 Task: Look for space in Mascouche, Canada from 10th July, 2023 to 15th July, 2023 for 7 adults in price range Rs.10000 to Rs.15000. Place can be entire place or shared room with 4 bedrooms having 7 beds and 4 bathrooms. Property type can be house, flat, guest house. Amenities needed are: wifi, TV, free parkinig on premises, gym, breakfast. Booking option can be shelf check-in. Required host language is .
Action: Mouse moved to (471, 95)
Screenshot: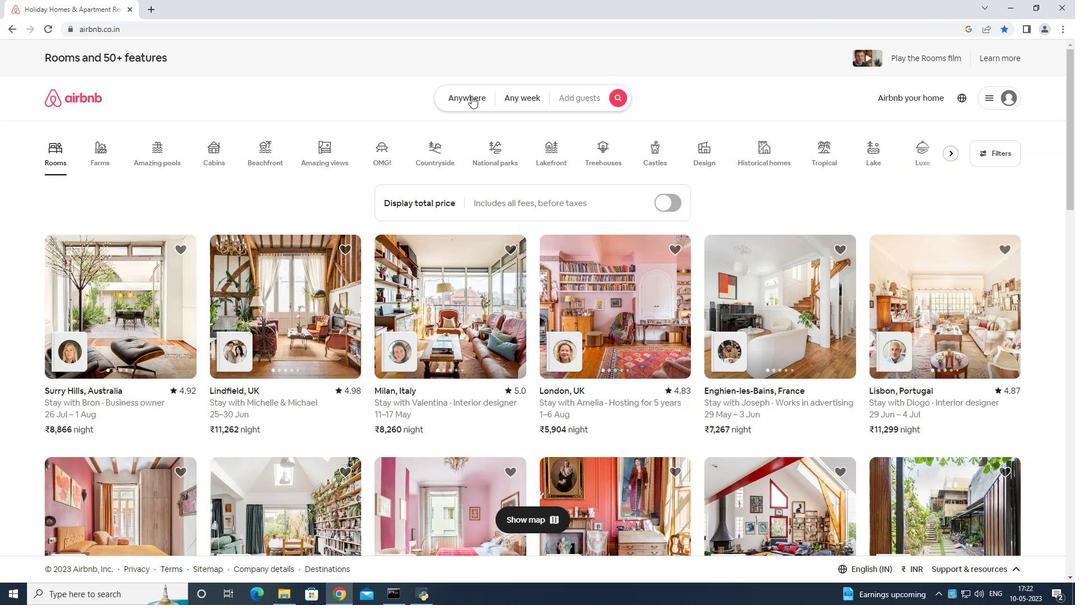 
Action: Mouse pressed left at (471, 95)
Screenshot: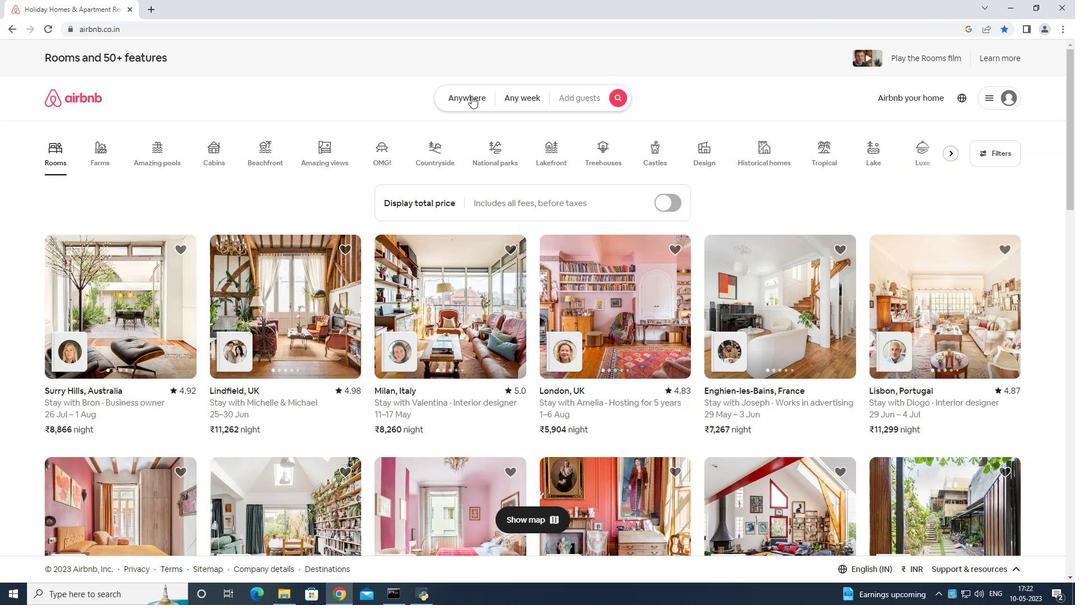
Action: Mouse moved to (425, 137)
Screenshot: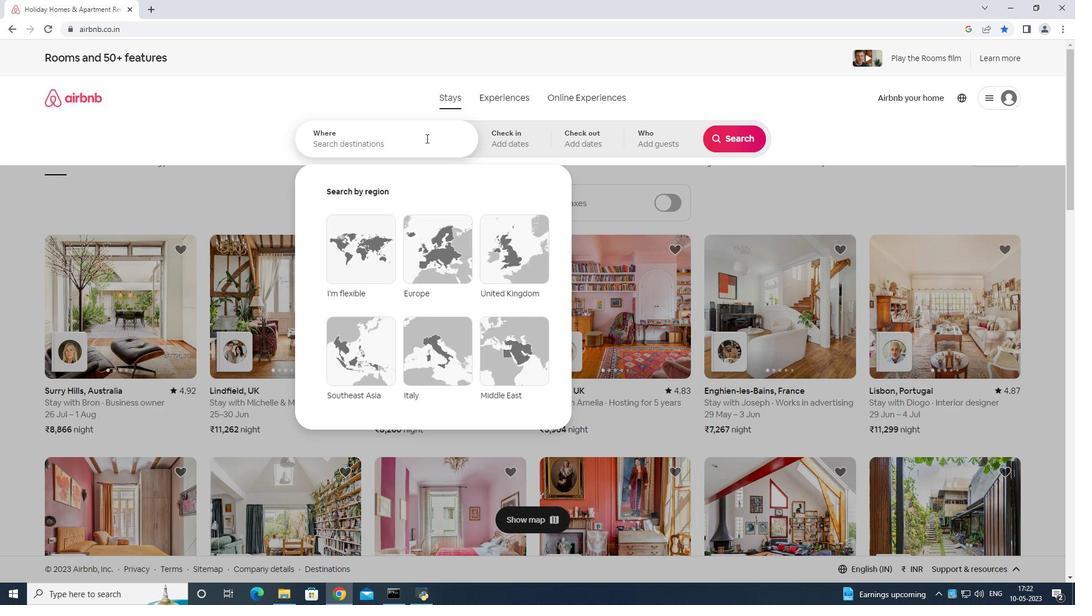 
Action: Mouse pressed left at (425, 137)
Screenshot: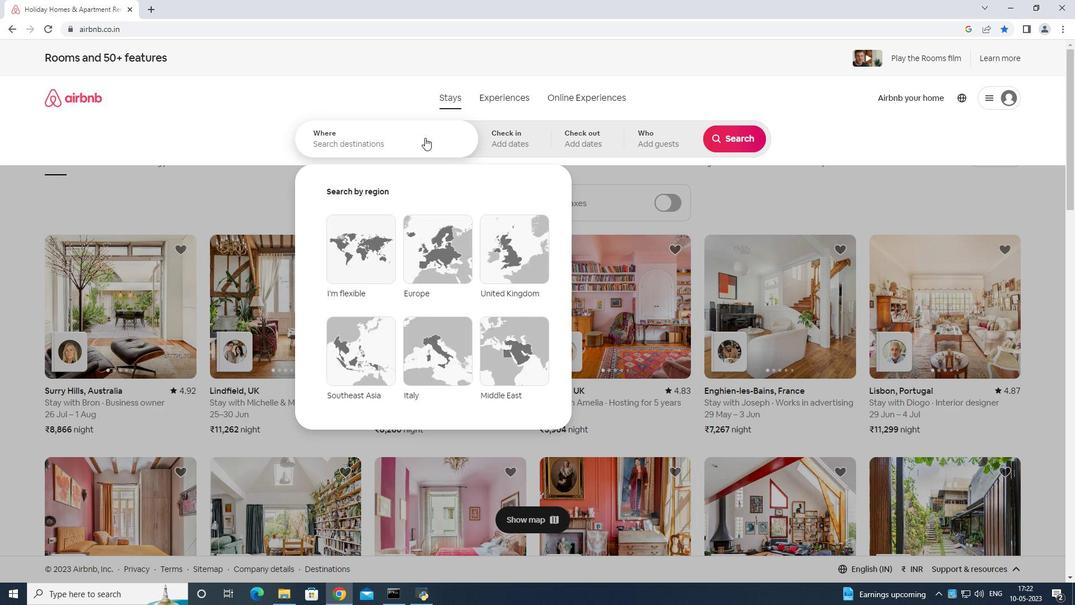 
Action: Mouse moved to (415, 136)
Screenshot: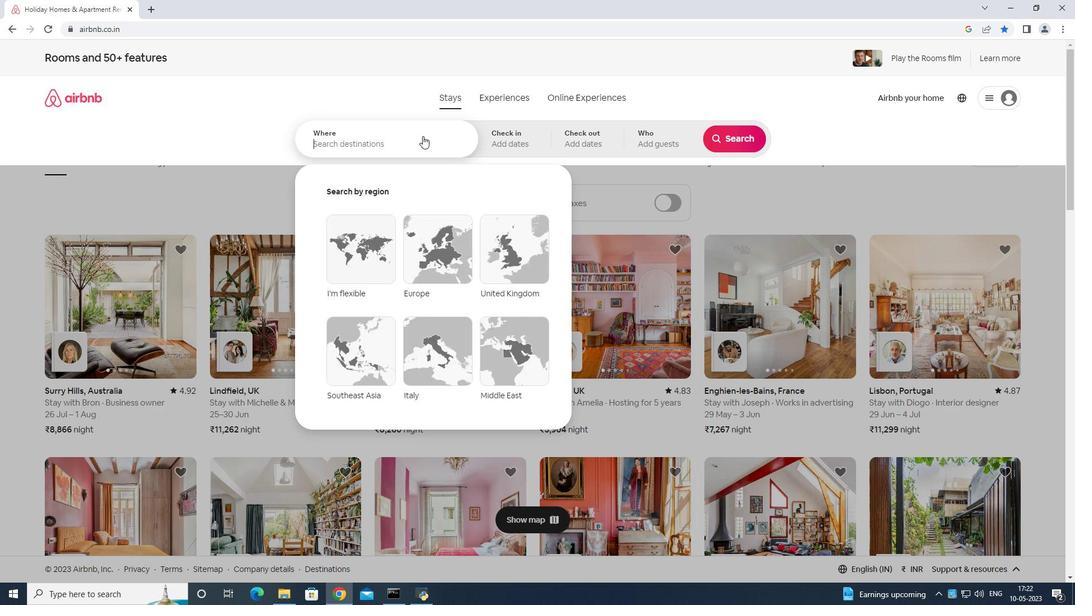
Action: Key pressed <Key.shift>k<Key.backspace><Key.shift>Mascouche<Key.space>canada<Key.enter>
Screenshot: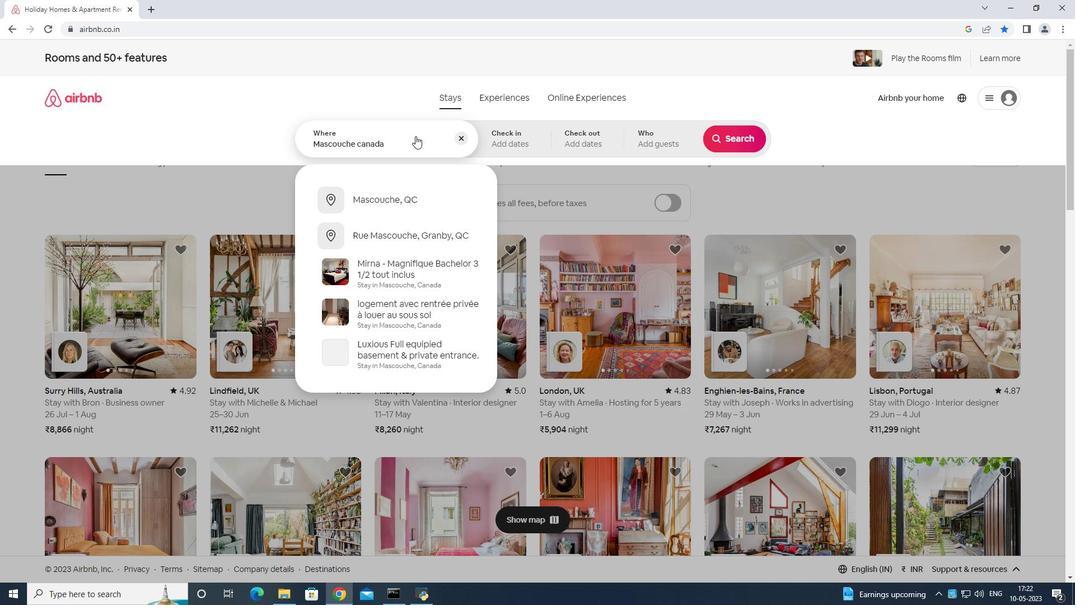 
Action: Mouse moved to (730, 229)
Screenshot: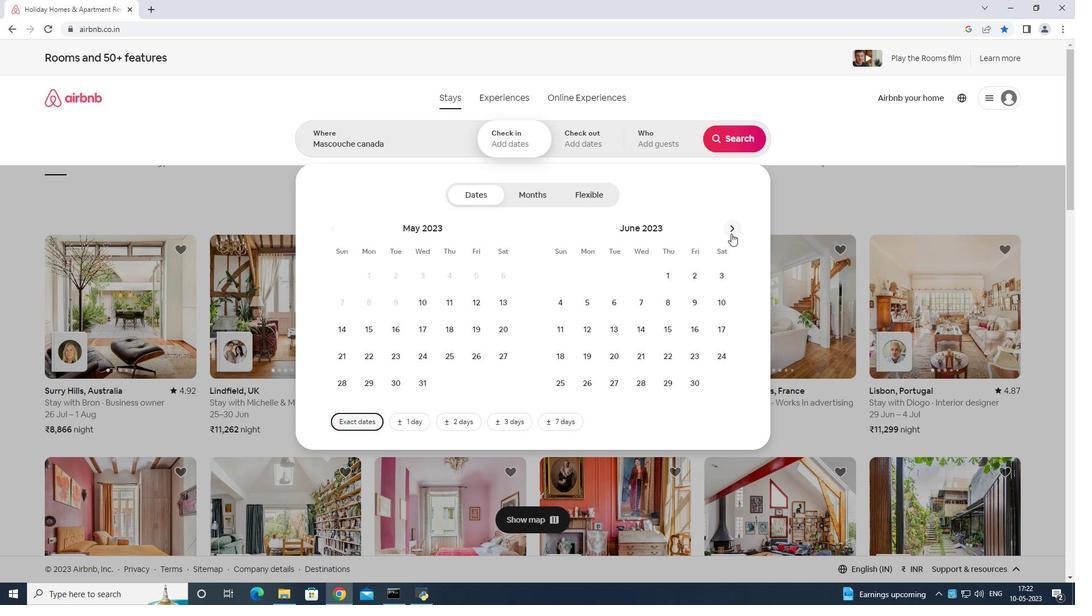 
Action: Mouse pressed left at (730, 229)
Screenshot: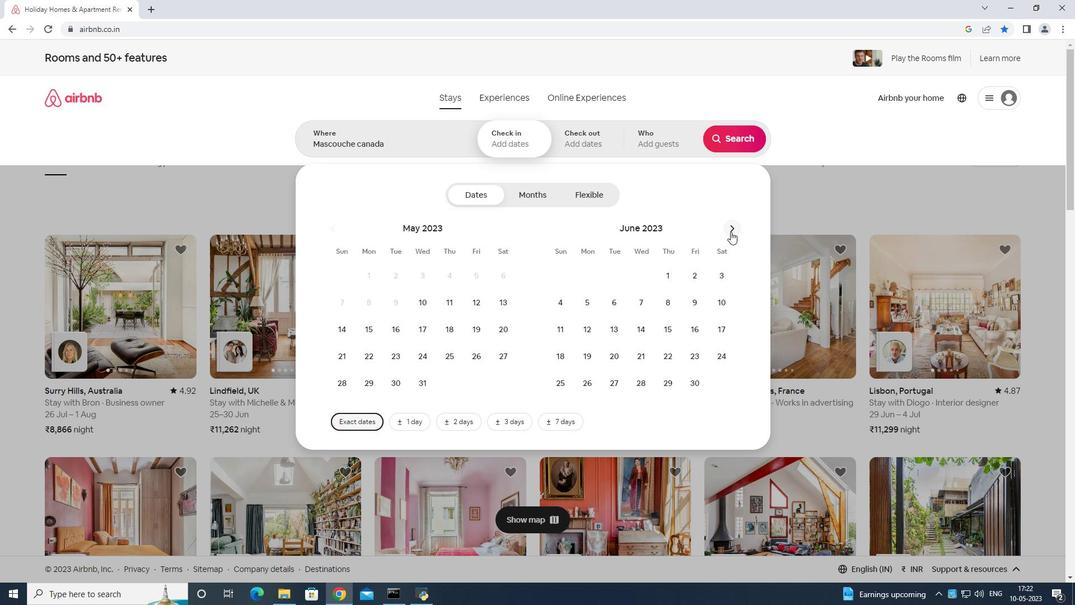 
Action: Mouse moved to (595, 326)
Screenshot: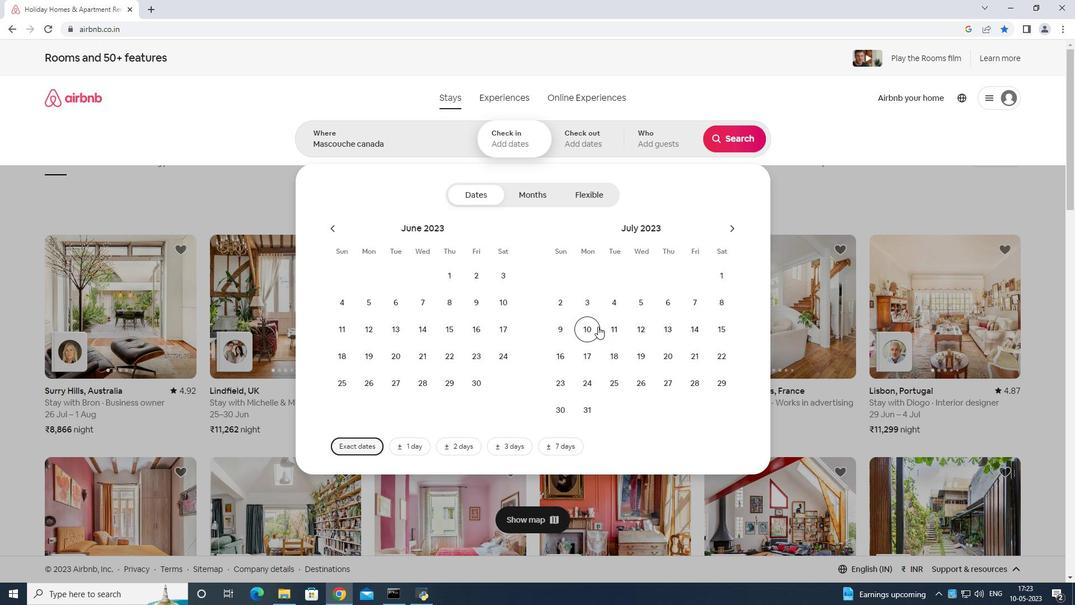 
Action: Mouse pressed left at (595, 326)
Screenshot: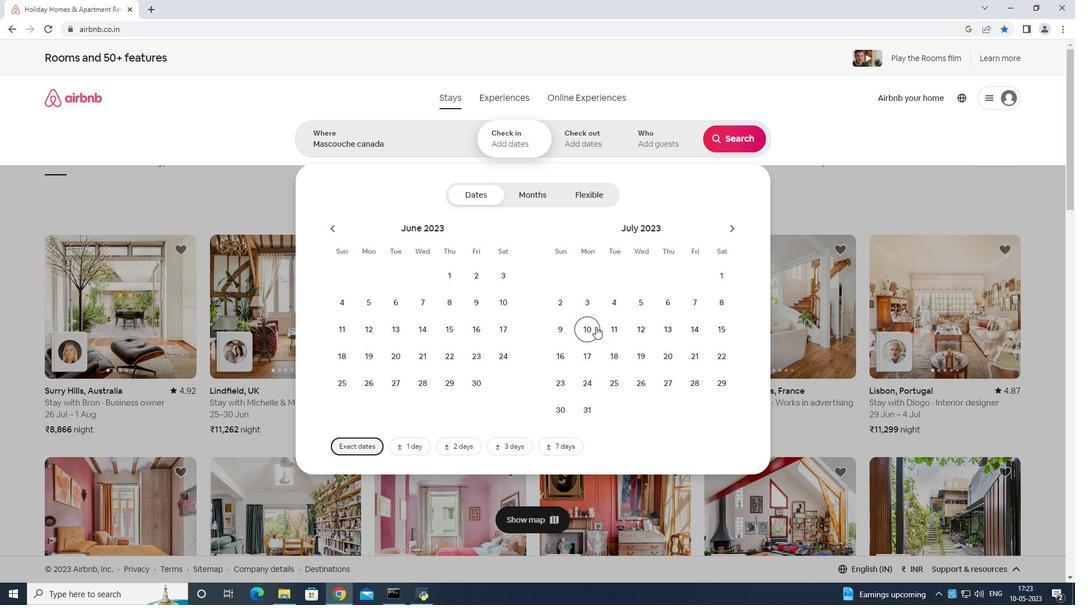 
Action: Mouse moved to (727, 331)
Screenshot: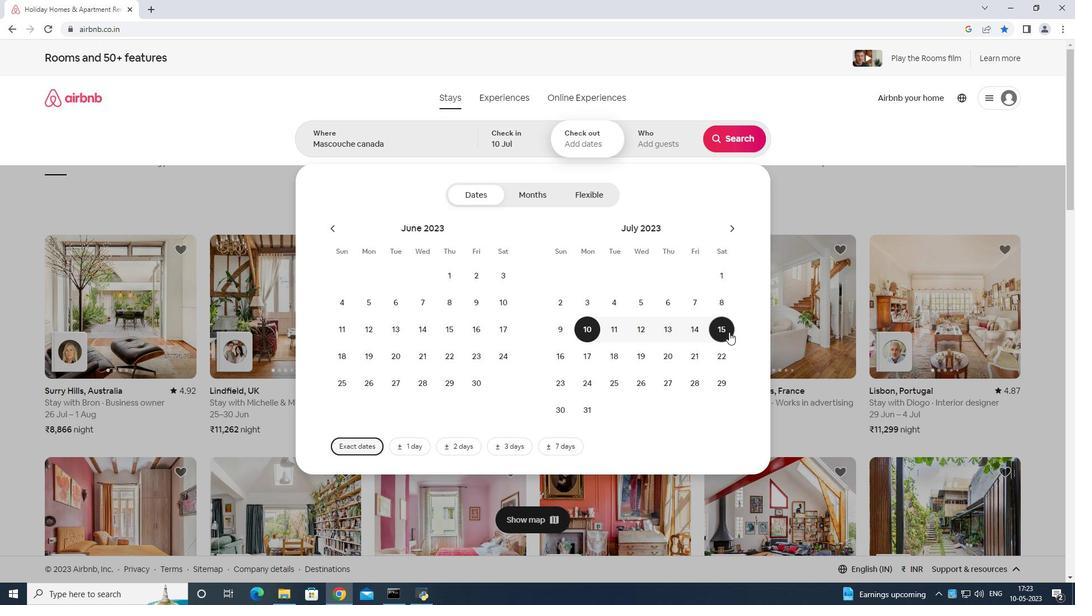 
Action: Mouse pressed left at (727, 331)
Screenshot: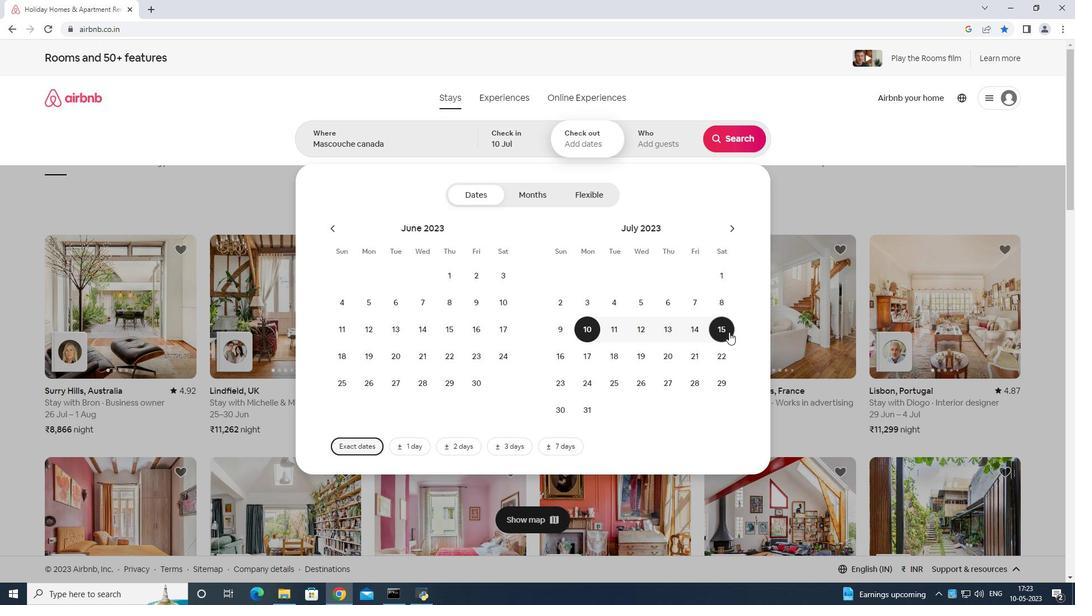 
Action: Mouse moved to (658, 132)
Screenshot: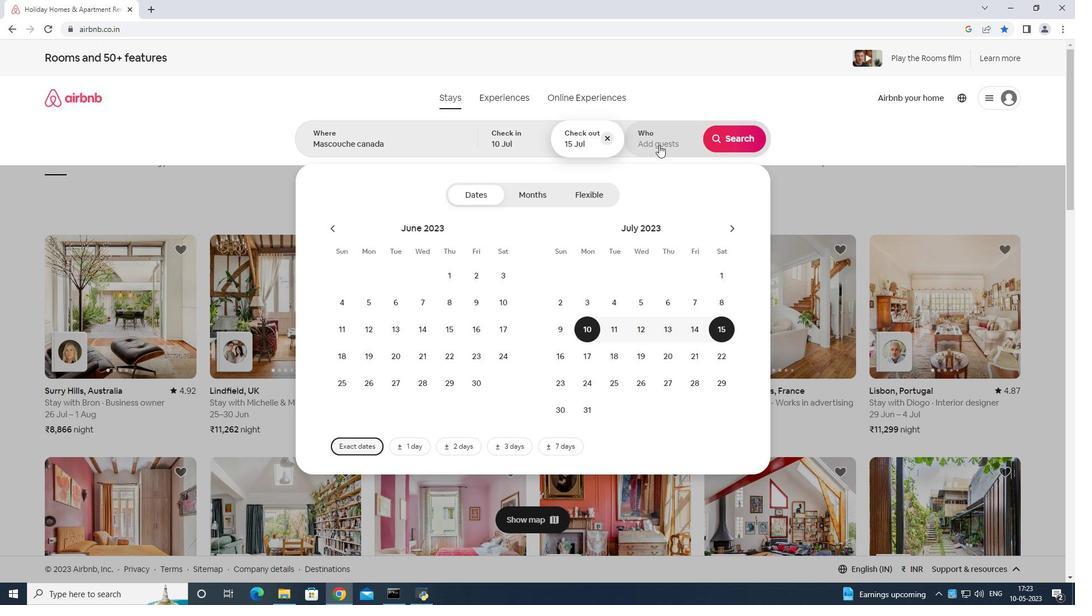 
Action: Mouse pressed left at (658, 132)
Screenshot: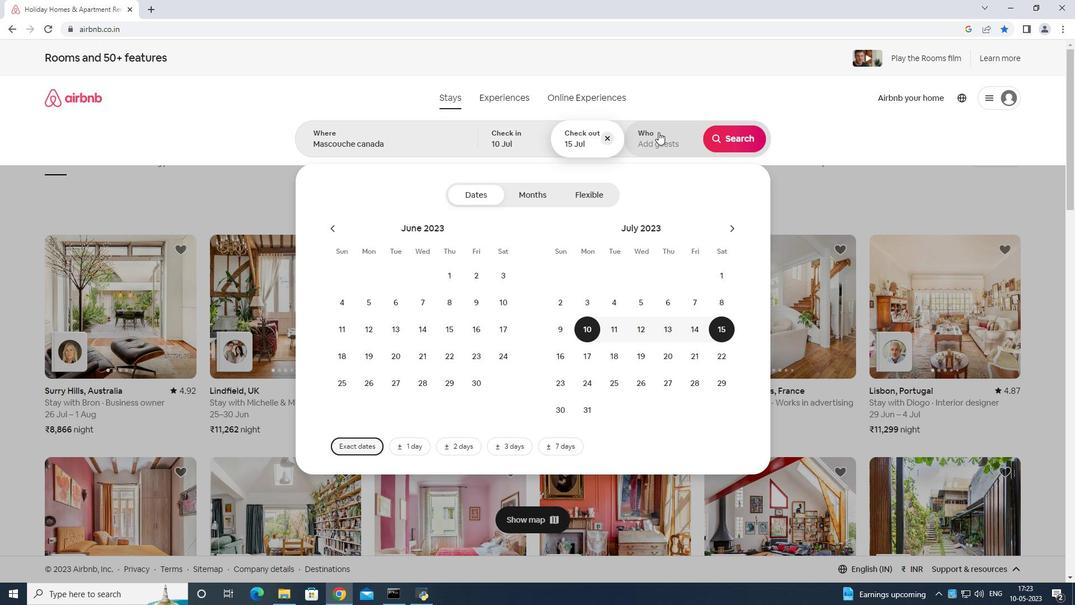 
Action: Mouse moved to (738, 196)
Screenshot: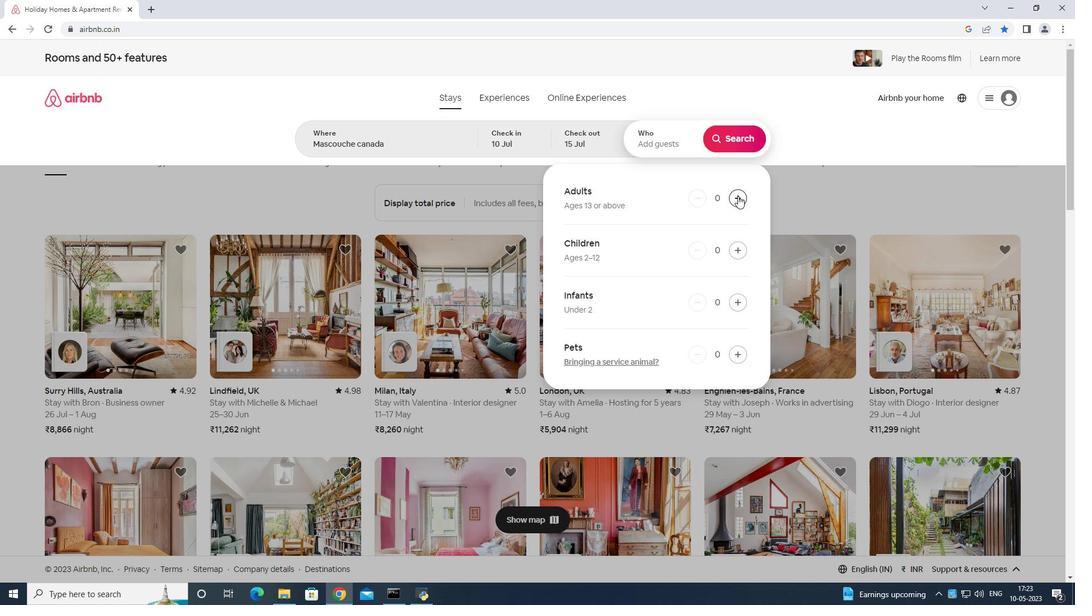 
Action: Mouse pressed left at (738, 196)
Screenshot: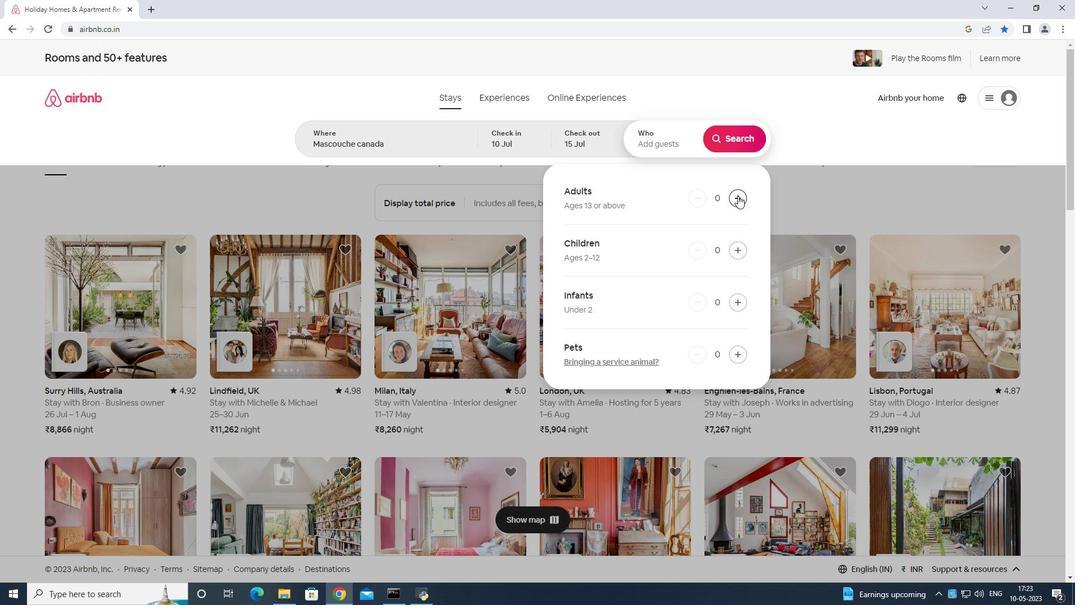 
Action: Mouse moved to (740, 196)
Screenshot: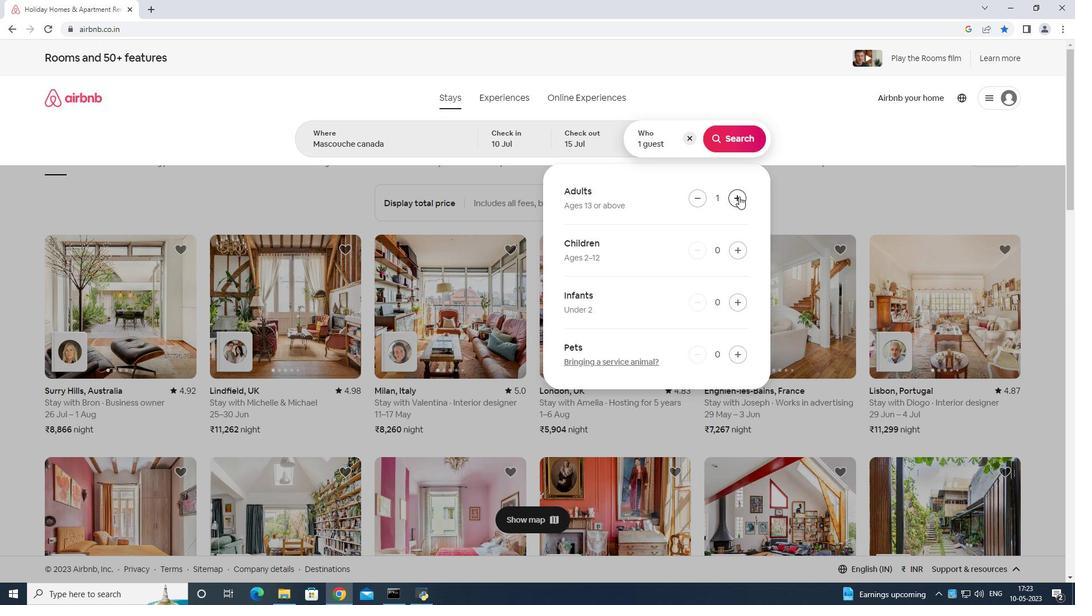 
Action: Mouse pressed left at (739, 196)
Screenshot: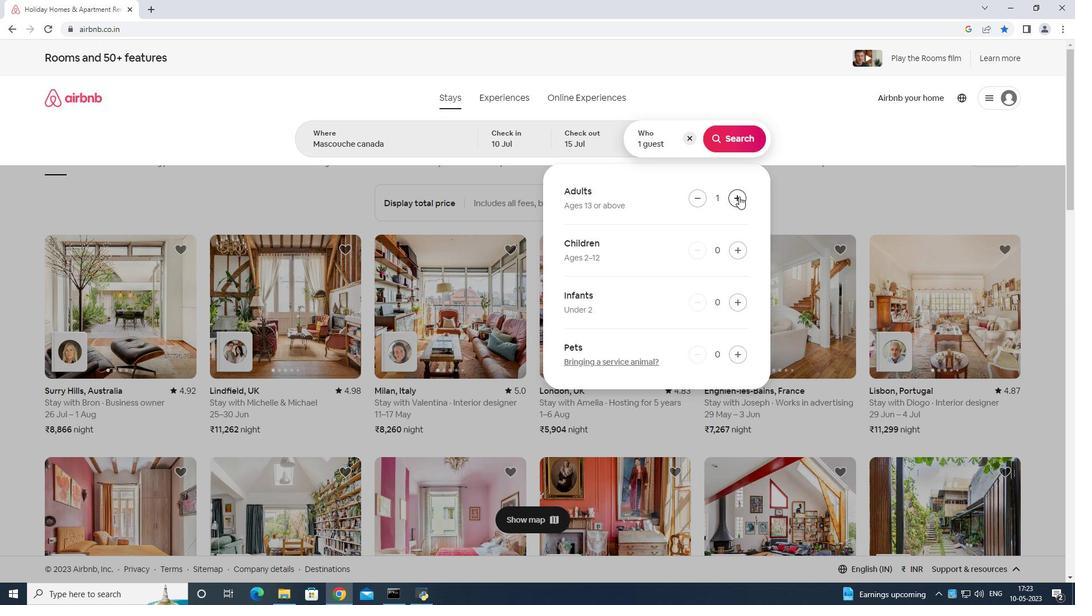 
Action: Mouse pressed left at (740, 196)
Screenshot: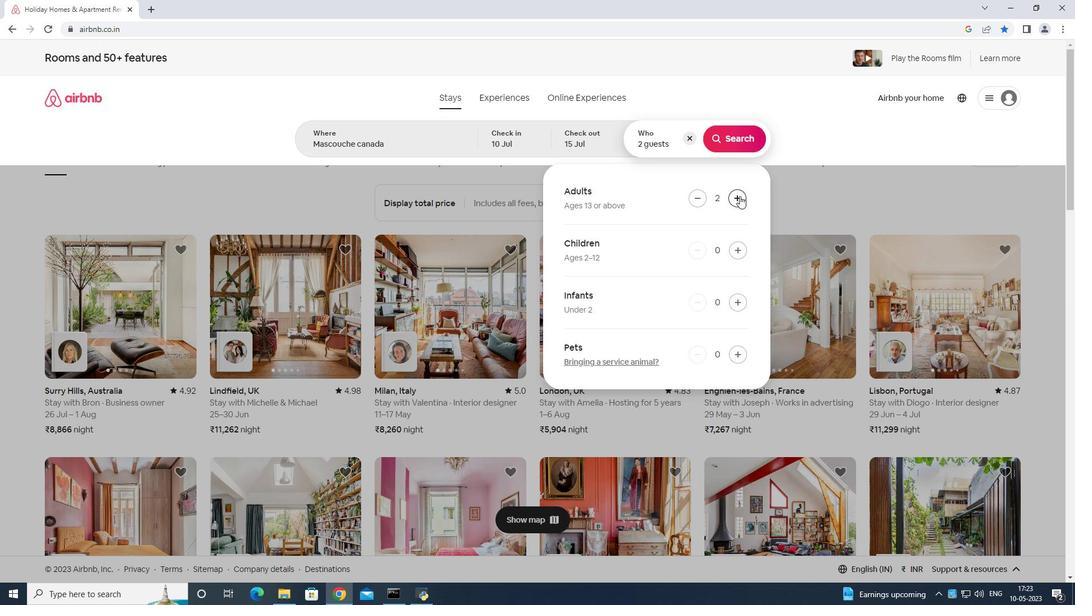 
Action: Mouse moved to (741, 195)
Screenshot: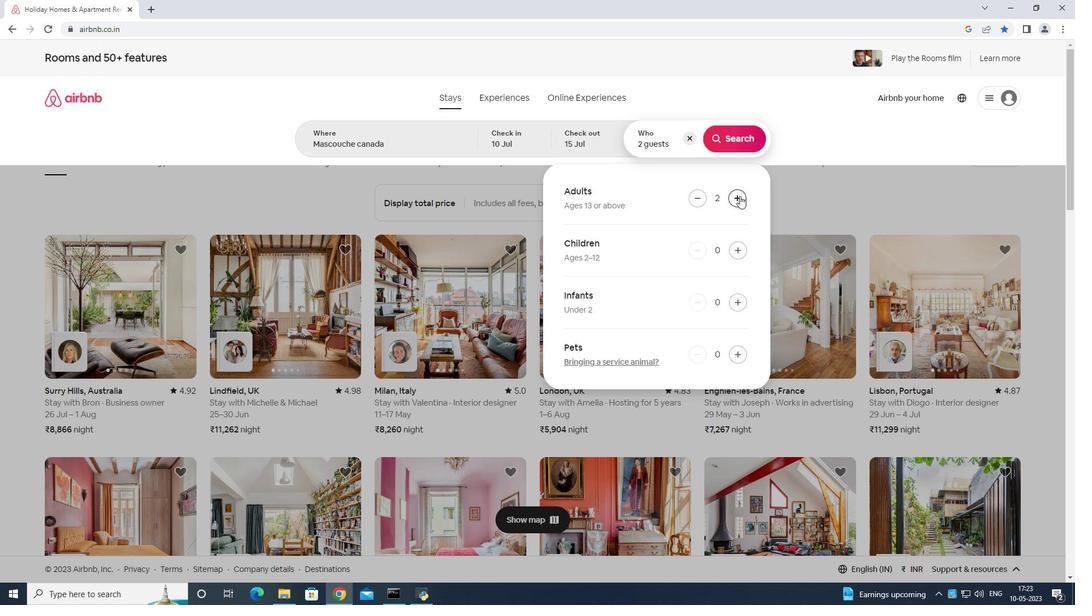 
Action: Mouse pressed left at (741, 195)
Screenshot: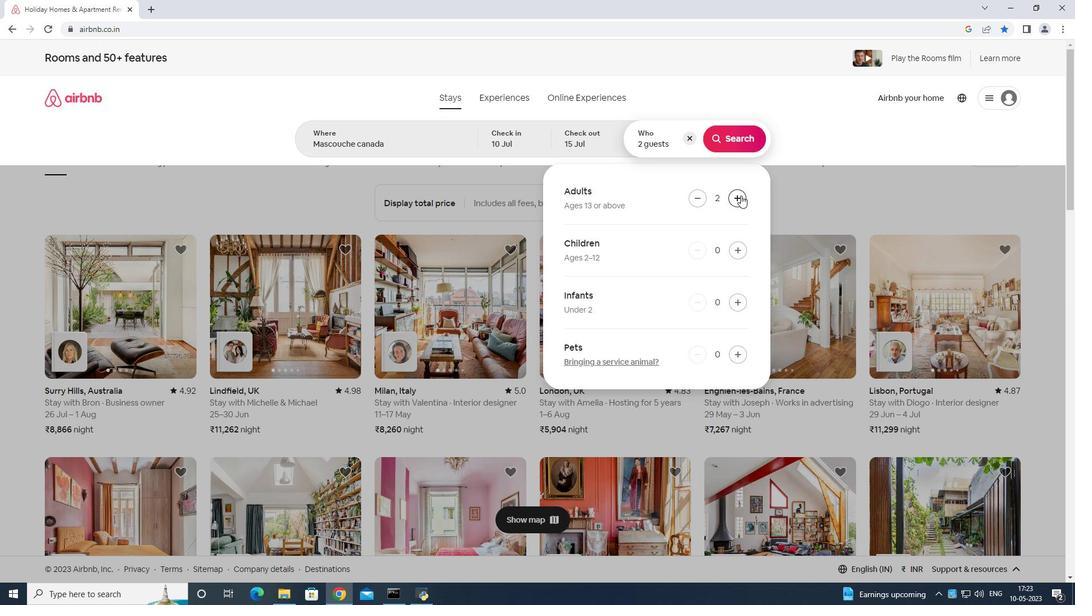 
Action: Mouse moved to (741, 194)
Screenshot: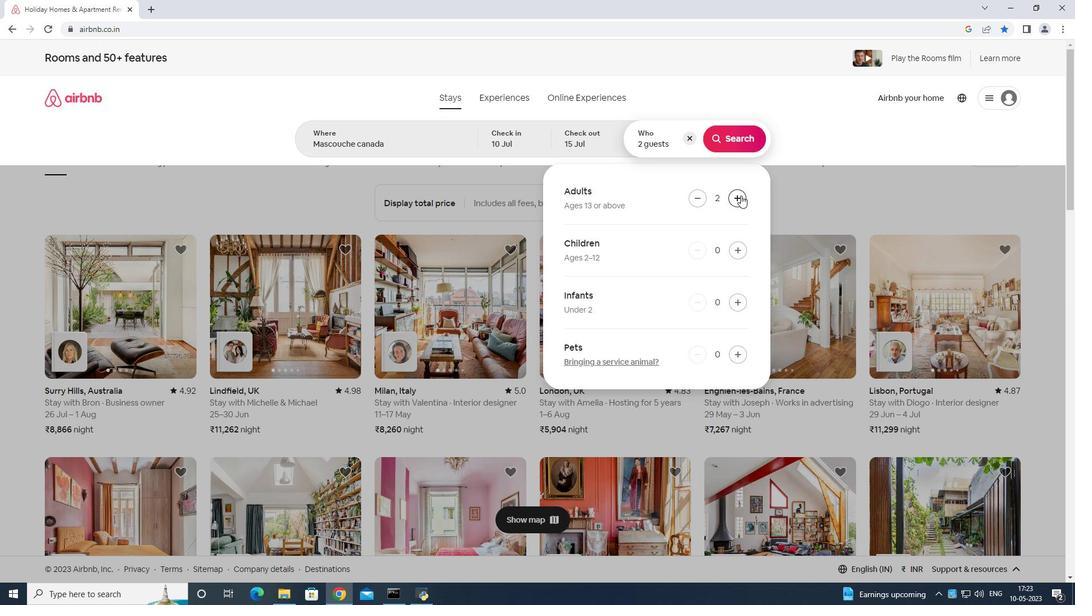 
Action: Mouse pressed left at (741, 194)
Screenshot: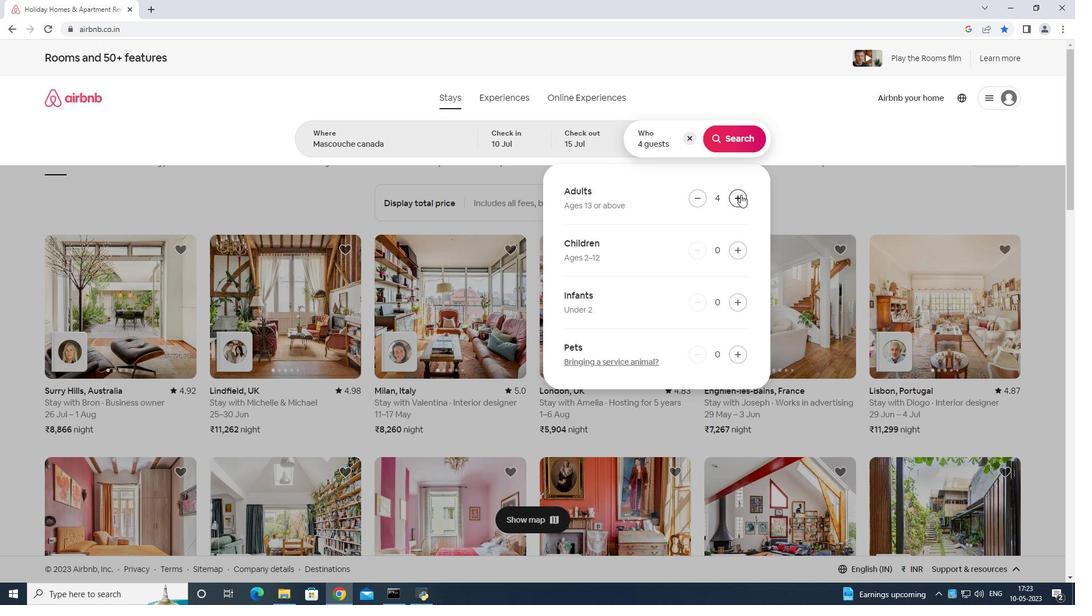 
Action: Mouse moved to (741, 194)
Screenshot: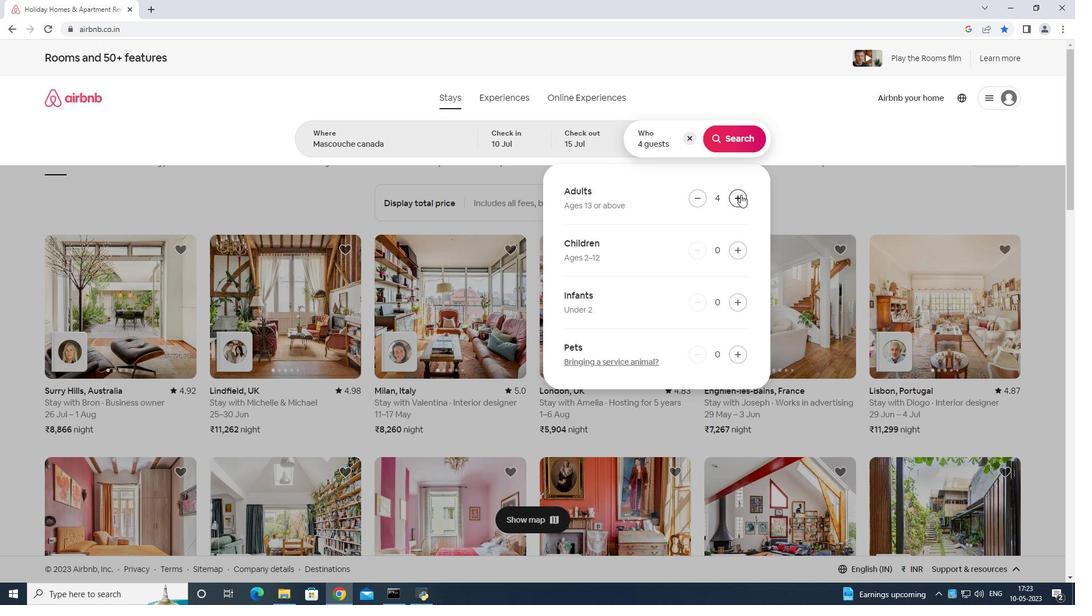 
Action: Mouse pressed left at (741, 194)
Screenshot: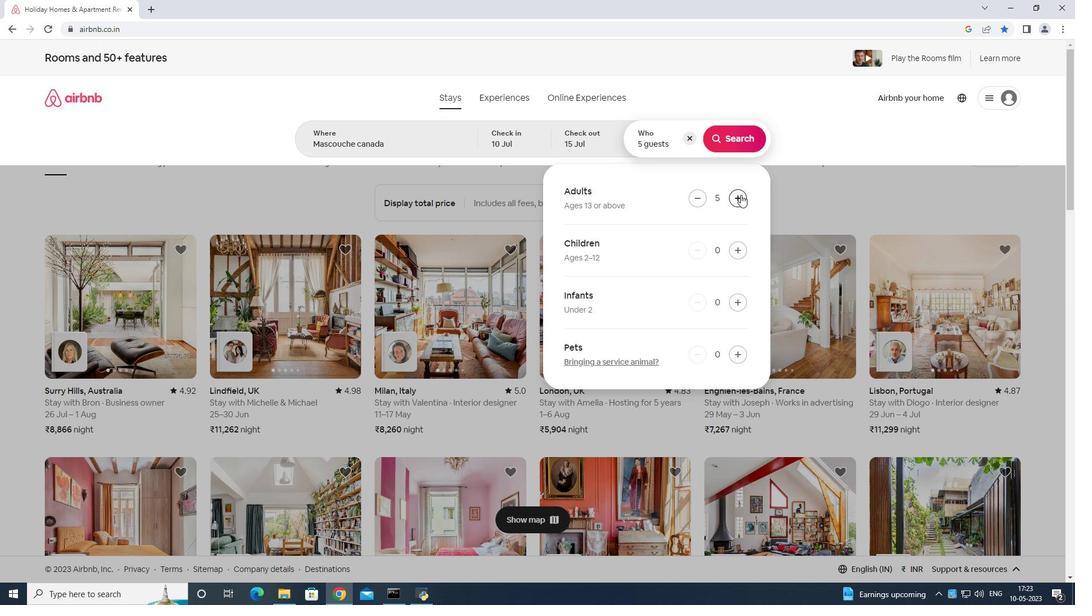 
Action: Mouse moved to (741, 194)
Screenshot: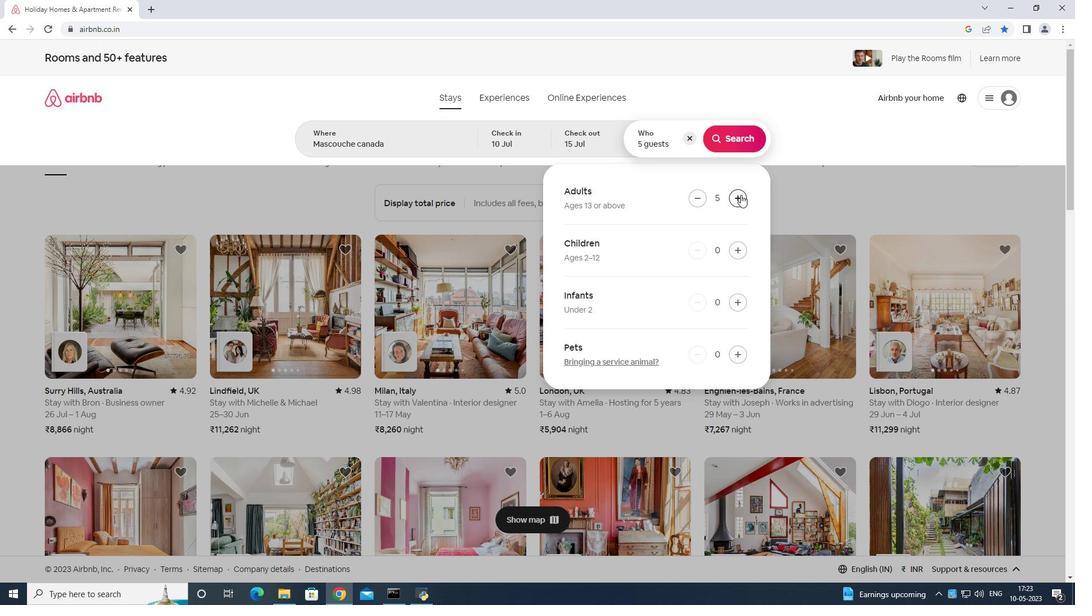 
Action: Mouse pressed left at (741, 194)
Screenshot: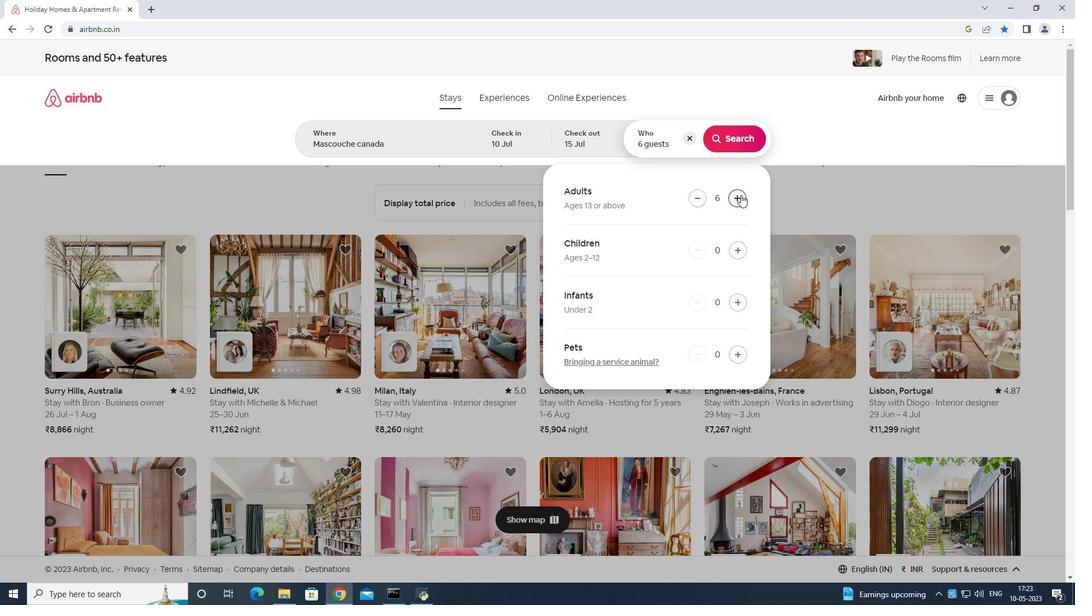 
Action: Mouse moved to (747, 127)
Screenshot: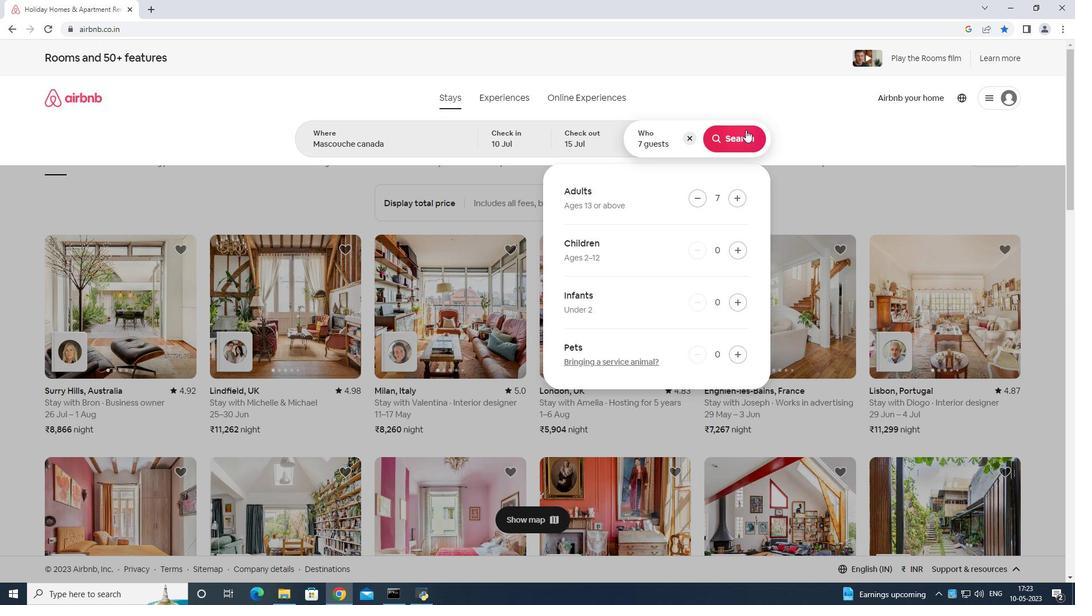 
Action: Mouse pressed left at (747, 127)
Screenshot: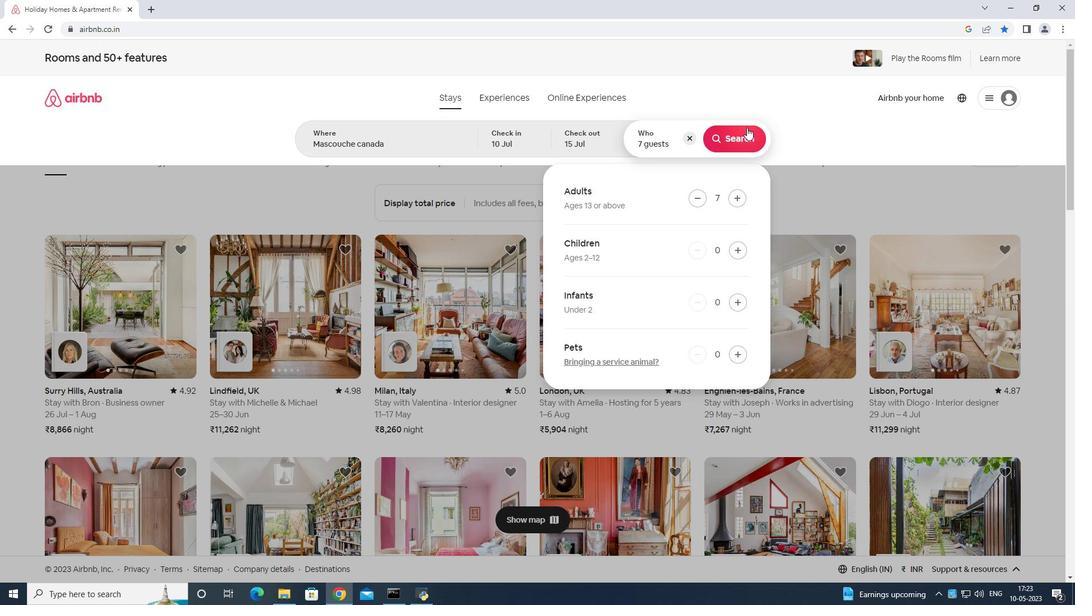
Action: Mouse moved to (1034, 95)
Screenshot: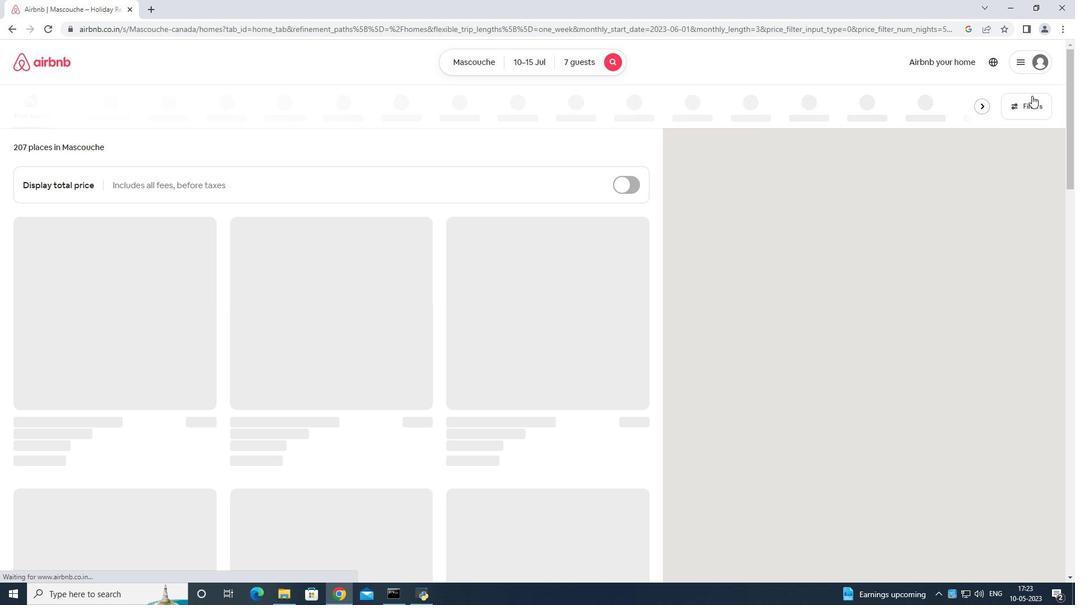 
Action: Mouse pressed left at (1034, 95)
Screenshot: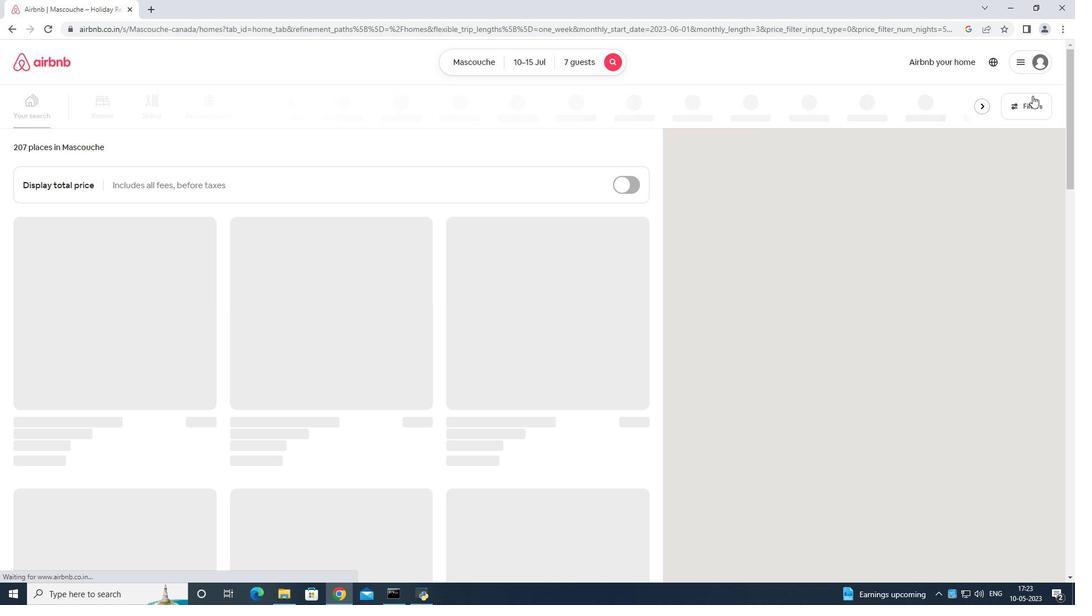
Action: Mouse moved to (470, 369)
Screenshot: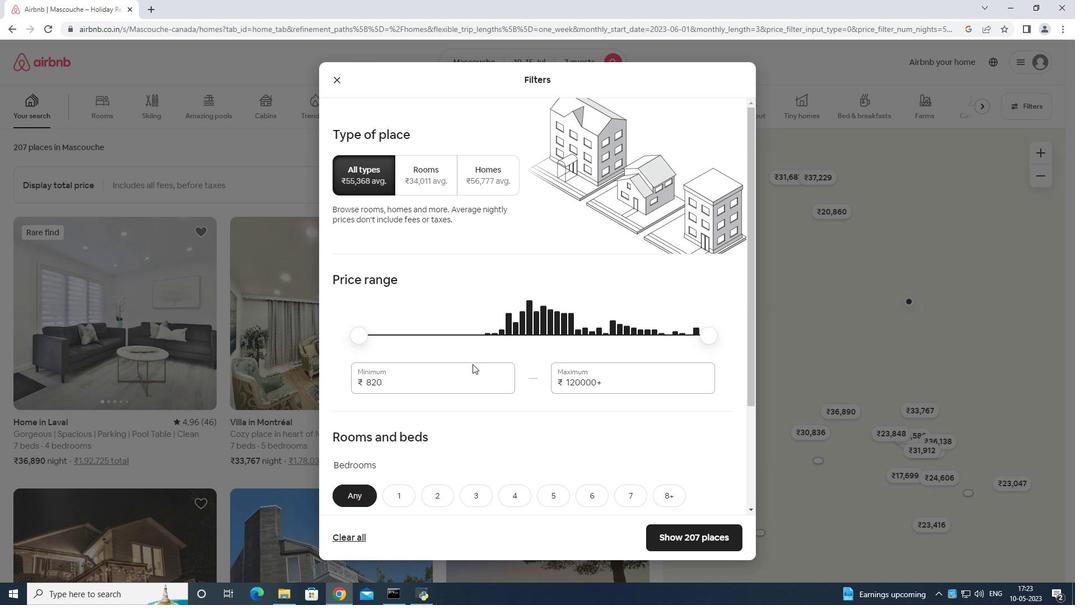 
Action: Mouse pressed left at (470, 369)
Screenshot: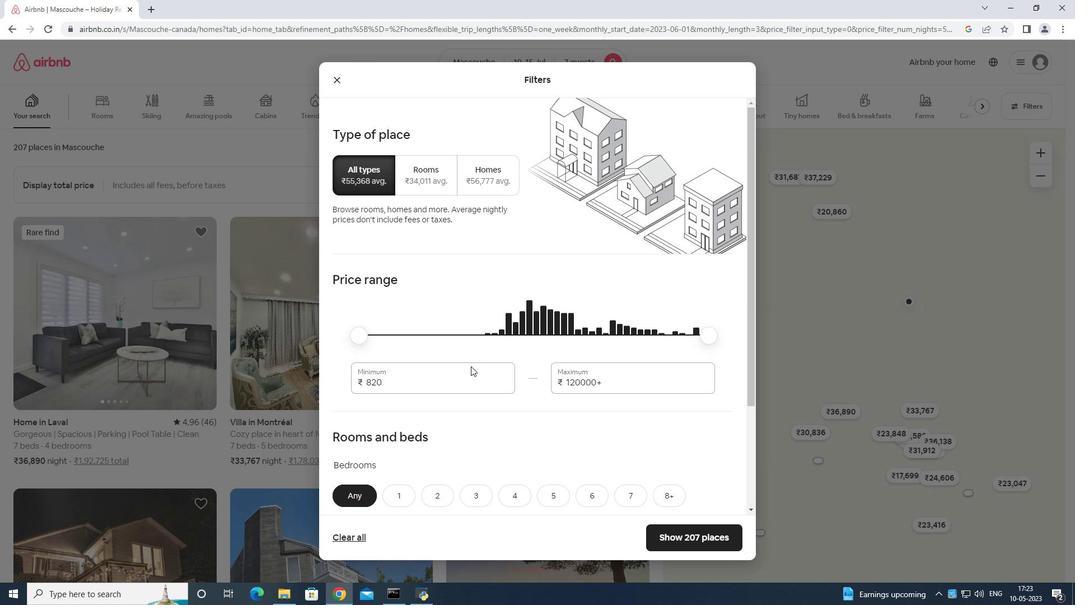 
Action: Mouse moved to (472, 352)
Screenshot: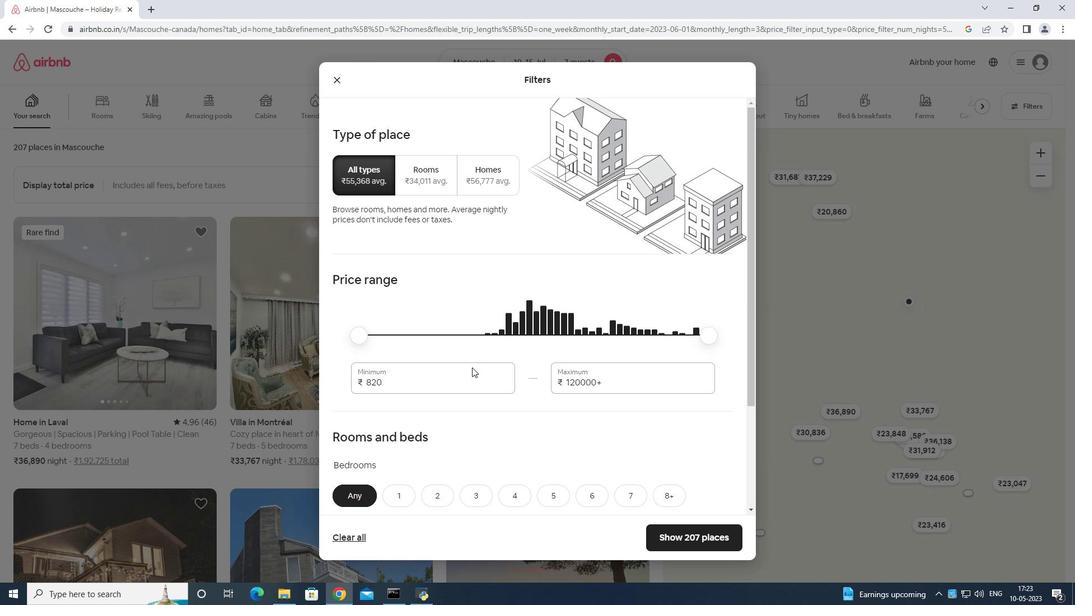 
Action: Key pressed <Key.backspace><Key.backspace><Key.backspace><Key.backspace><Key.backspace>10000
Screenshot: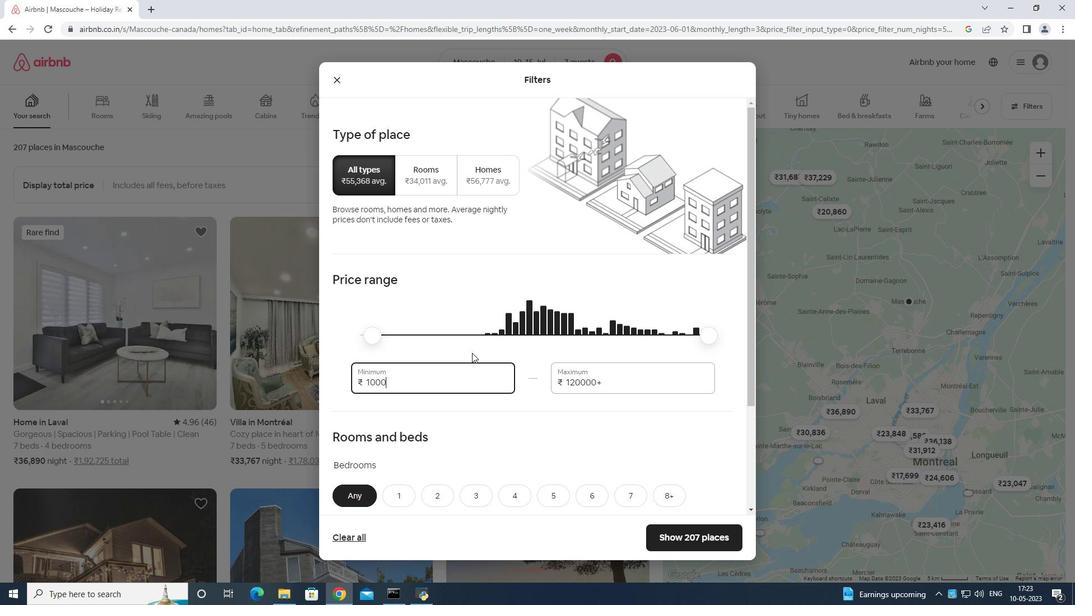 
Action: Mouse moved to (654, 378)
Screenshot: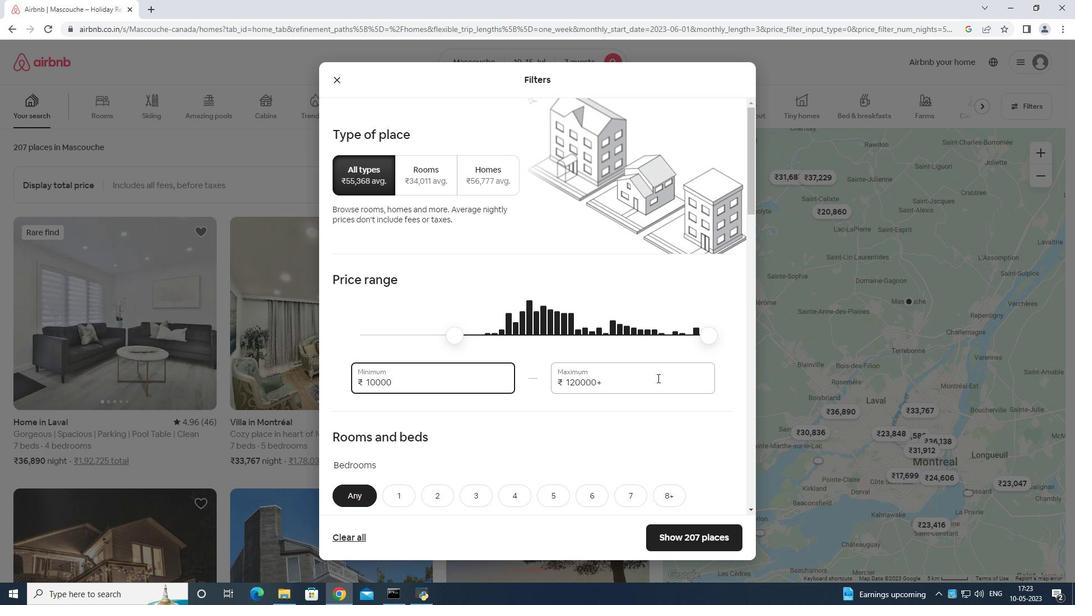 
Action: Mouse pressed left at (654, 378)
Screenshot: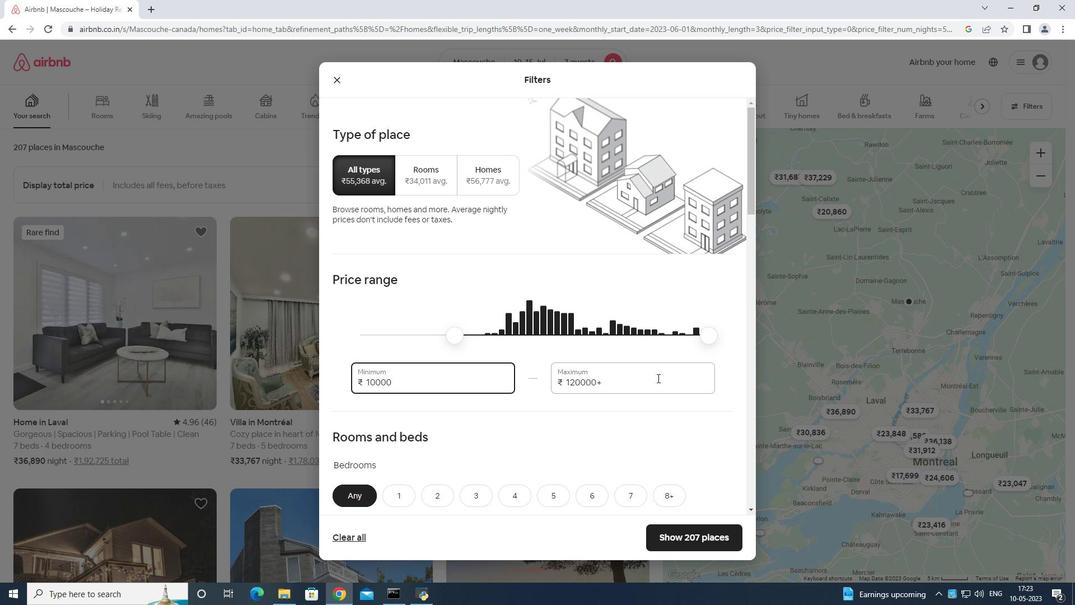 
Action: Mouse moved to (647, 380)
Screenshot: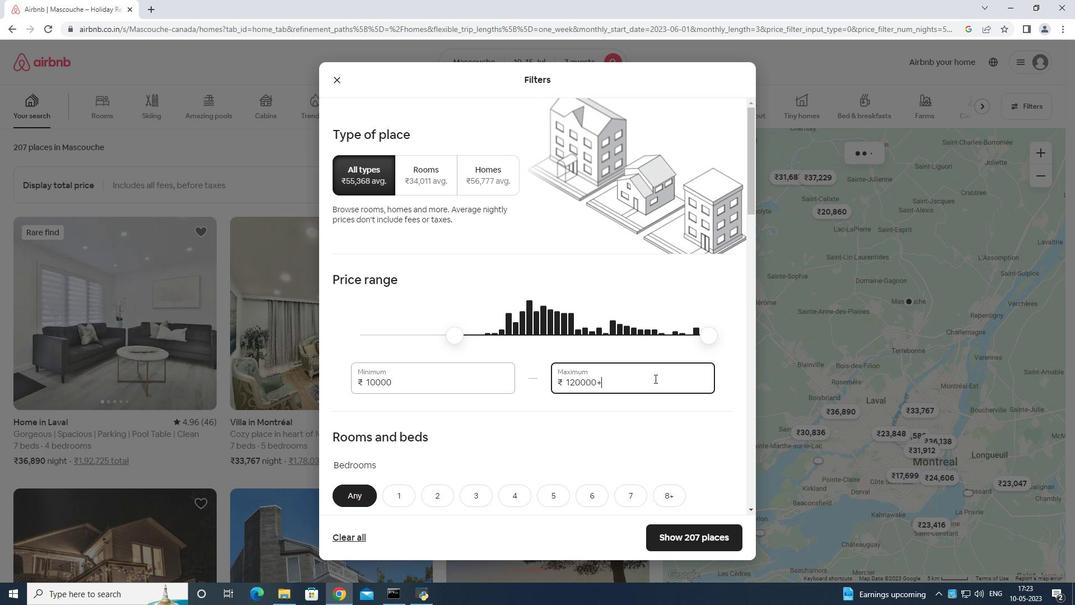 
Action: Key pressed <Key.backspace><Key.backspace><Key.backspace><Key.backspace><Key.backspace><Key.backspace><Key.backspace><Key.backspace><Key.backspace><Key.backspace><Key.backspace>15000
Screenshot: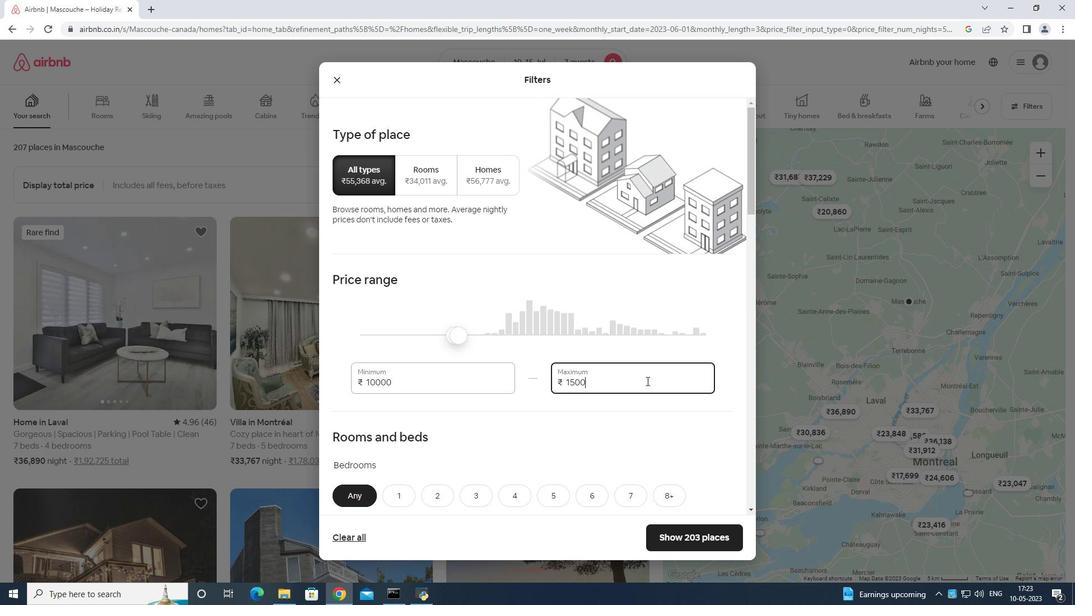
Action: Mouse moved to (645, 380)
Screenshot: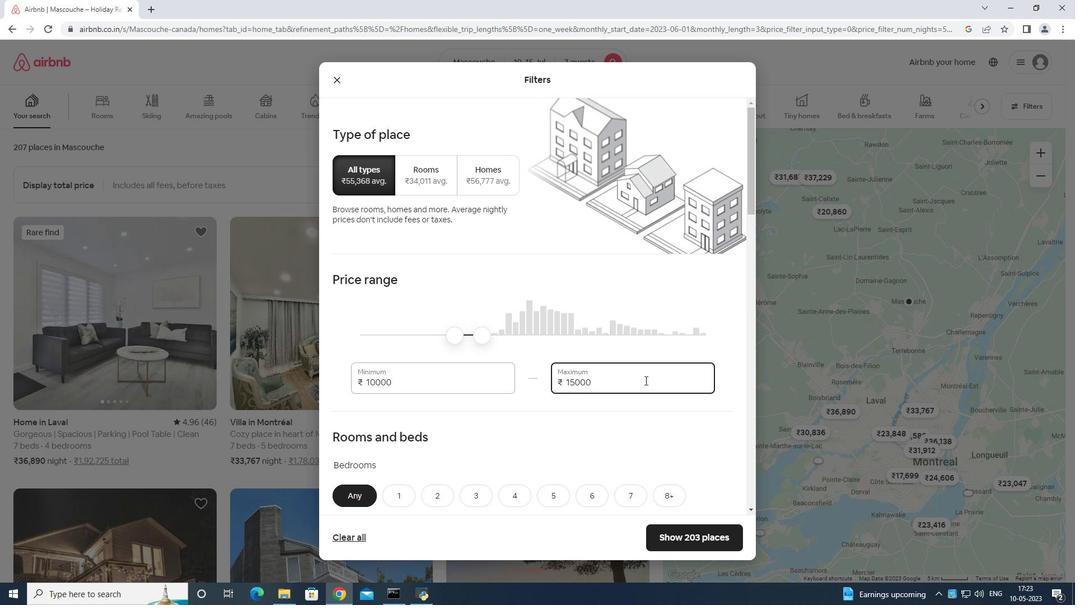 
Action: Mouse scrolled (645, 380) with delta (0, 0)
Screenshot: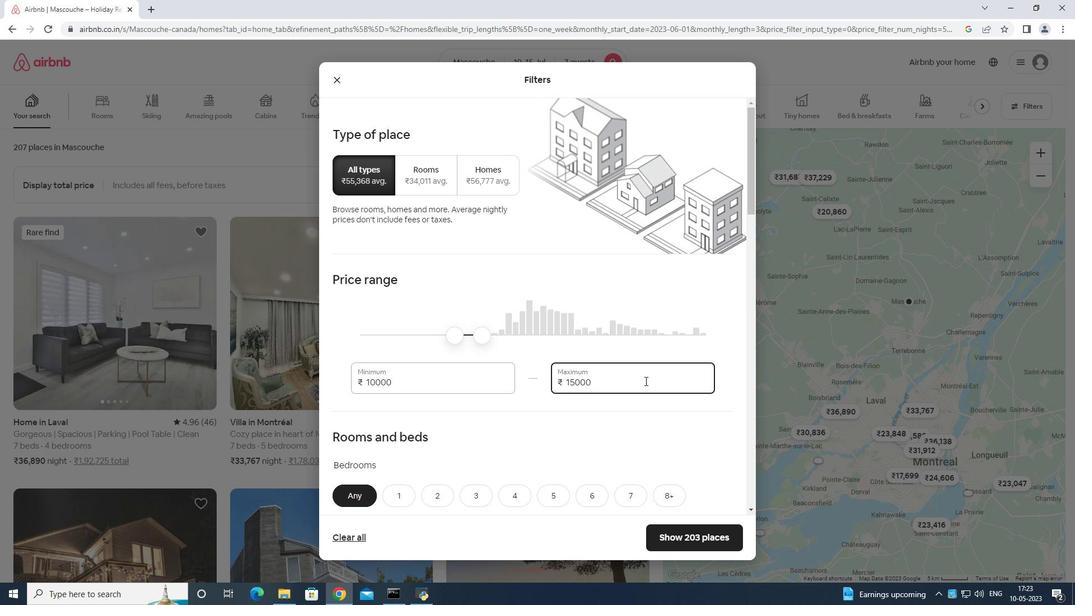 
Action: Mouse scrolled (645, 380) with delta (0, 0)
Screenshot: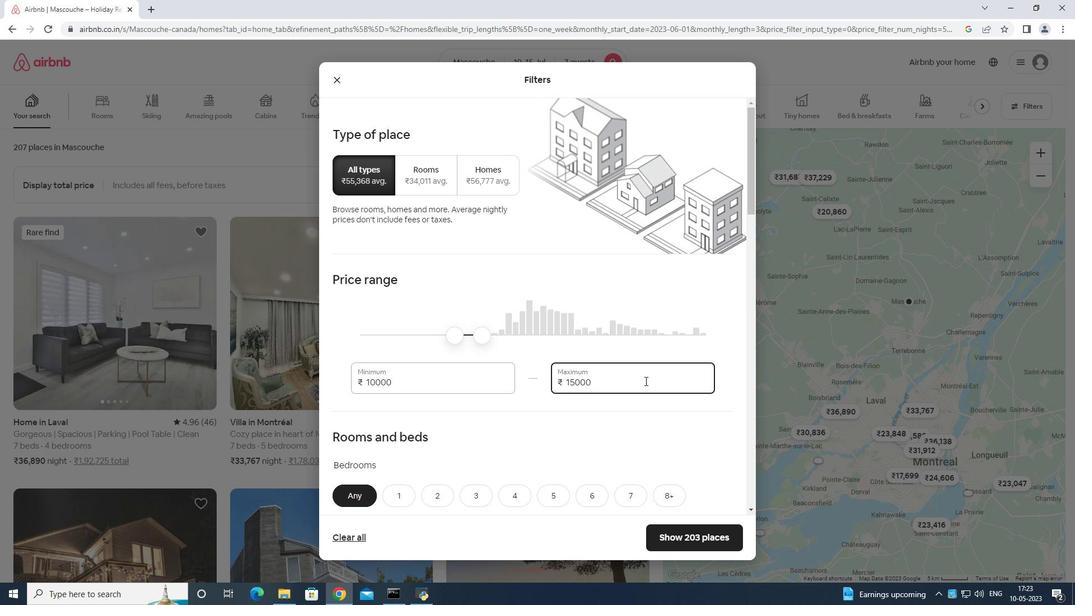 
Action: Mouse scrolled (645, 380) with delta (0, 0)
Screenshot: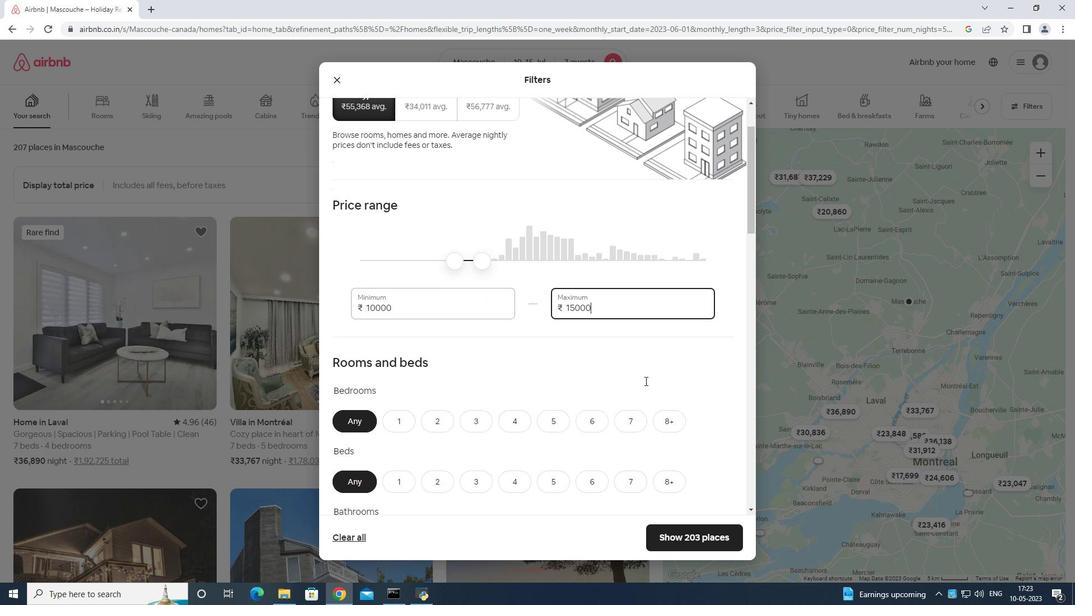 
Action: Mouse moved to (512, 326)
Screenshot: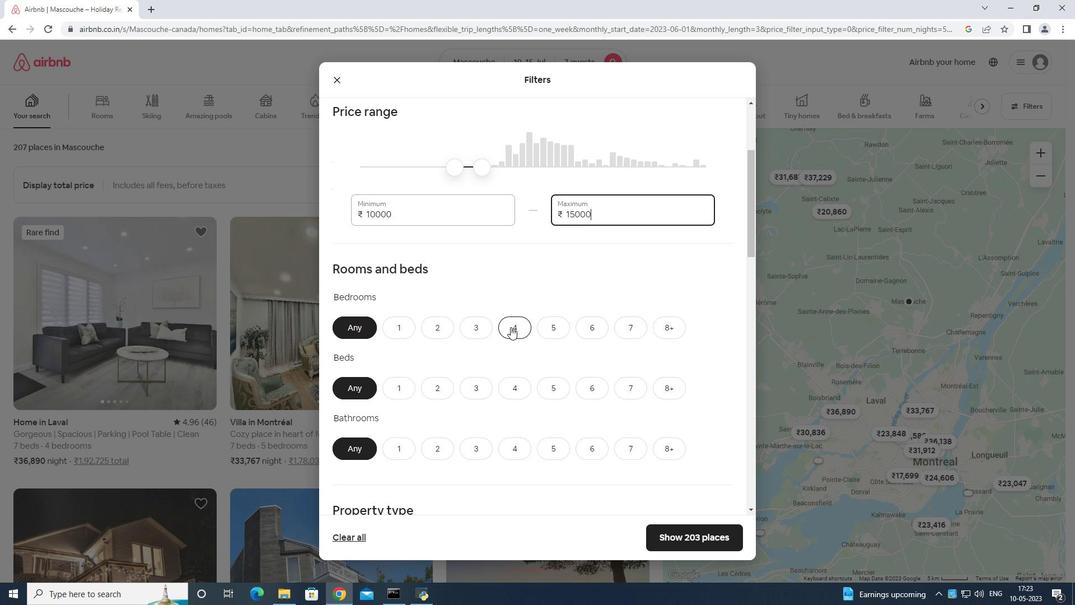 
Action: Mouse pressed left at (512, 326)
Screenshot: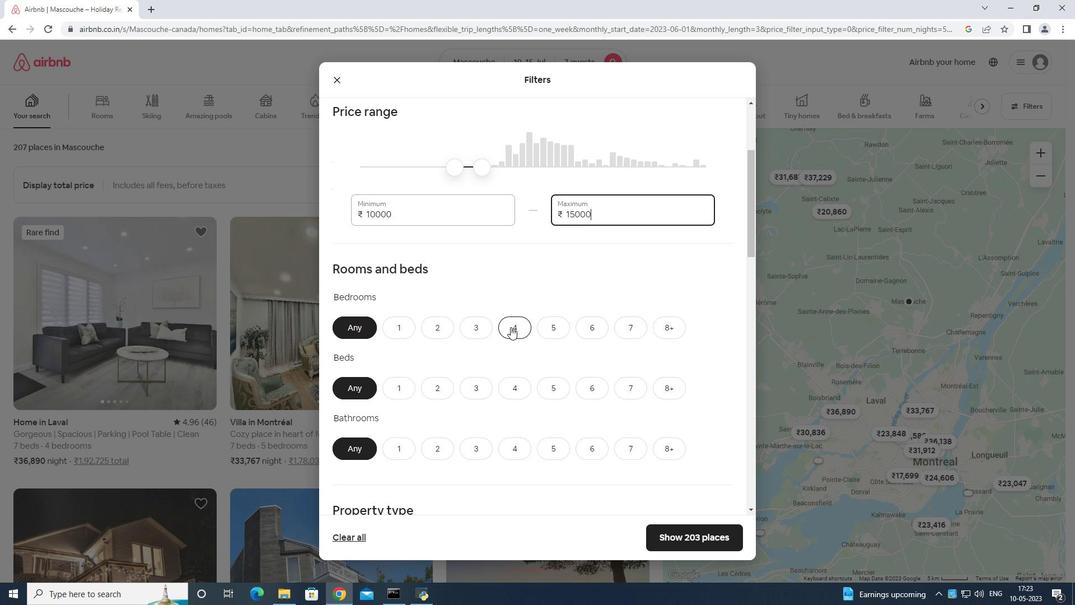 
Action: Mouse moved to (633, 387)
Screenshot: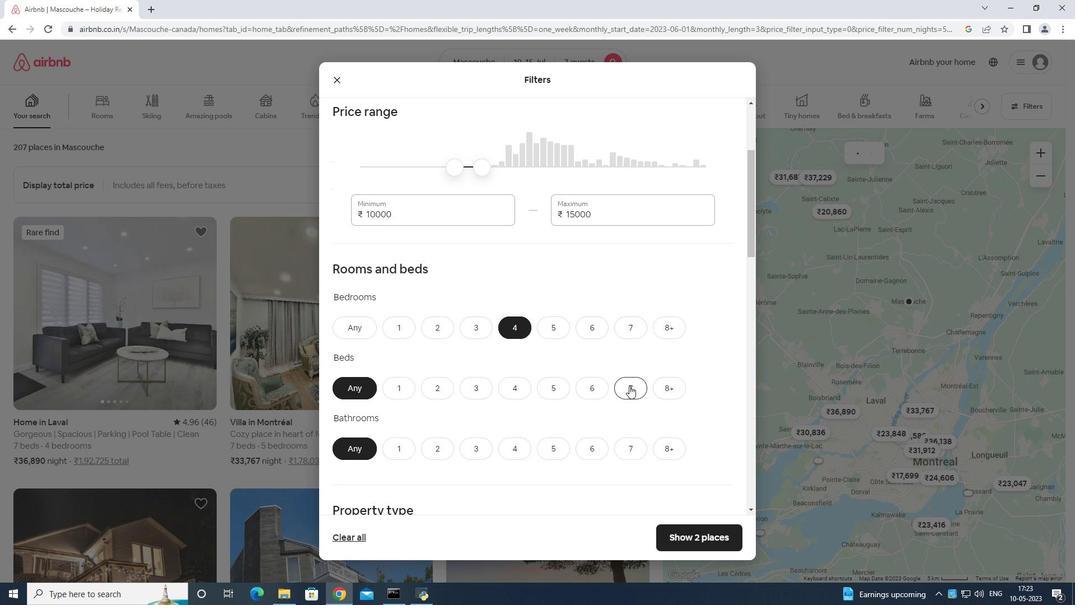 
Action: Mouse pressed left at (633, 387)
Screenshot: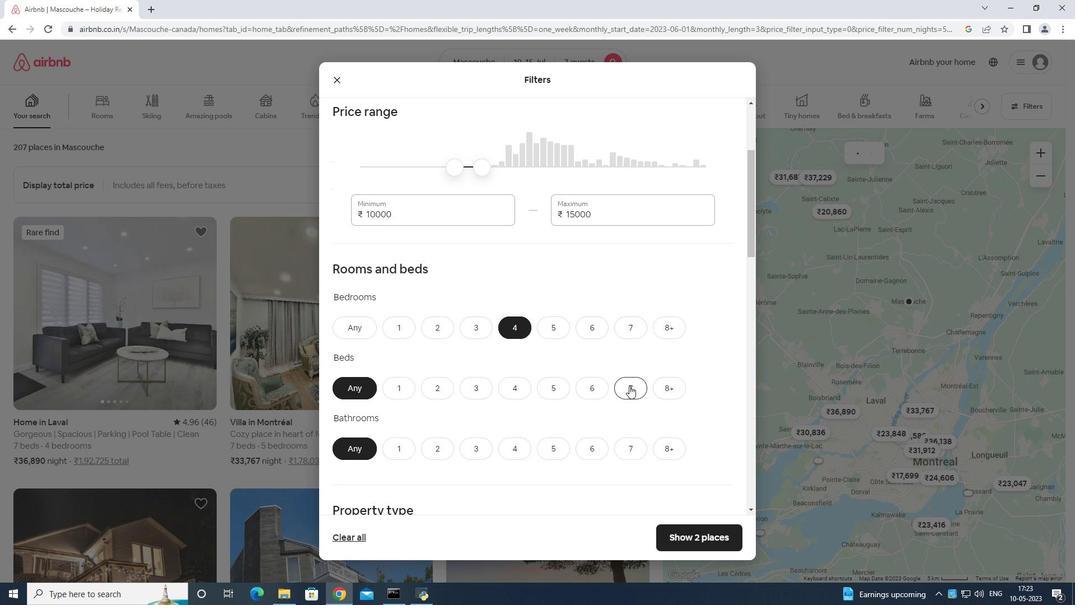 
Action: Mouse moved to (517, 451)
Screenshot: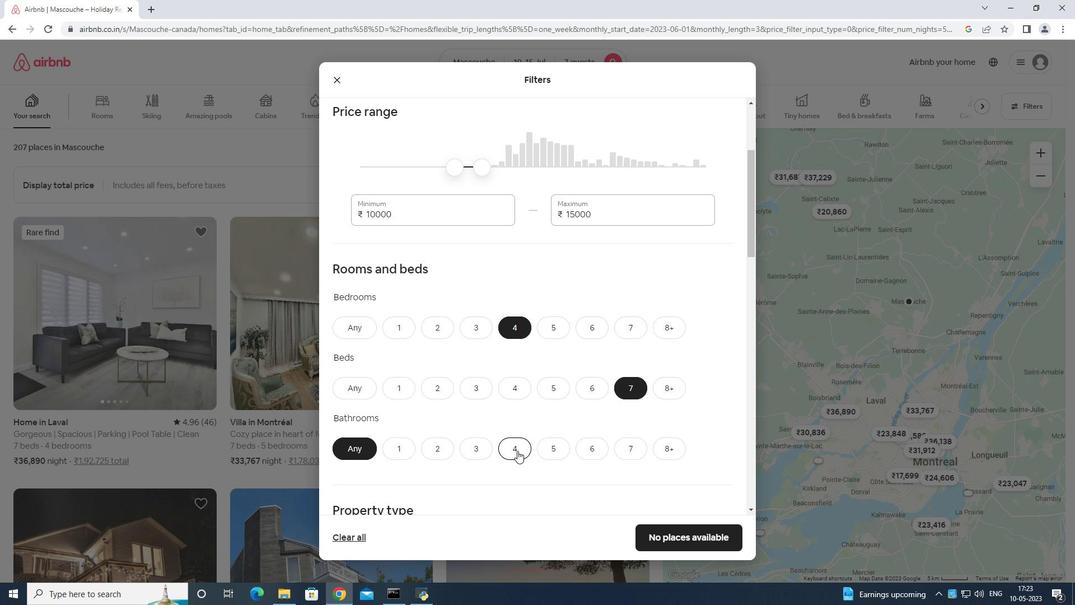 
Action: Mouse pressed left at (517, 451)
Screenshot: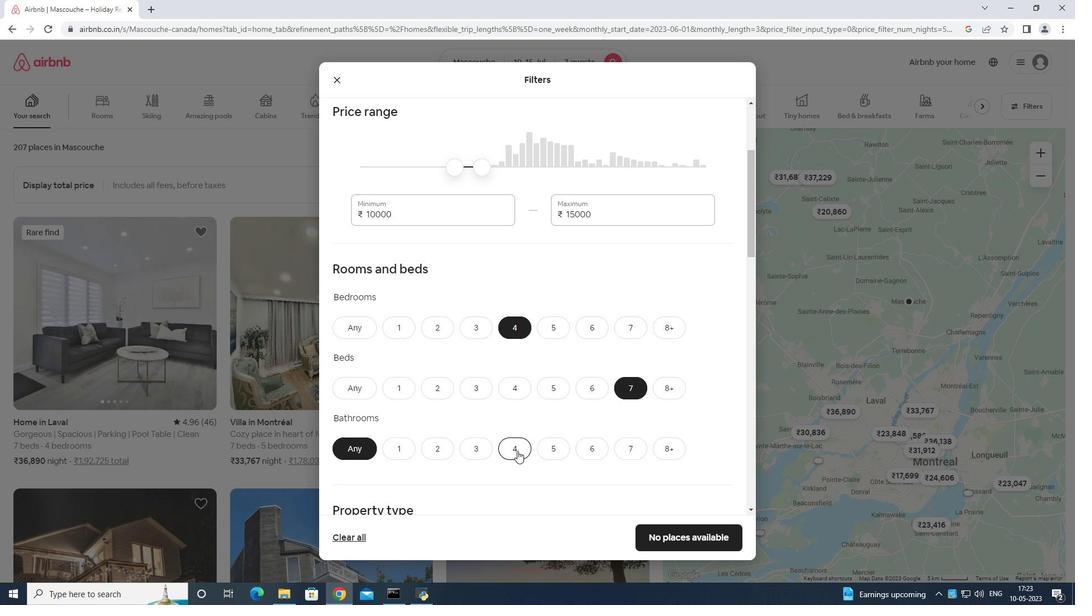 
Action: Mouse moved to (530, 417)
Screenshot: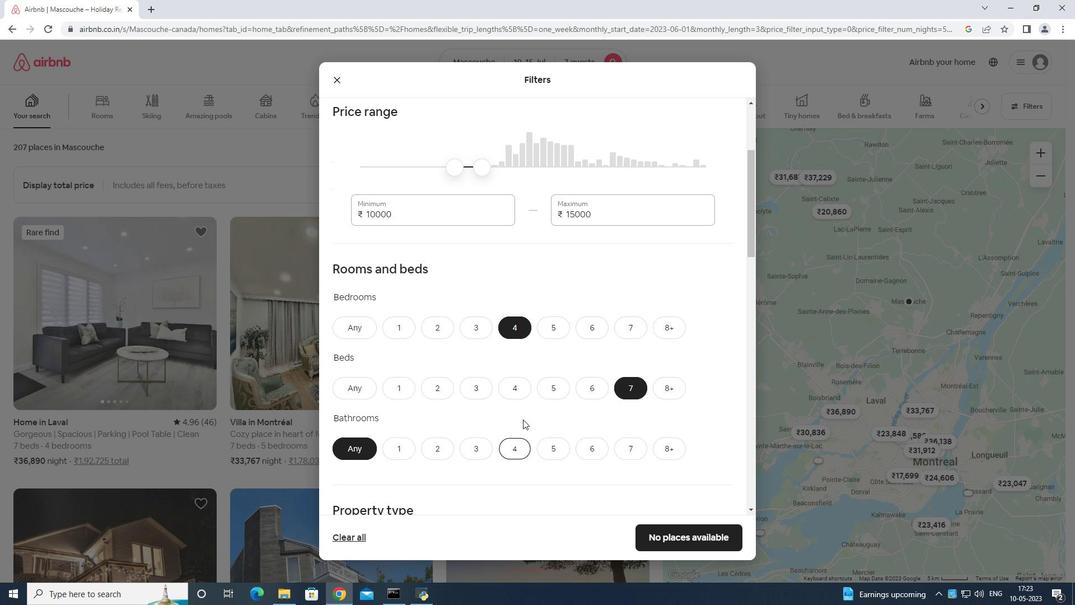 
Action: Mouse scrolled (530, 417) with delta (0, 0)
Screenshot: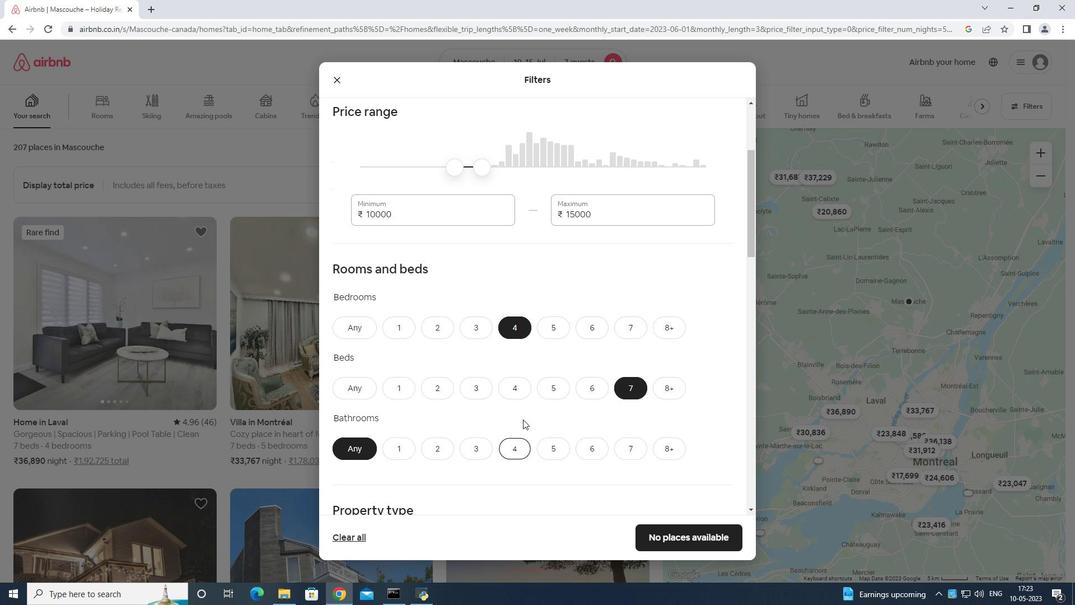 
Action: Mouse moved to (531, 419)
Screenshot: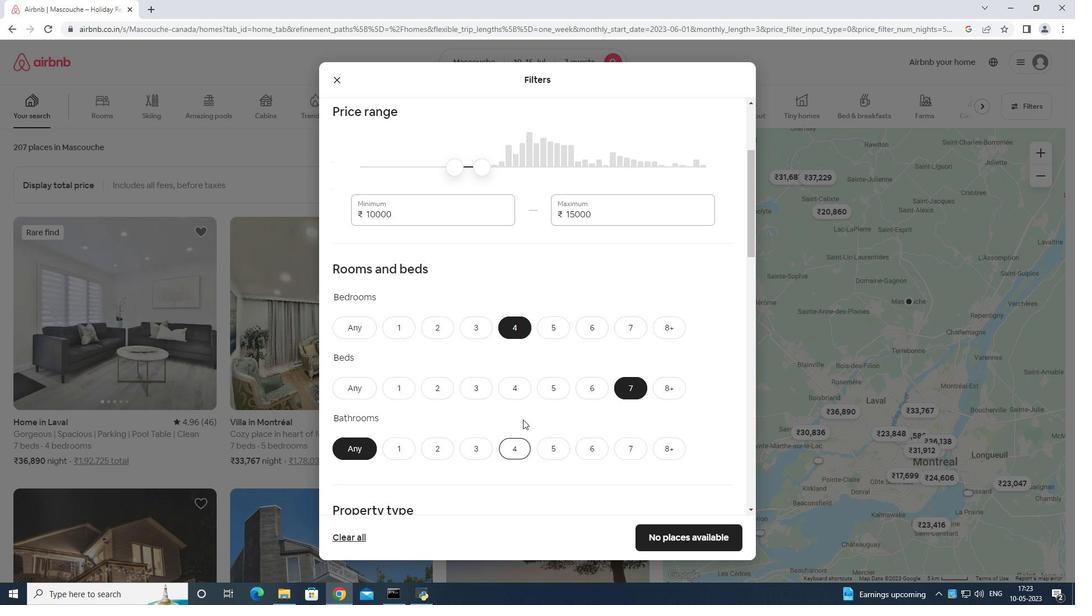 
Action: Mouse scrolled (531, 418) with delta (0, 0)
Screenshot: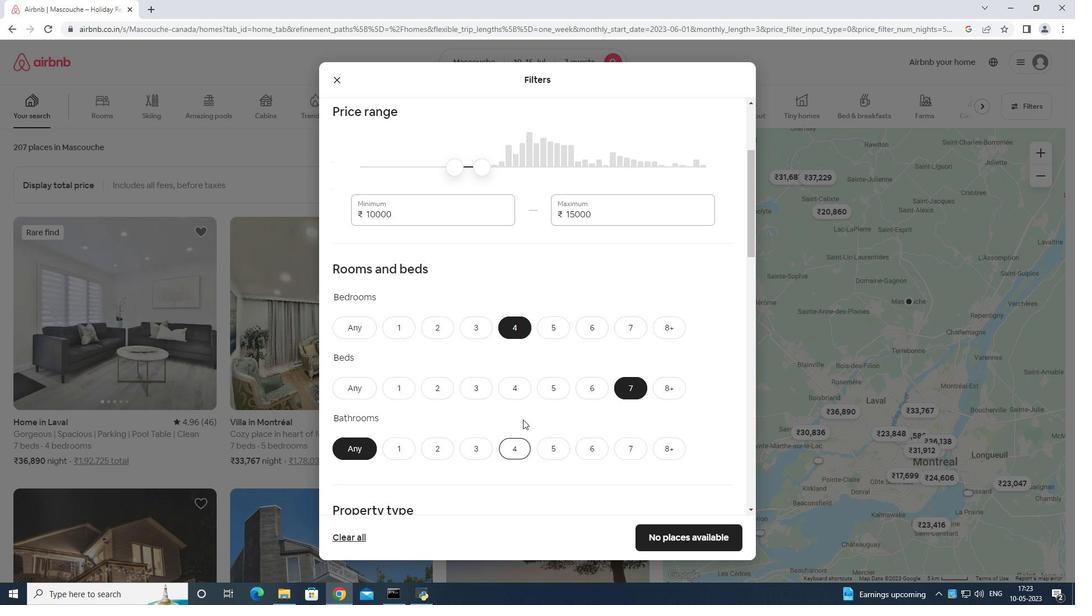 
Action: Mouse moved to (532, 419)
Screenshot: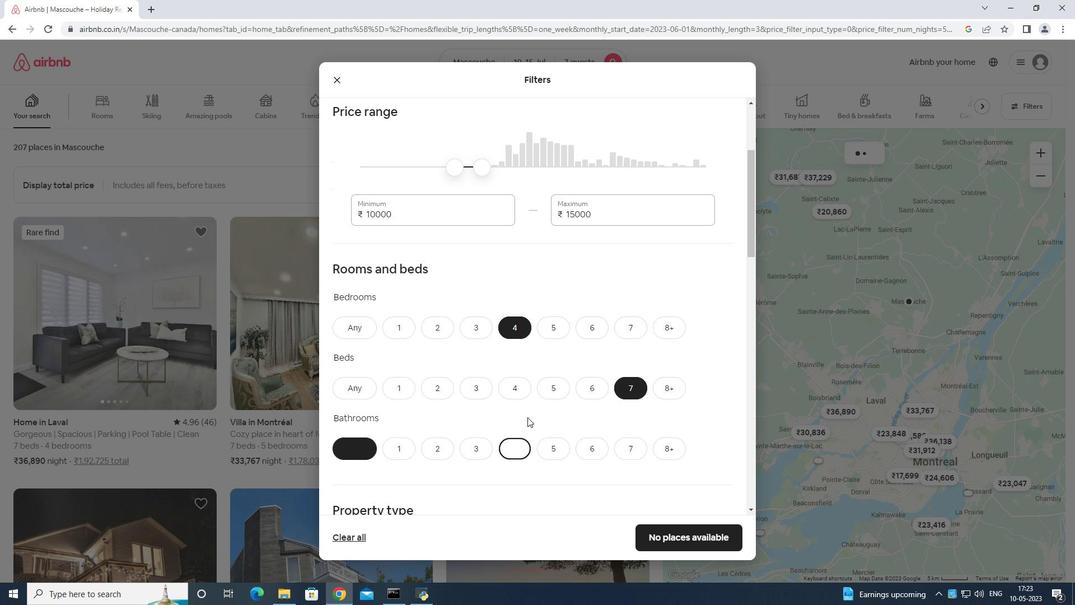 
Action: Mouse scrolled (532, 419) with delta (0, 0)
Screenshot: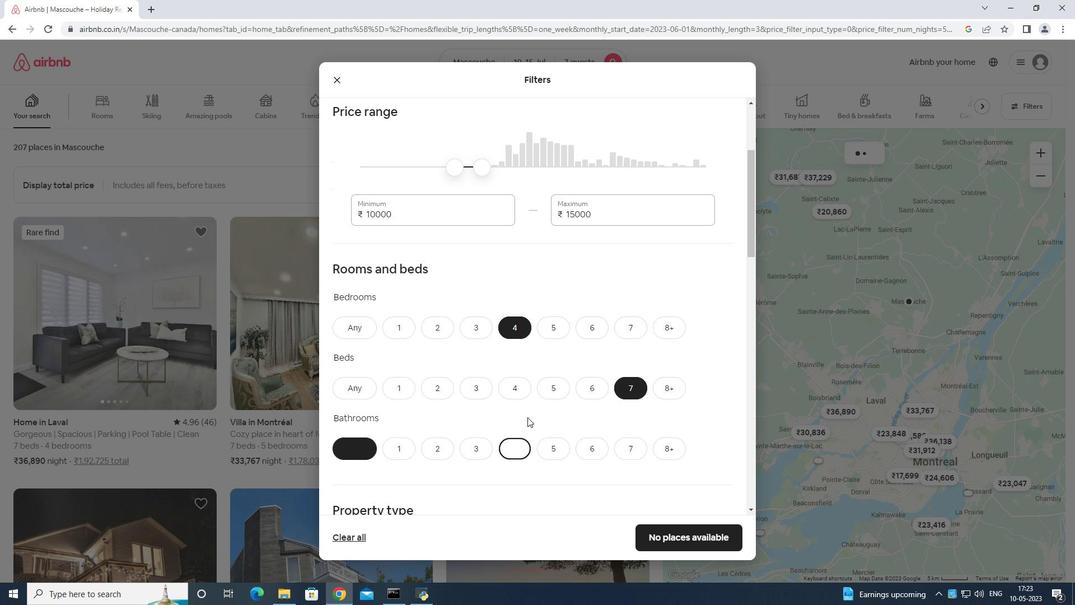 
Action: Mouse moved to (533, 419)
Screenshot: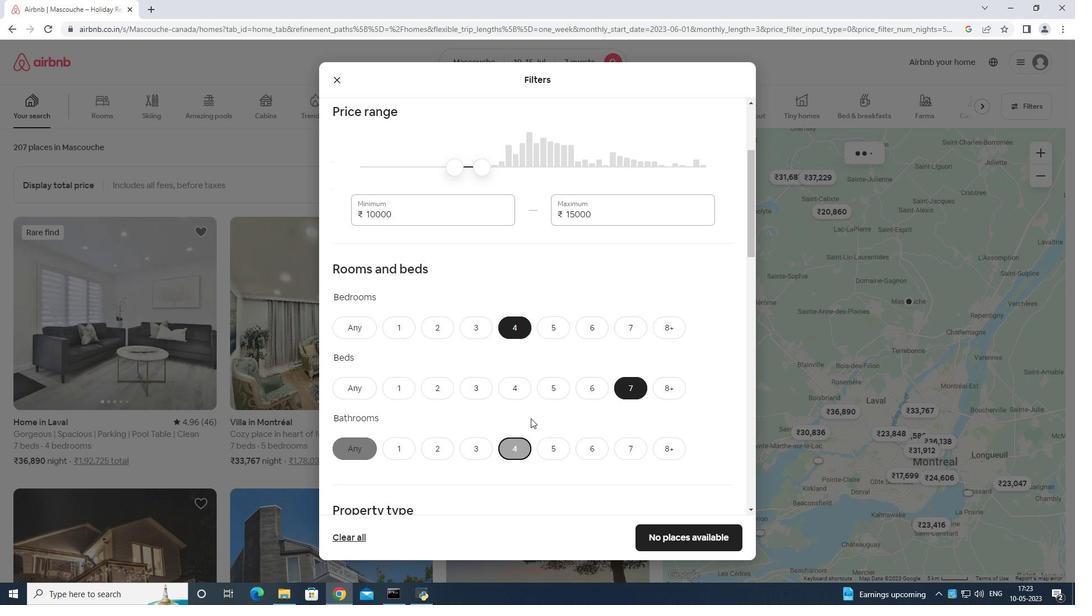 
Action: Mouse scrolled (533, 419) with delta (0, 0)
Screenshot: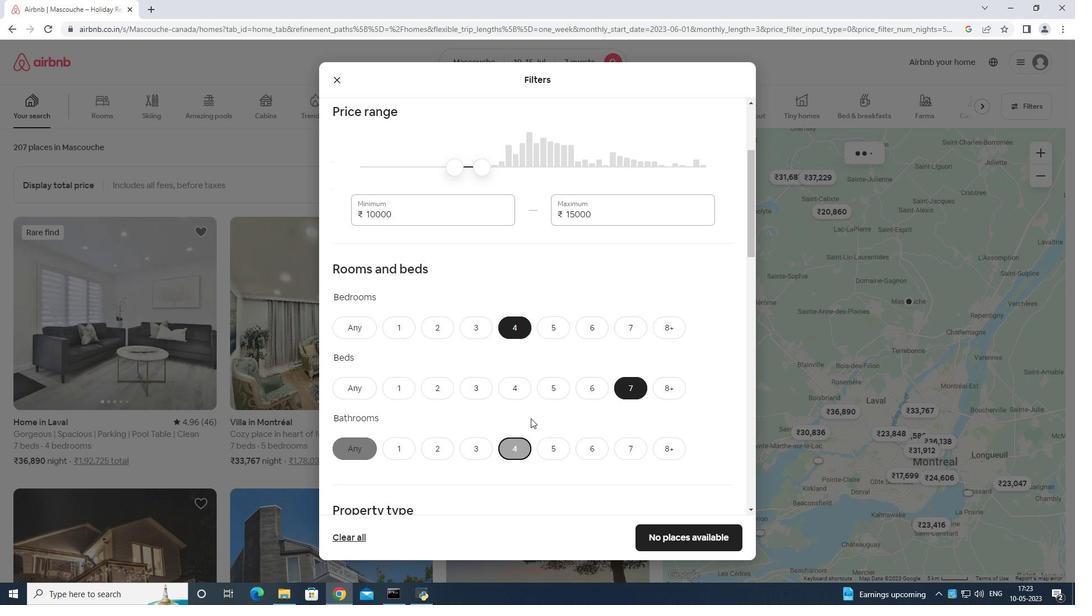 
Action: Mouse moved to (404, 341)
Screenshot: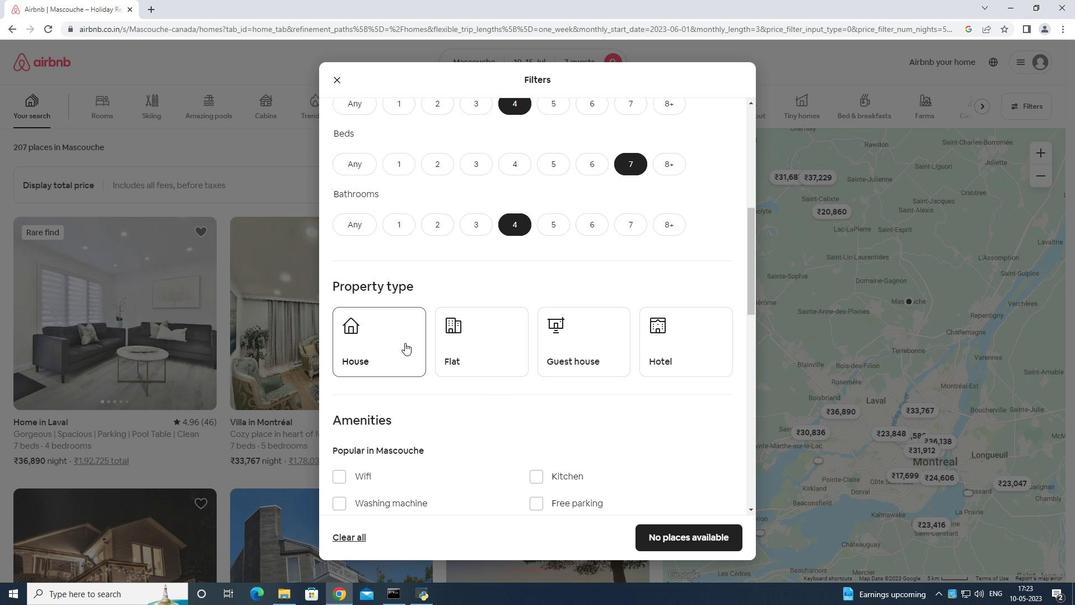 
Action: Mouse pressed left at (404, 342)
Screenshot: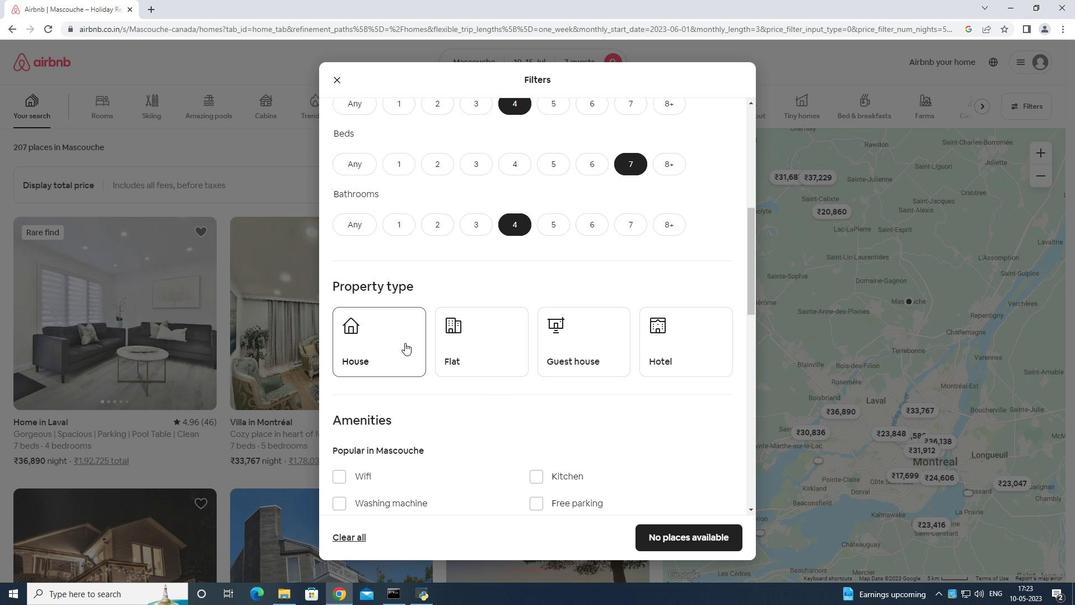 
Action: Mouse moved to (479, 342)
Screenshot: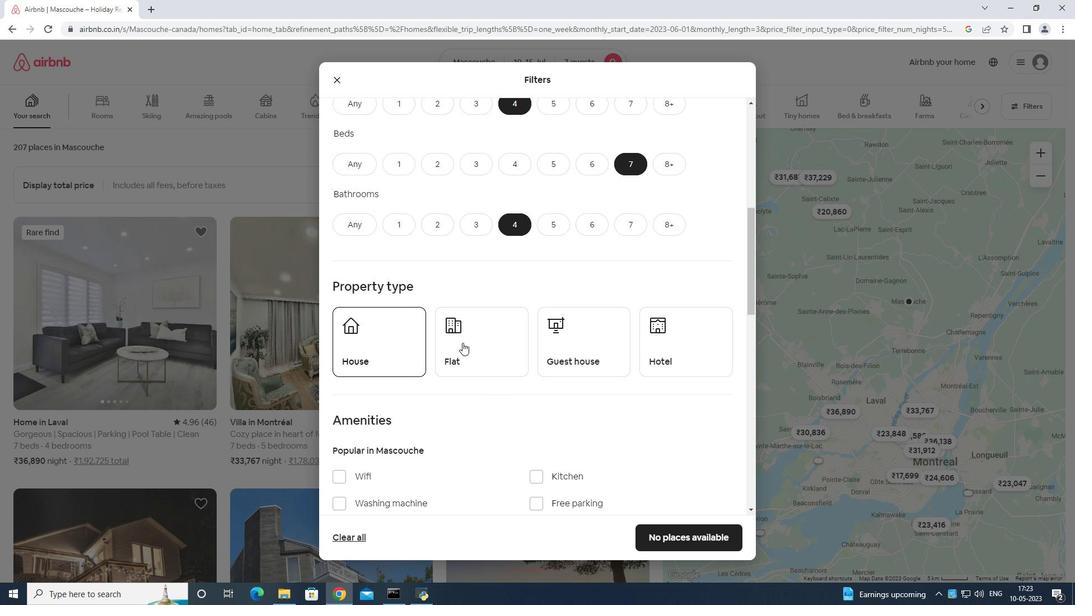 
Action: Mouse pressed left at (479, 342)
Screenshot: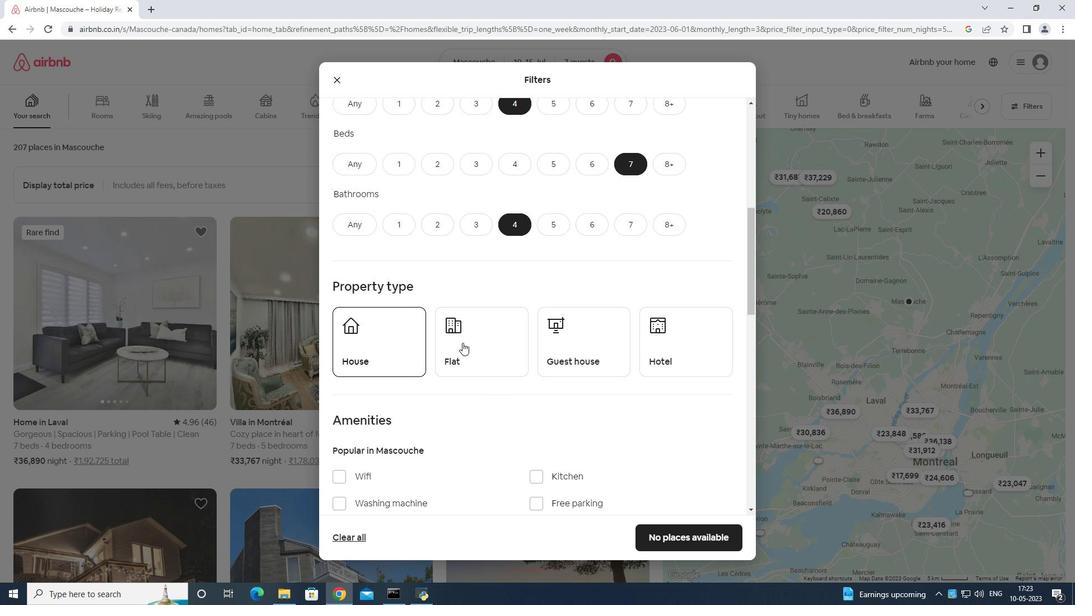 
Action: Mouse moved to (567, 341)
Screenshot: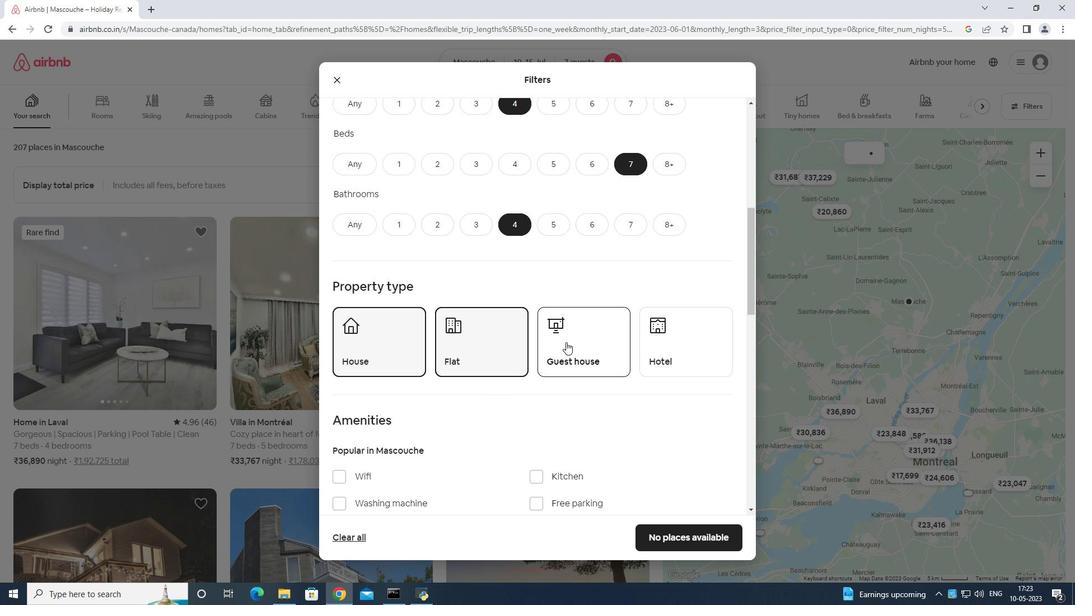 
Action: Mouse pressed left at (567, 341)
Screenshot: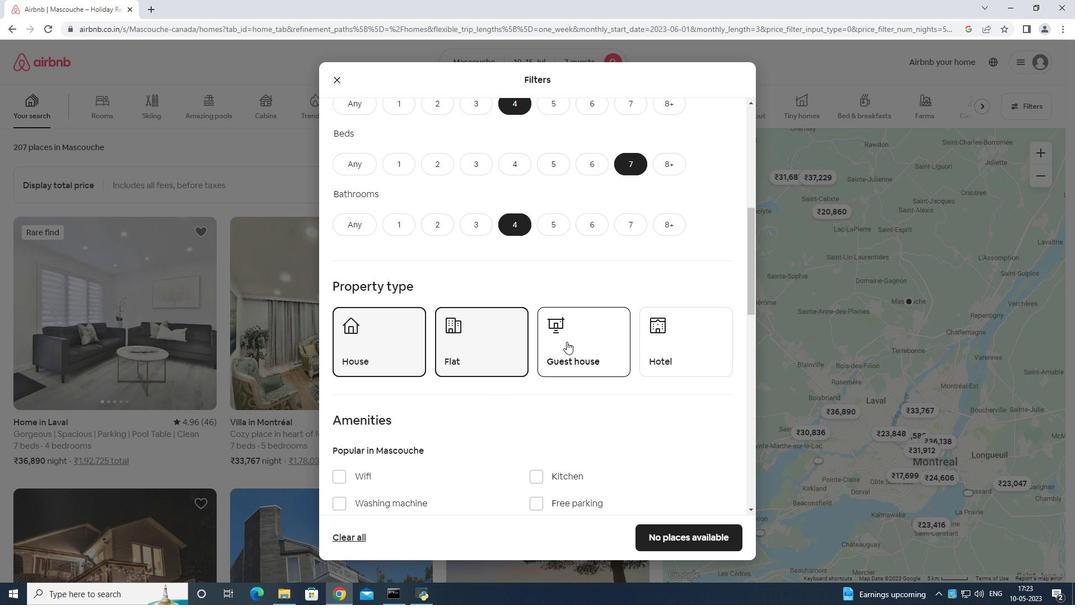 
Action: Mouse moved to (565, 337)
Screenshot: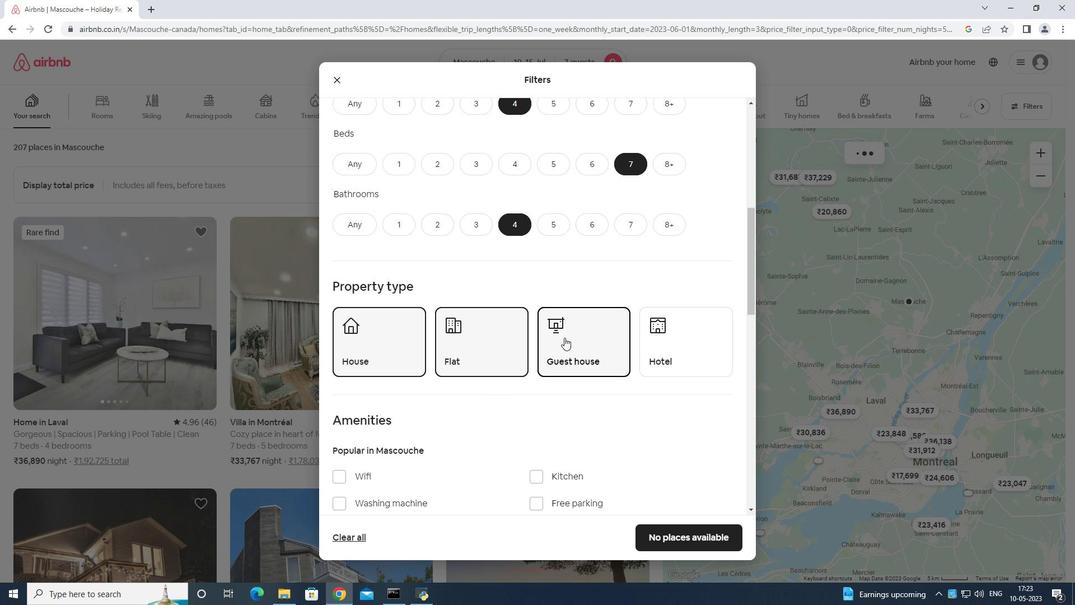
Action: Mouse scrolled (565, 337) with delta (0, 0)
Screenshot: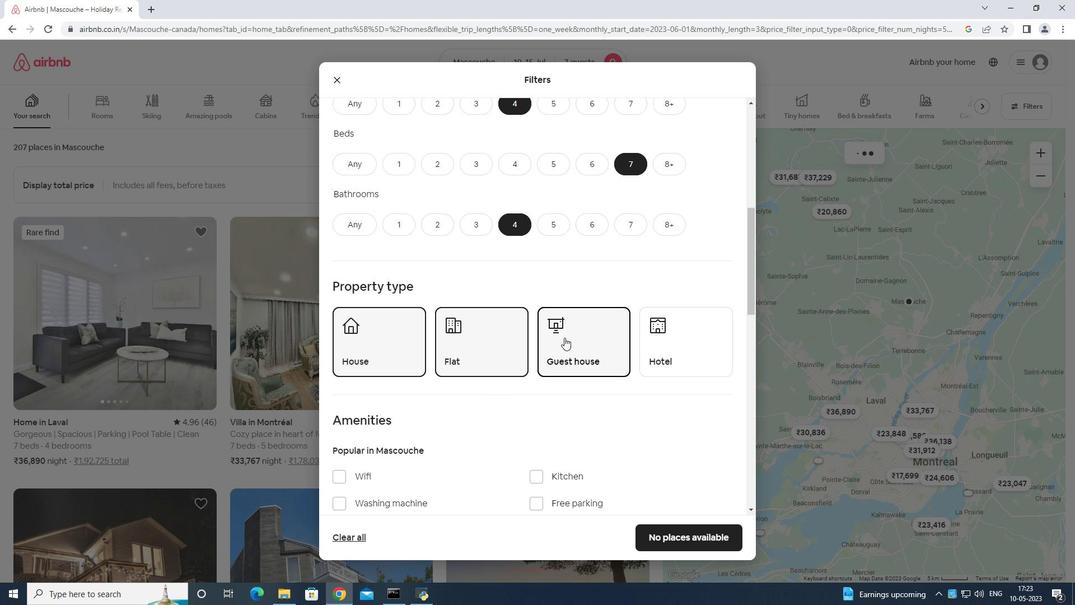 
Action: Mouse moved to (569, 341)
Screenshot: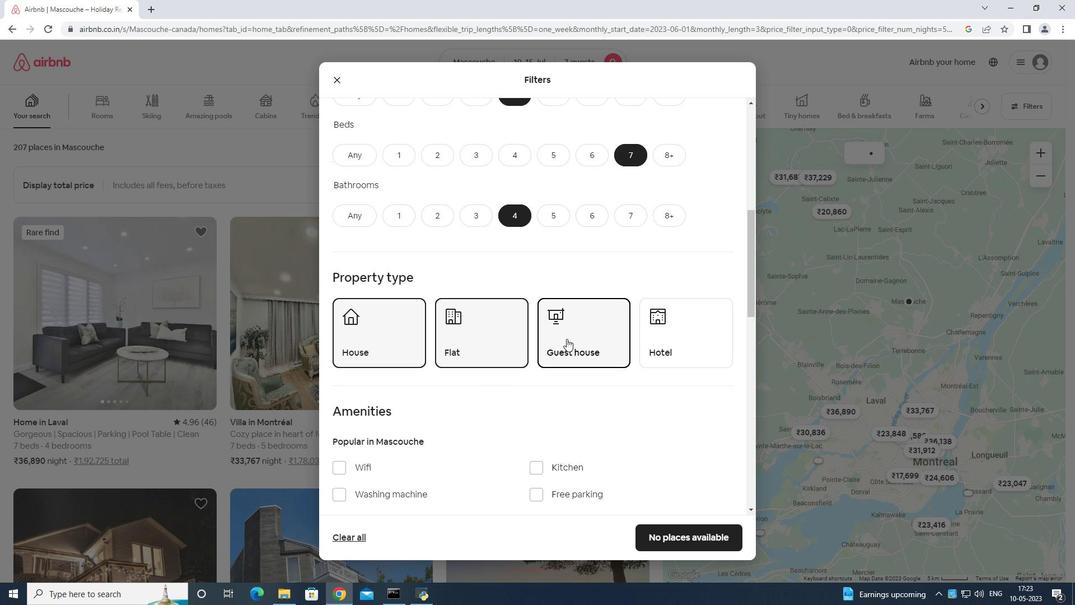 
Action: Mouse scrolled (569, 340) with delta (0, 0)
Screenshot: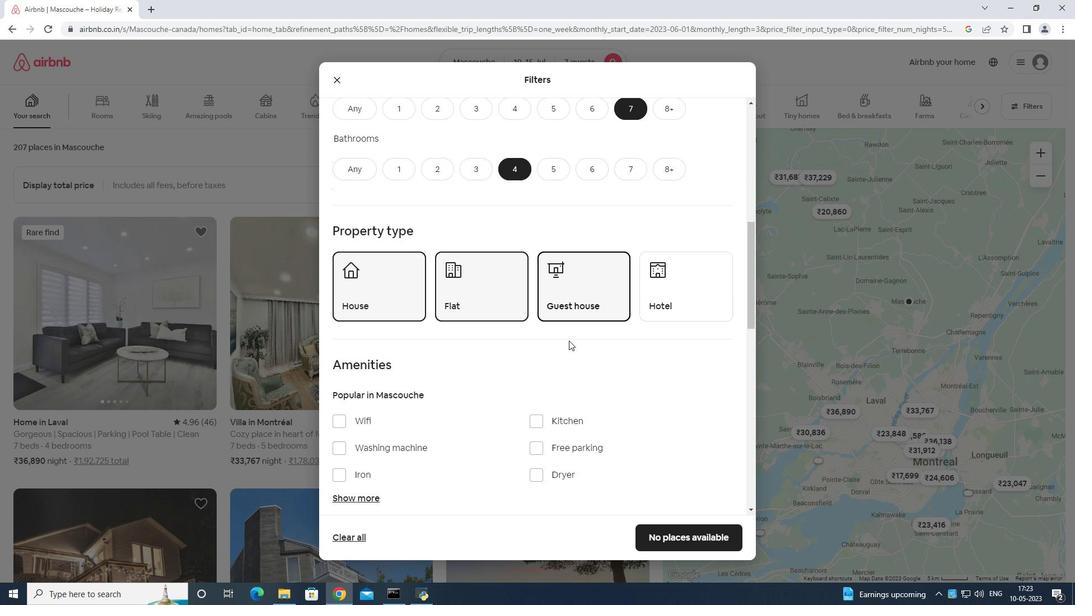 
Action: Mouse moved to (540, 392)
Screenshot: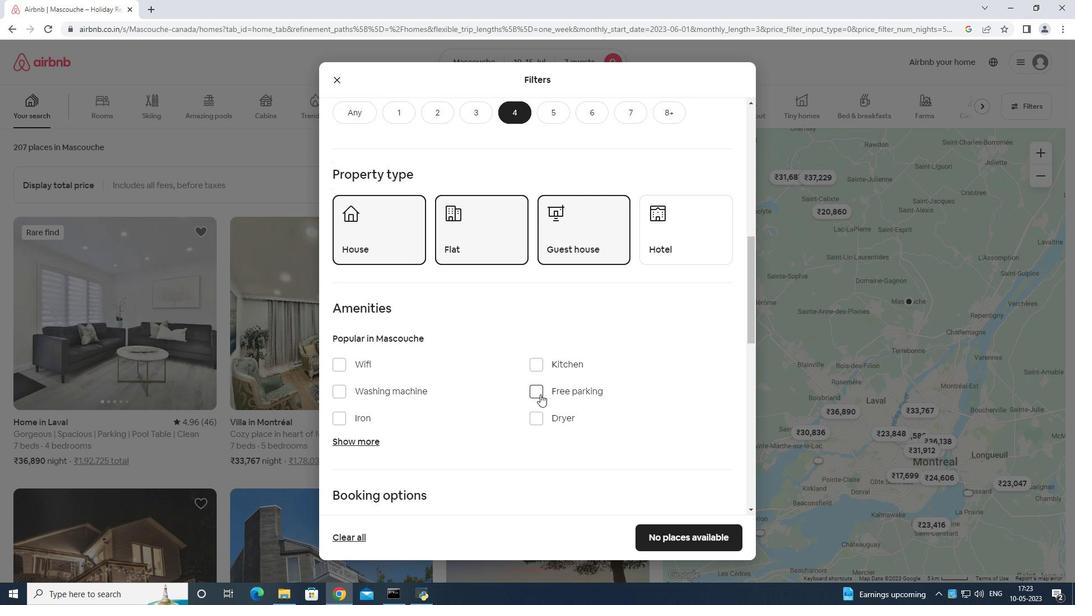 
Action: Mouse pressed left at (540, 392)
Screenshot: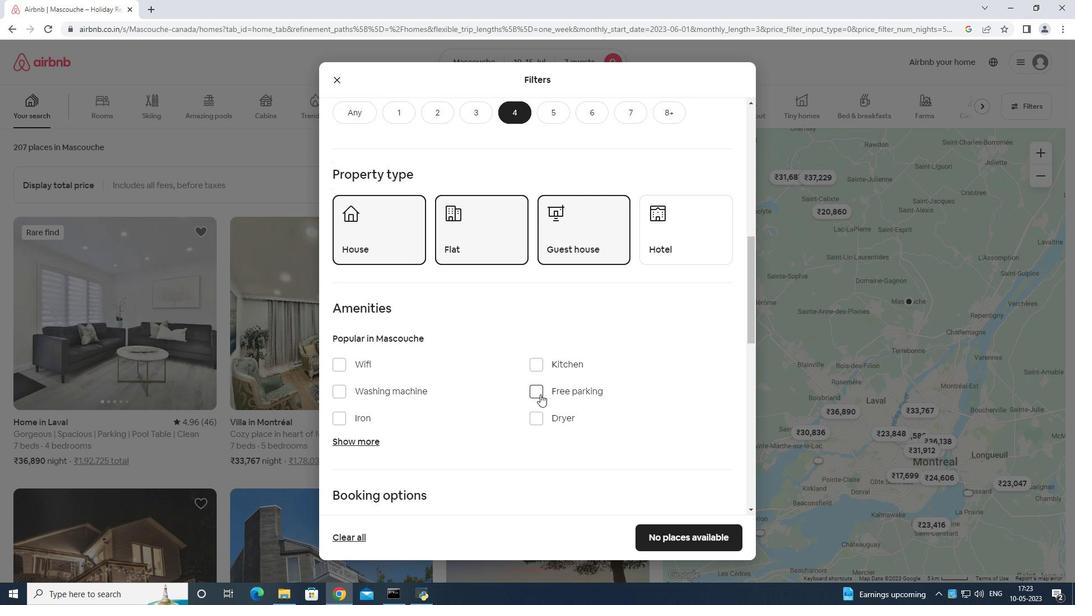 
Action: Mouse moved to (342, 363)
Screenshot: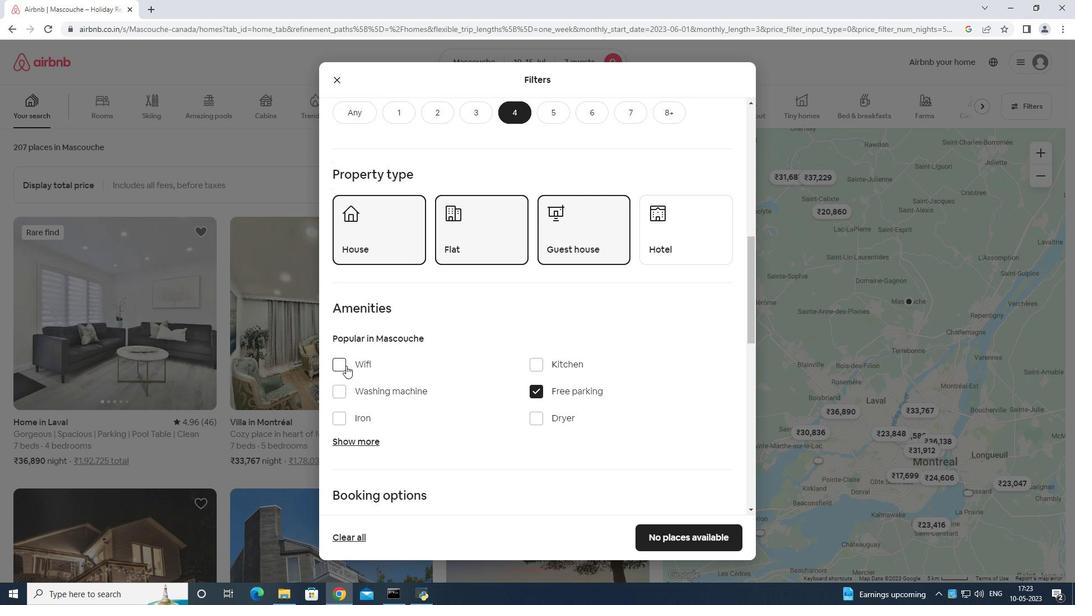 
Action: Mouse pressed left at (342, 363)
Screenshot: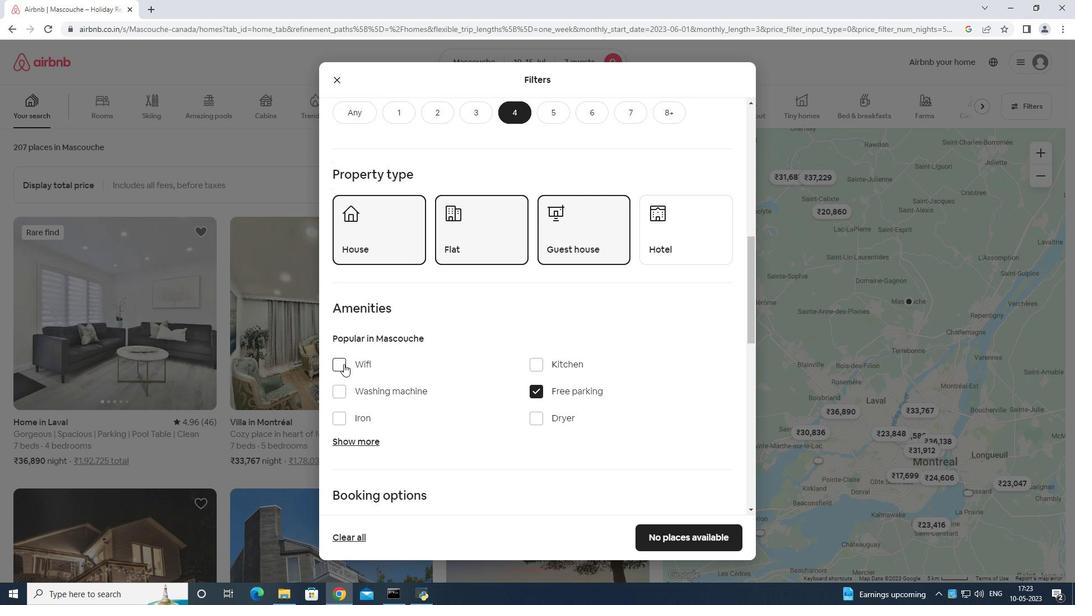 
Action: Mouse moved to (334, 435)
Screenshot: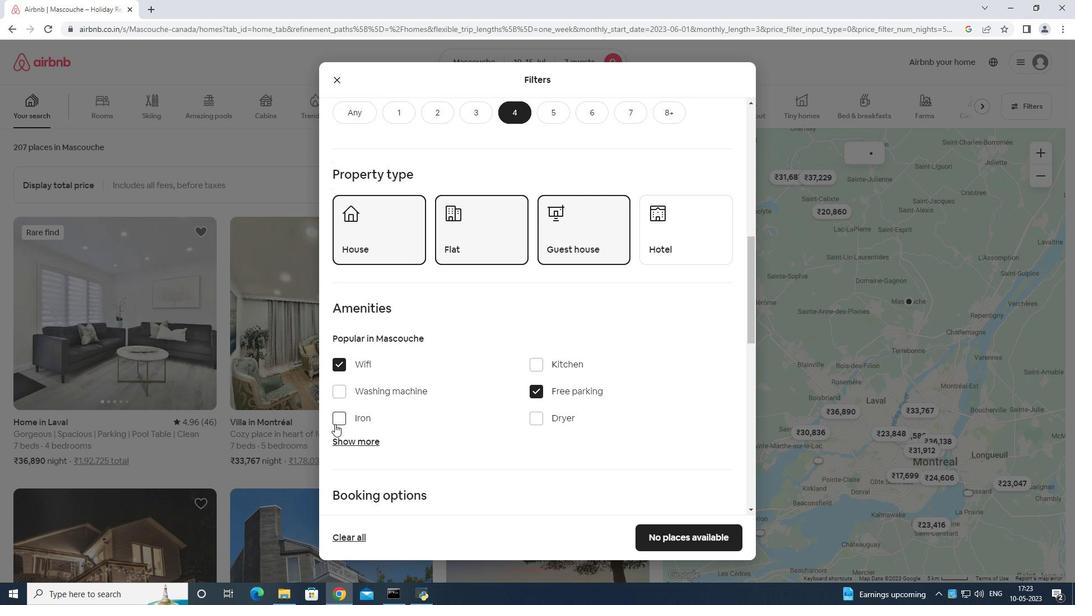 
Action: Mouse pressed left at (334, 435)
Screenshot: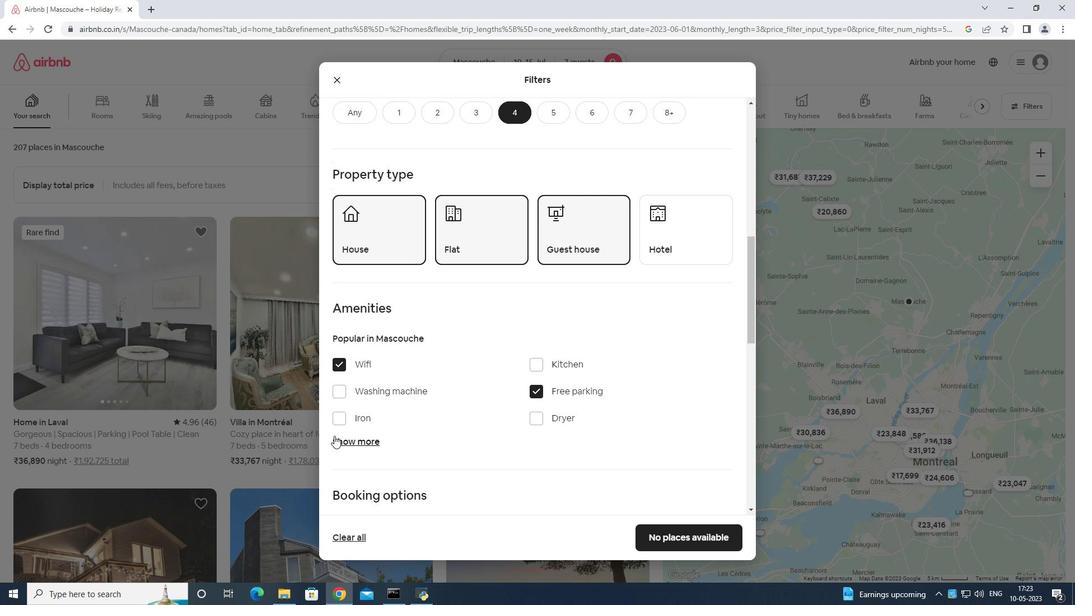 
Action: Mouse moved to (536, 502)
Screenshot: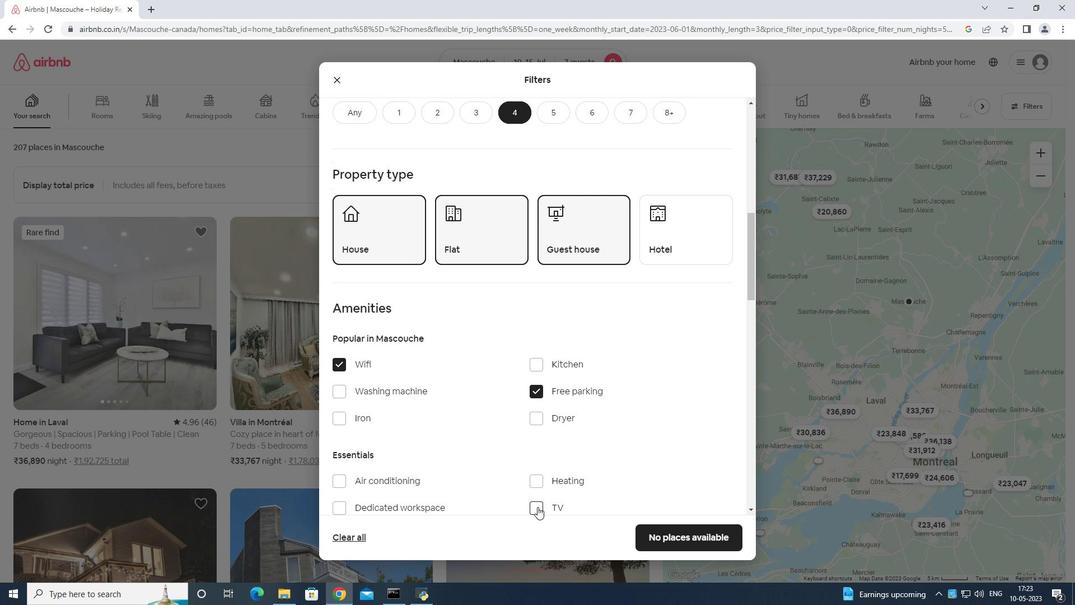 
Action: Mouse pressed left at (536, 502)
Screenshot: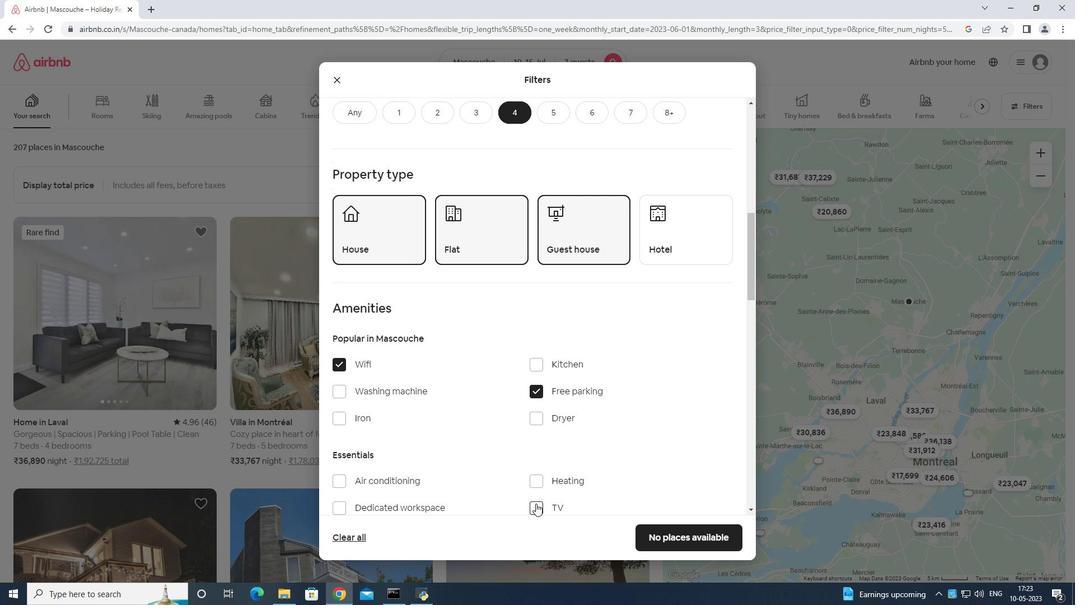 
Action: Mouse moved to (544, 495)
Screenshot: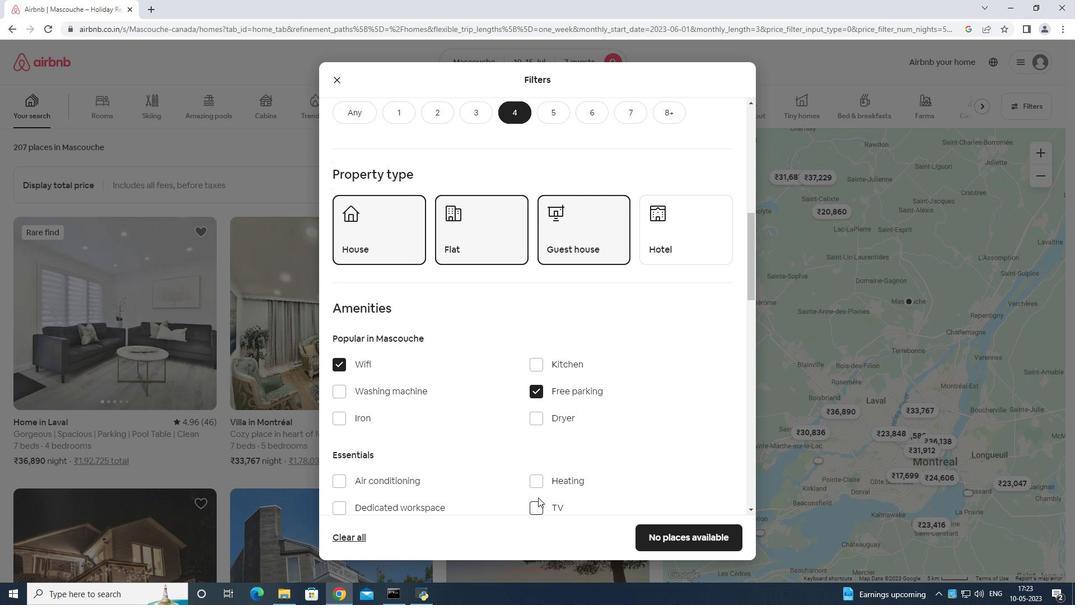 
Action: Mouse scrolled (544, 494) with delta (0, 0)
Screenshot: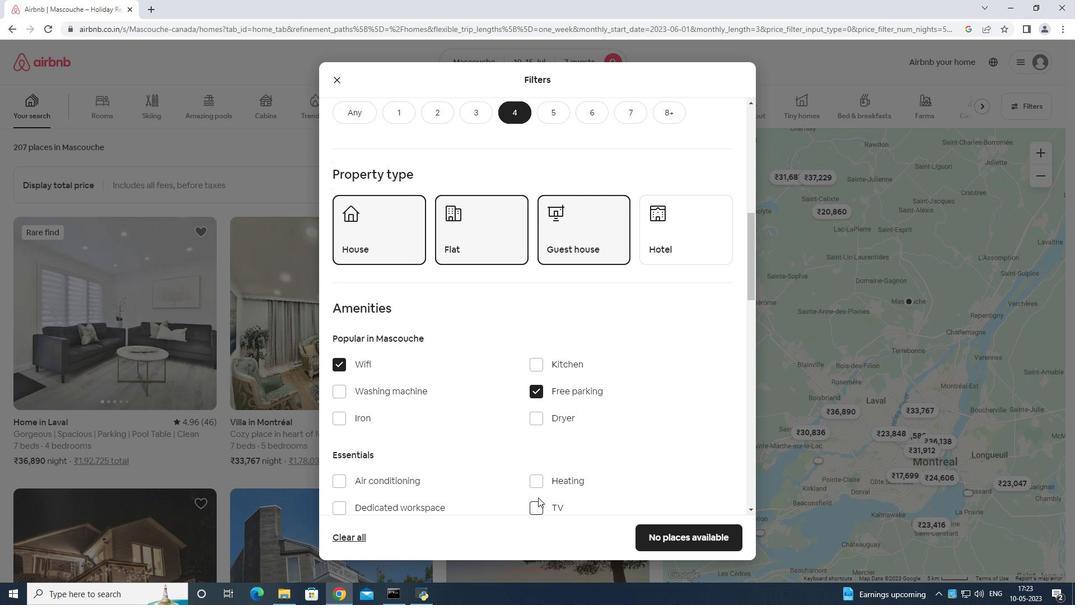 
Action: Mouse moved to (547, 501)
Screenshot: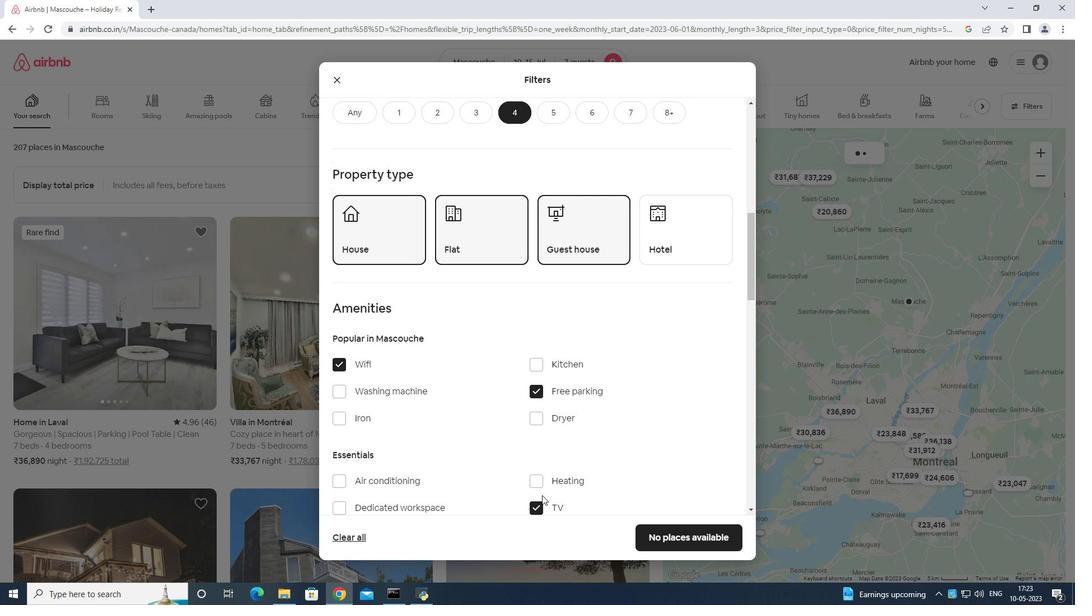 
Action: Mouse scrolled (547, 500) with delta (0, 0)
Screenshot: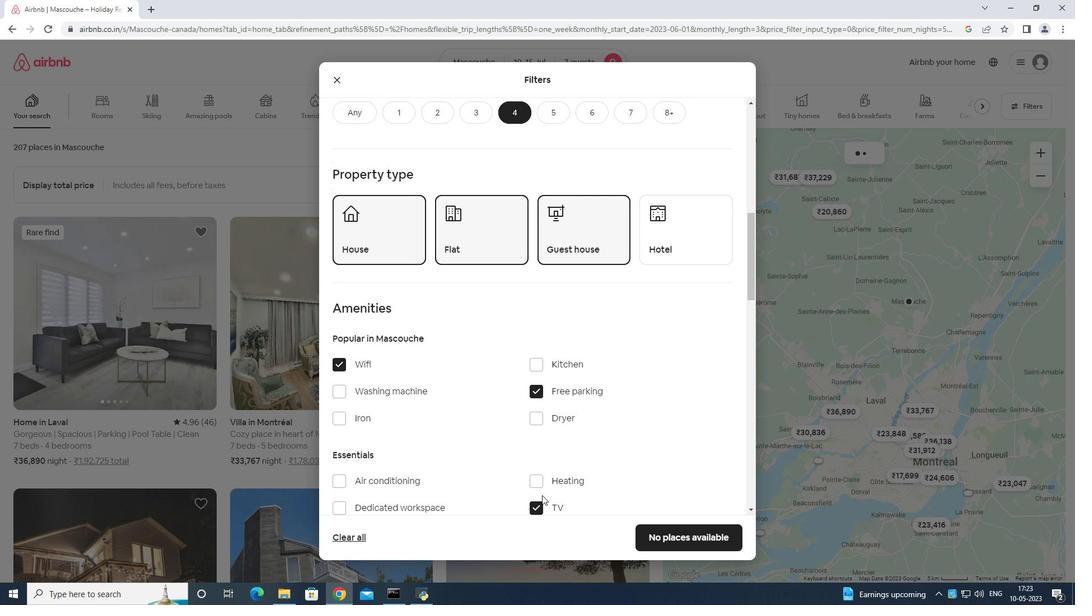
Action: Mouse moved to (547, 501)
Screenshot: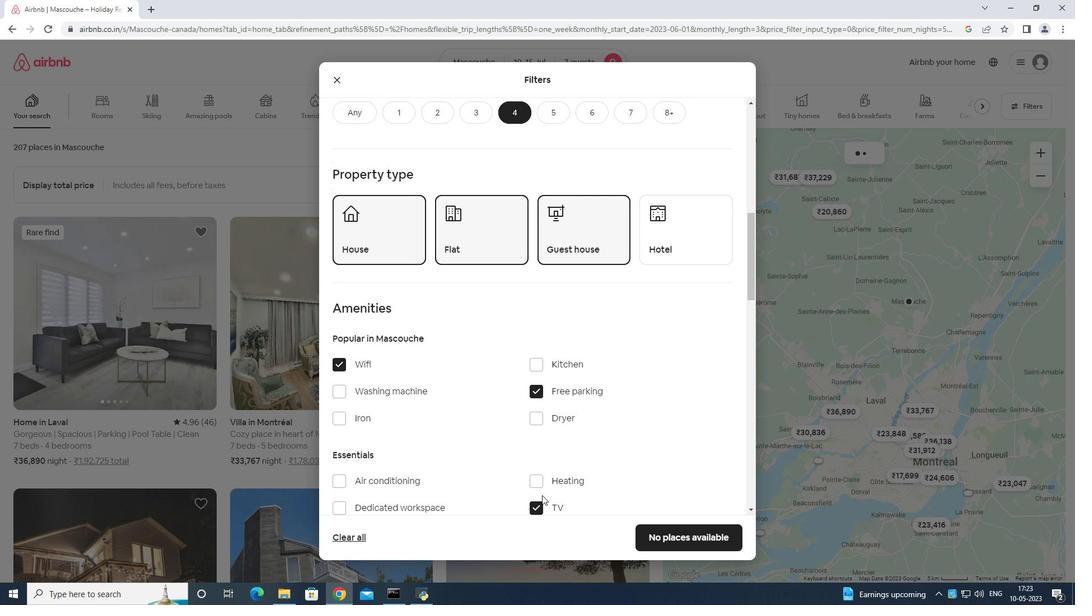 
Action: Mouse scrolled (547, 500) with delta (0, 0)
Screenshot: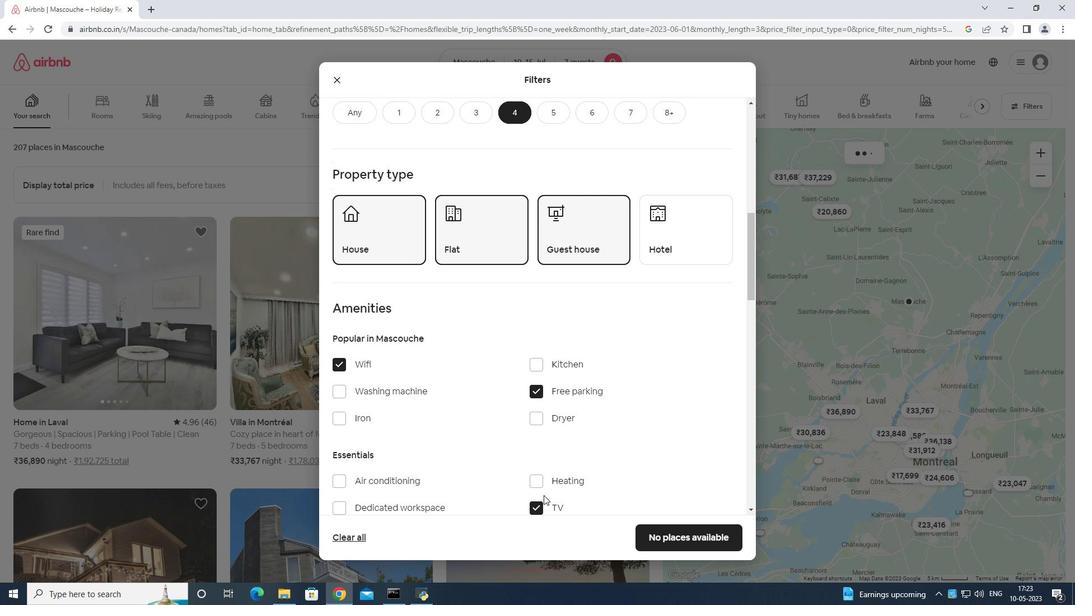 
Action: Mouse moved to (544, 491)
Screenshot: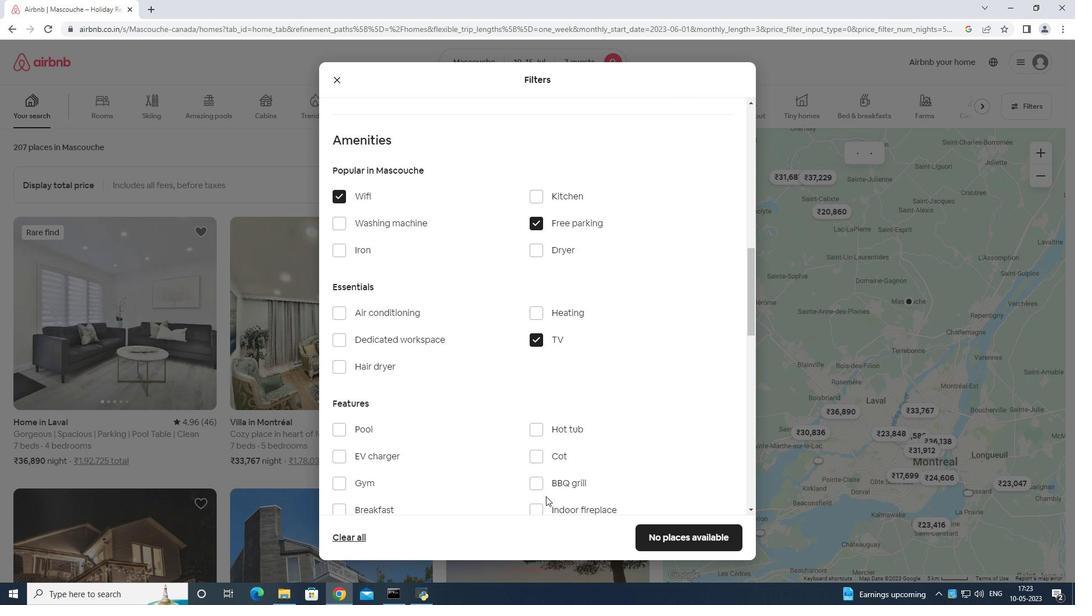
Action: Mouse scrolled (544, 490) with delta (0, 0)
Screenshot: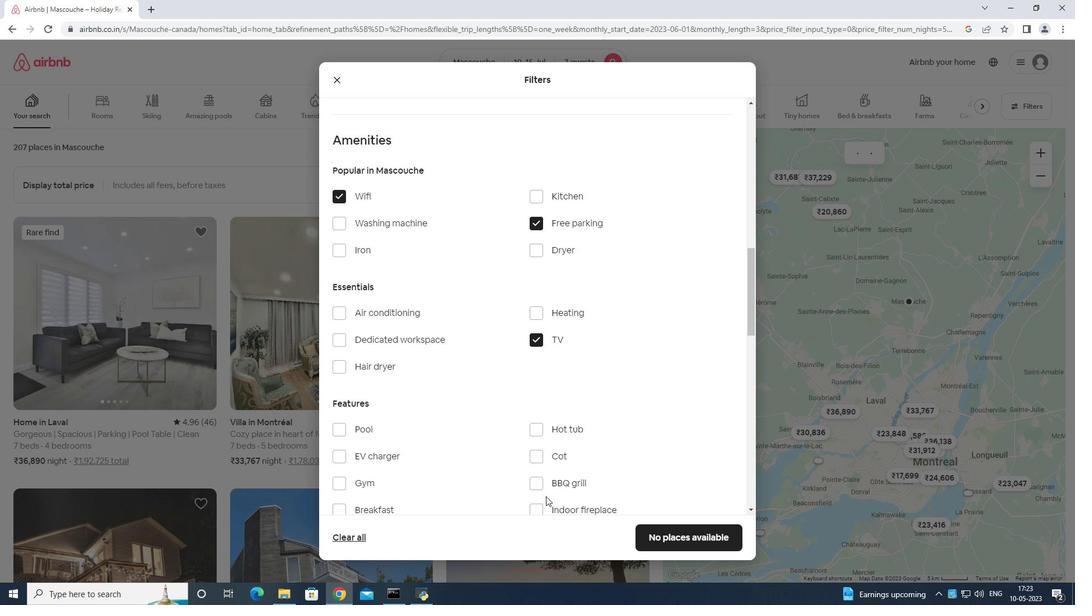 
Action: Mouse moved to (330, 424)
Screenshot: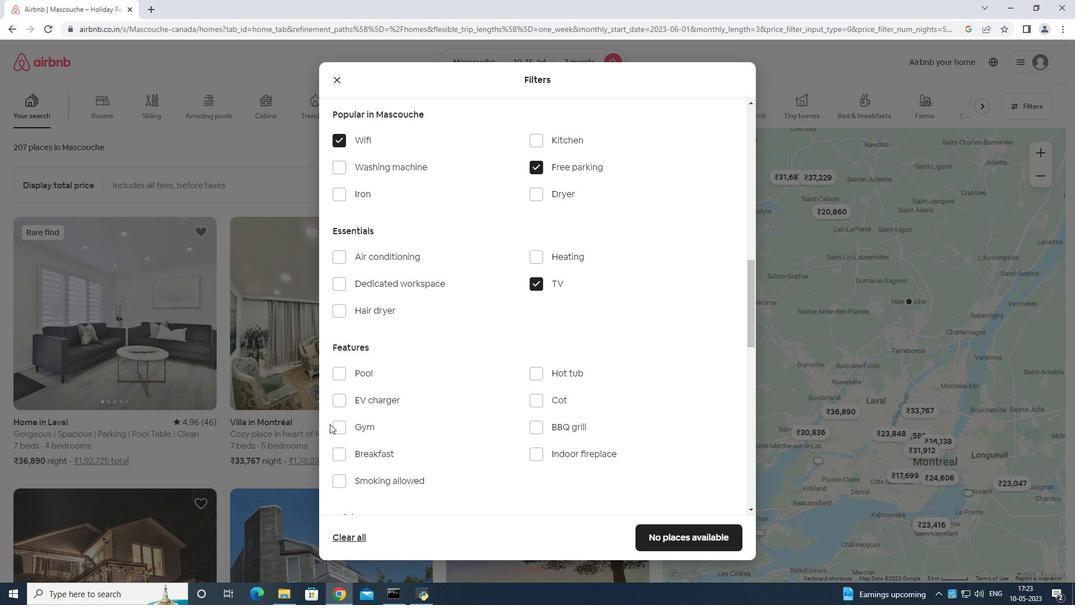 
Action: Mouse pressed left at (330, 424)
Screenshot: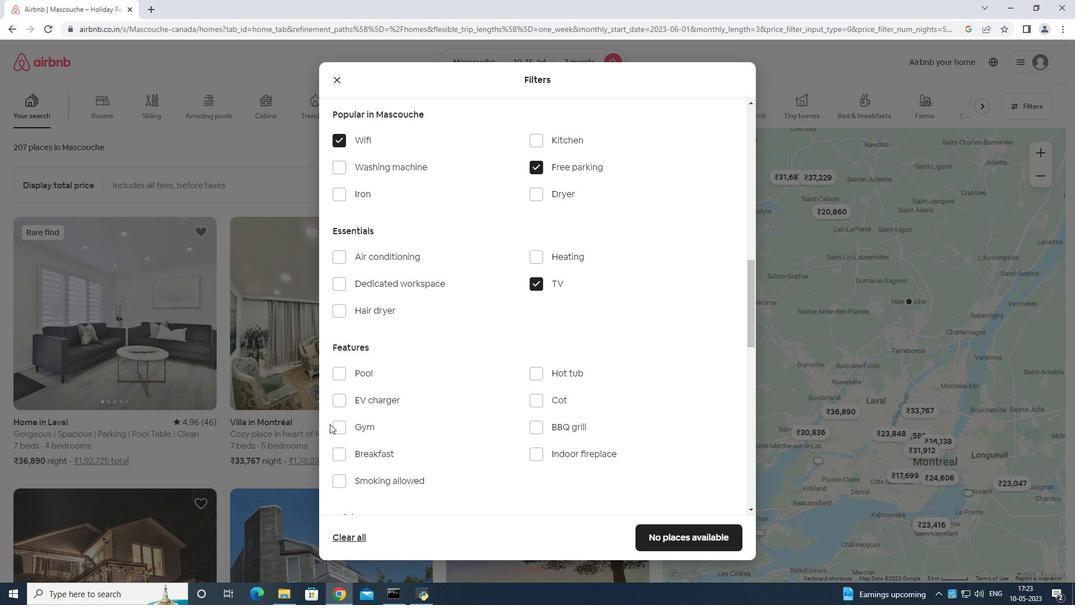 
Action: Mouse moved to (337, 430)
Screenshot: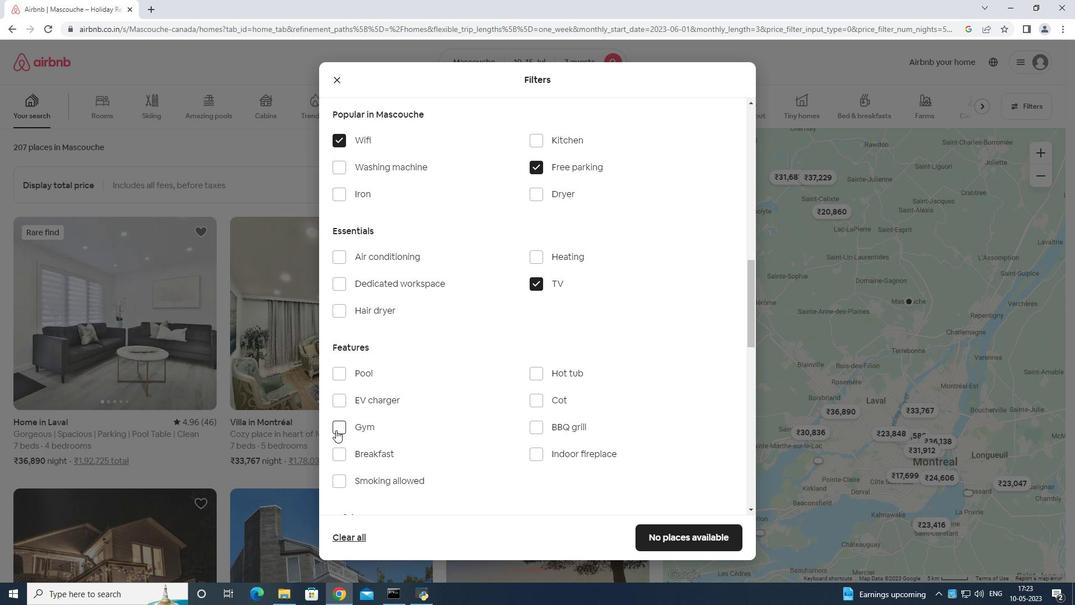 
Action: Mouse pressed left at (337, 430)
Screenshot: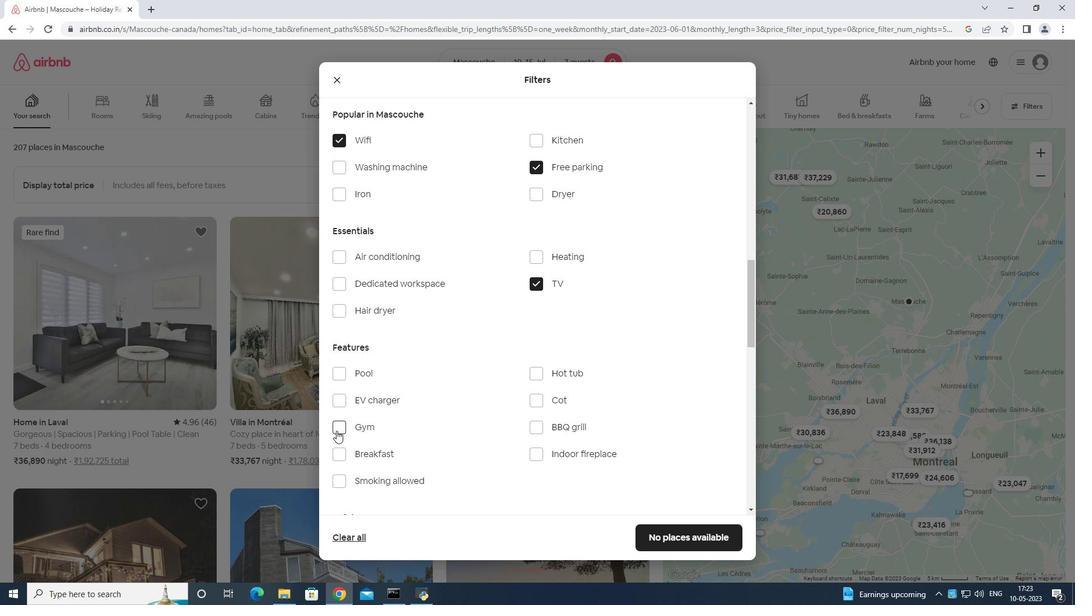 
Action: Mouse moved to (337, 445)
Screenshot: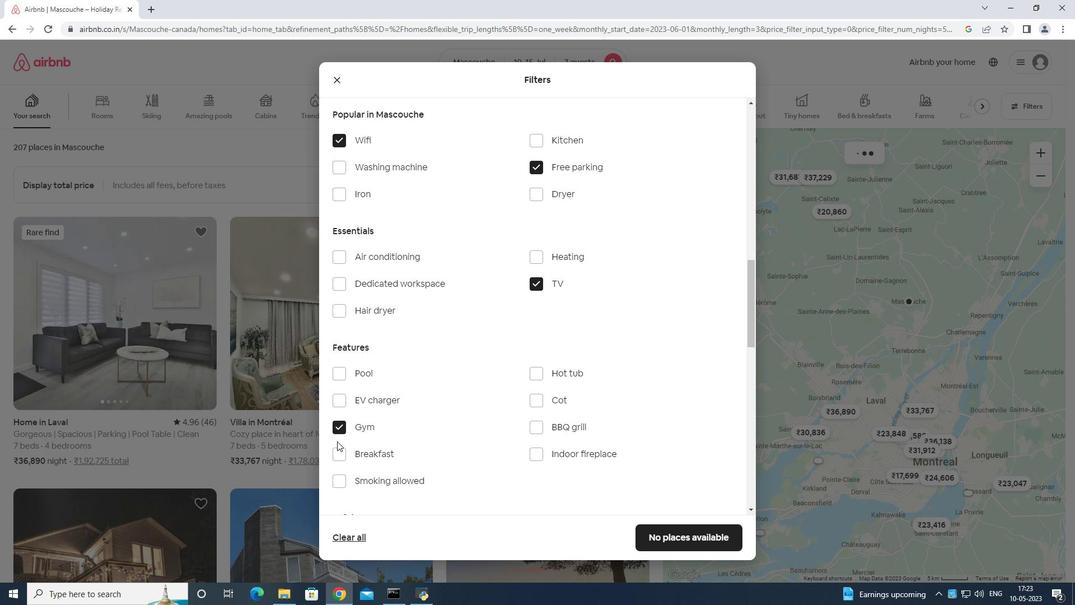 
Action: Mouse pressed left at (337, 445)
Screenshot: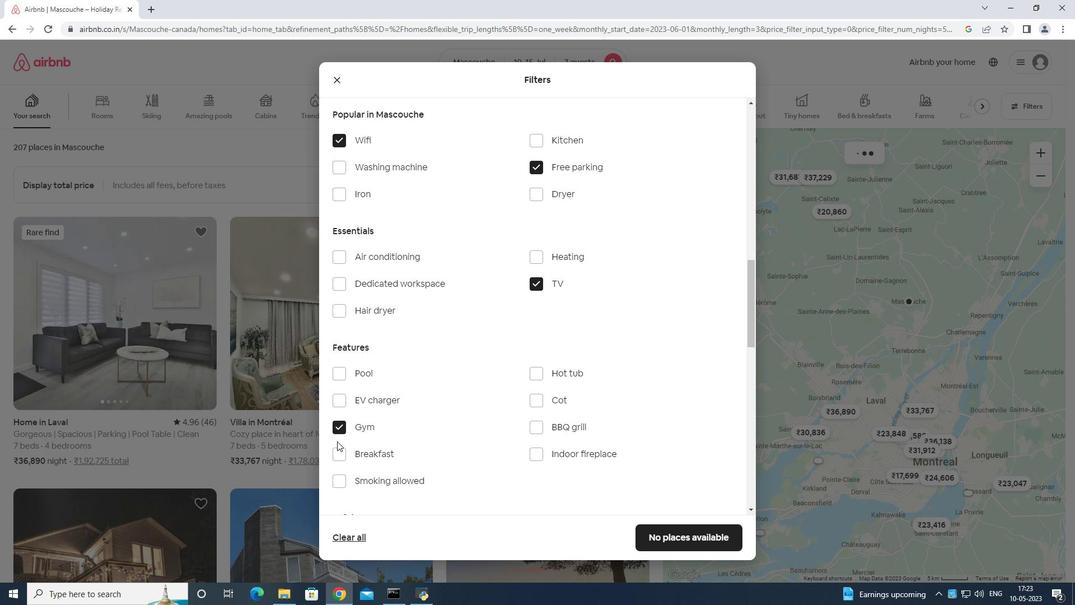 
Action: Mouse moved to (337, 447)
Screenshot: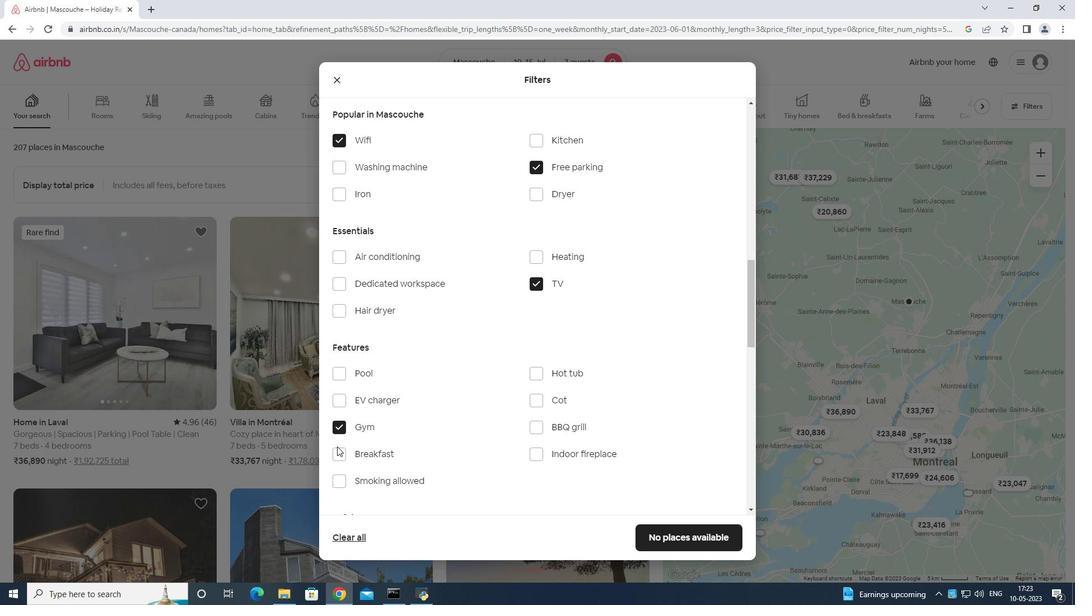 
Action: Mouse pressed left at (337, 447)
Screenshot: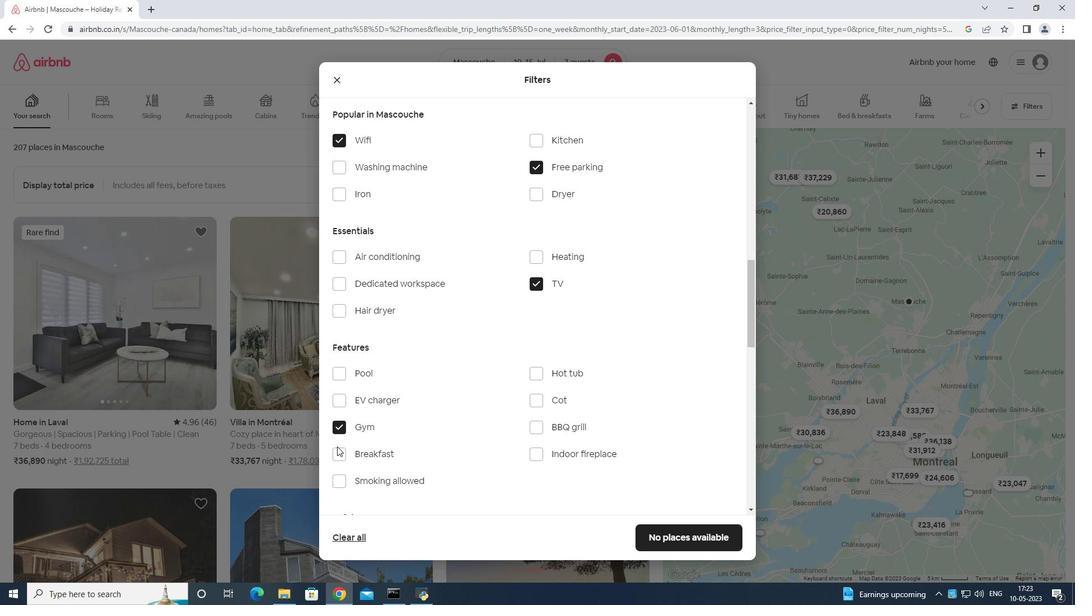 
Action: Mouse moved to (440, 449)
Screenshot: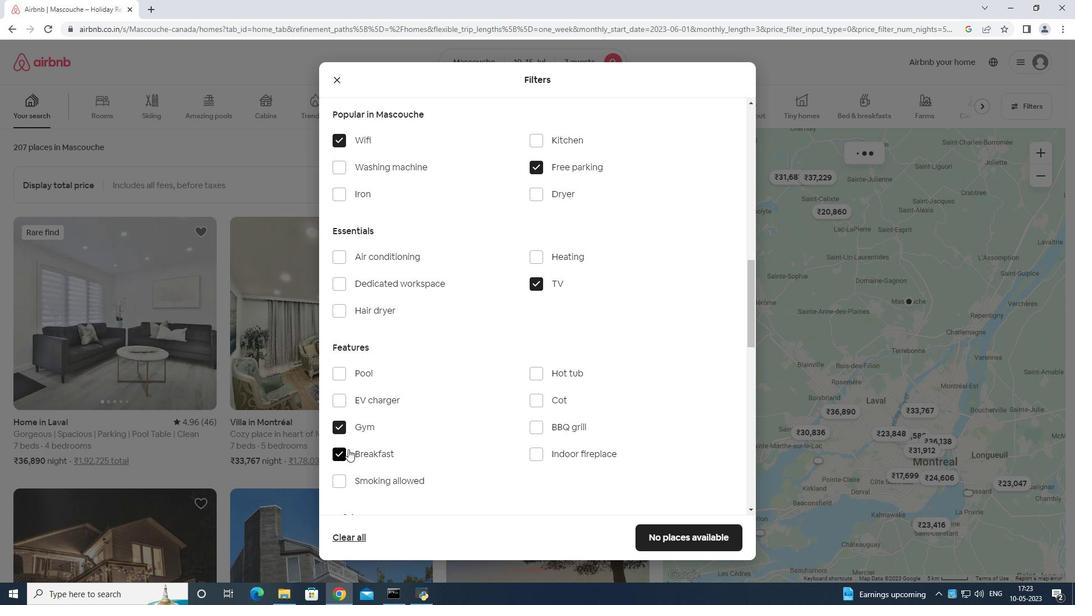 
Action: Mouse scrolled (440, 449) with delta (0, 0)
Screenshot: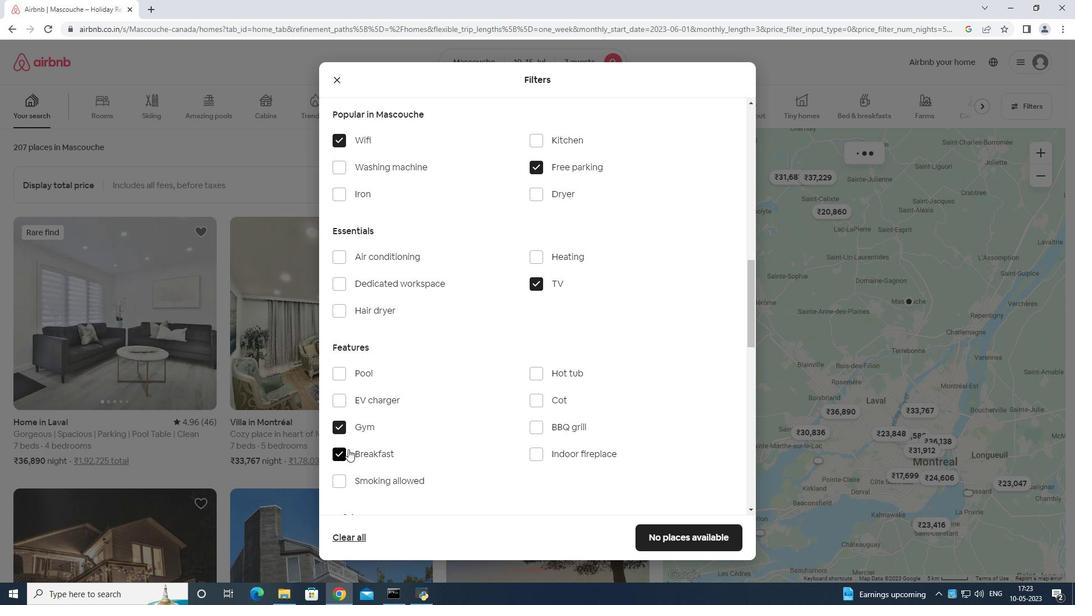 
Action: Mouse moved to (447, 451)
Screenshot: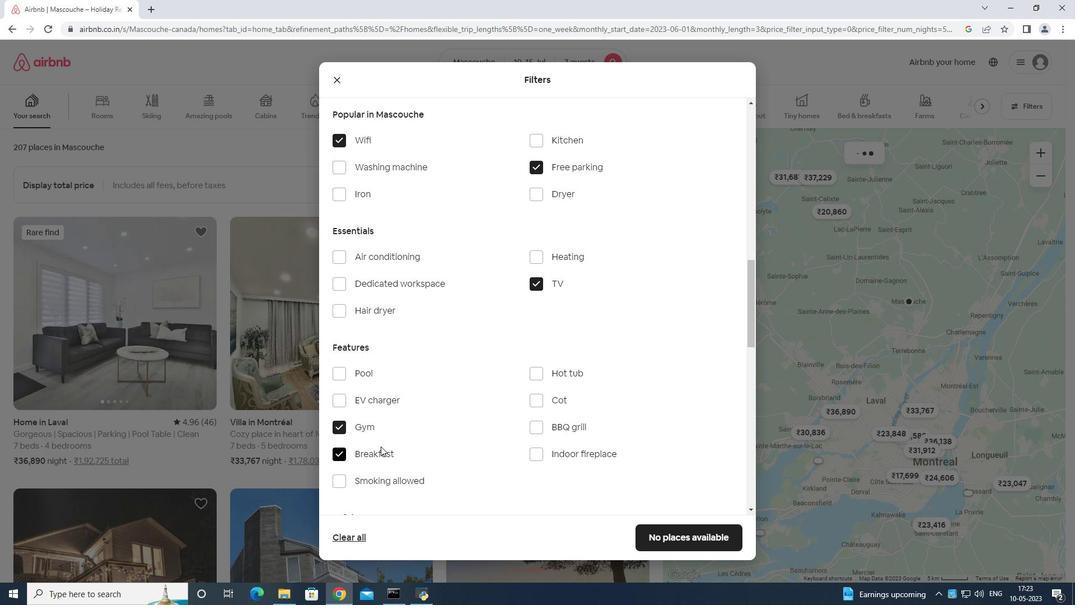 
Action: Mouse scrolled (447, 450) with delta (0, 0)
Screenshot: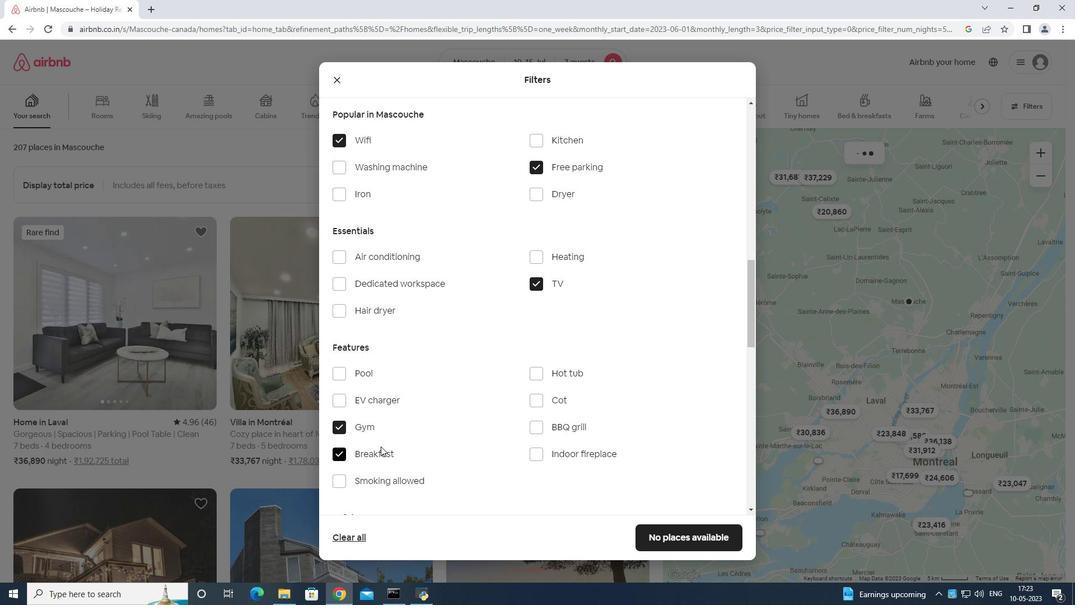 
Action: Mouse moved to (455, 450)
Screenshot: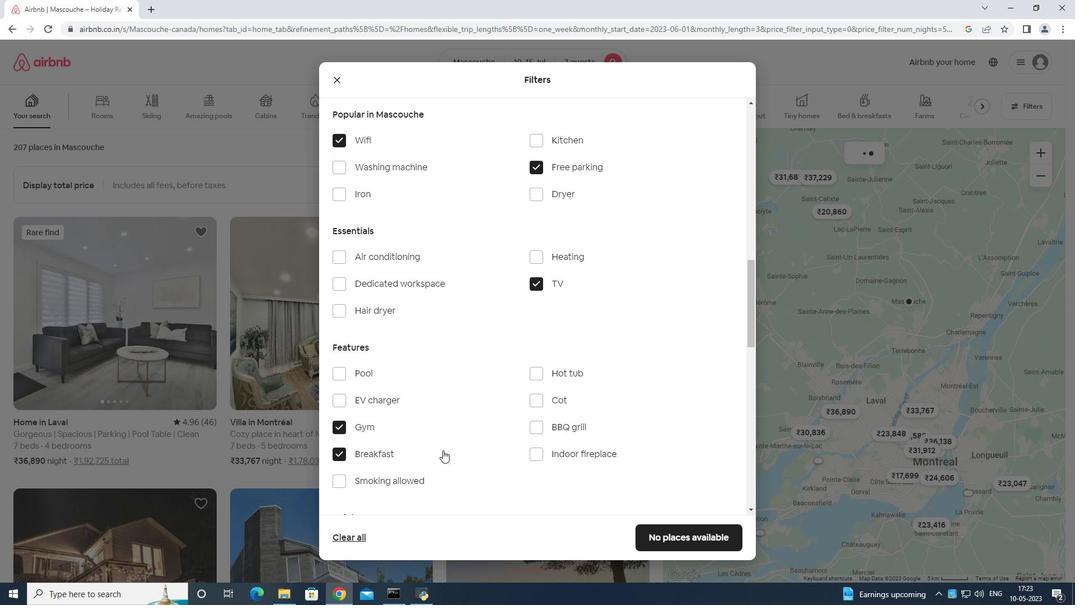 
Action: Mouse scrolled (455, 449) with delta (0, 0)
Screenshot: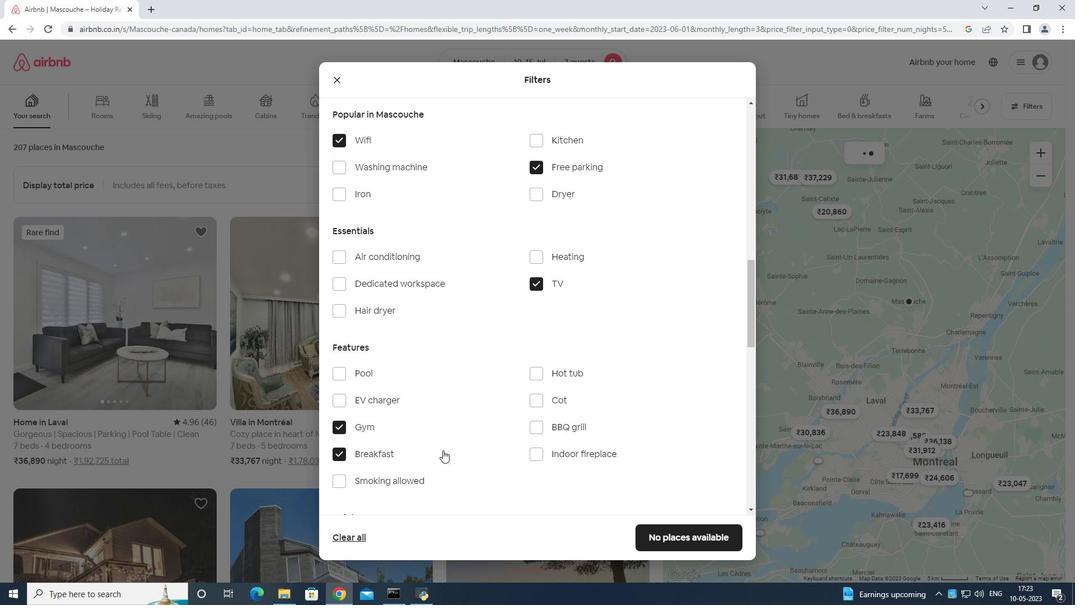 
Action: Mouse moved to (573, 424)
Screenshot: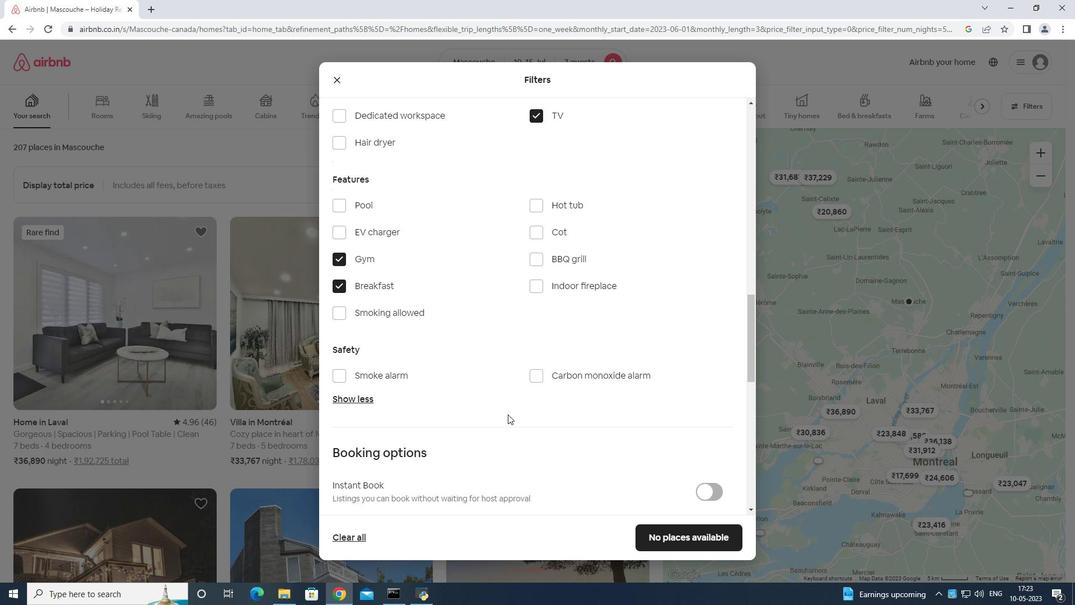 
Action: Mouse scrolled (573, 424) with delta (0, 0)
Screenshot: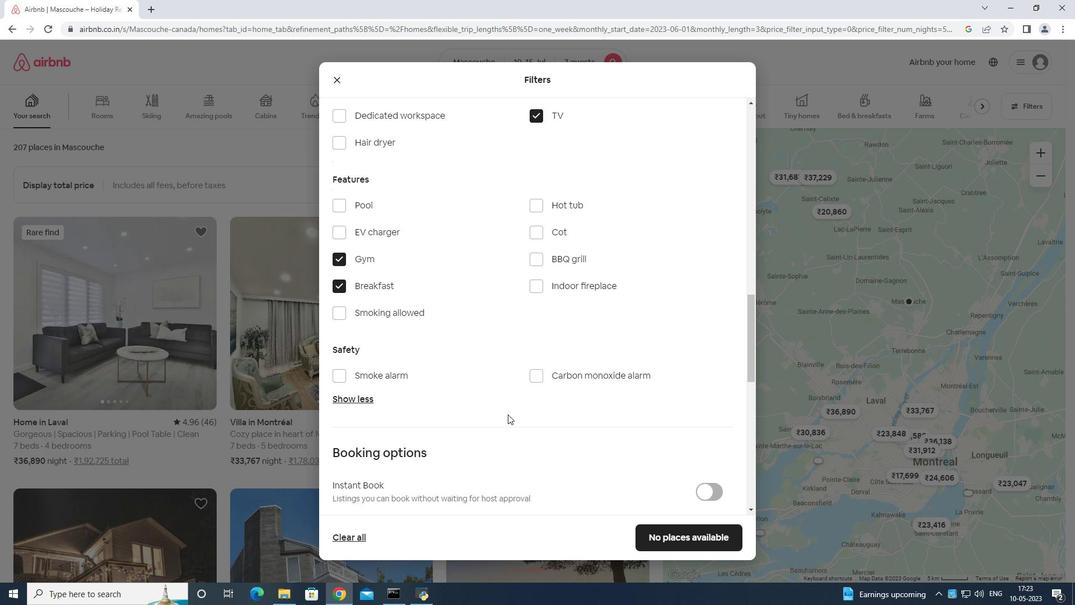 
Action: Mouse moved to (707, 462)
Screenshot: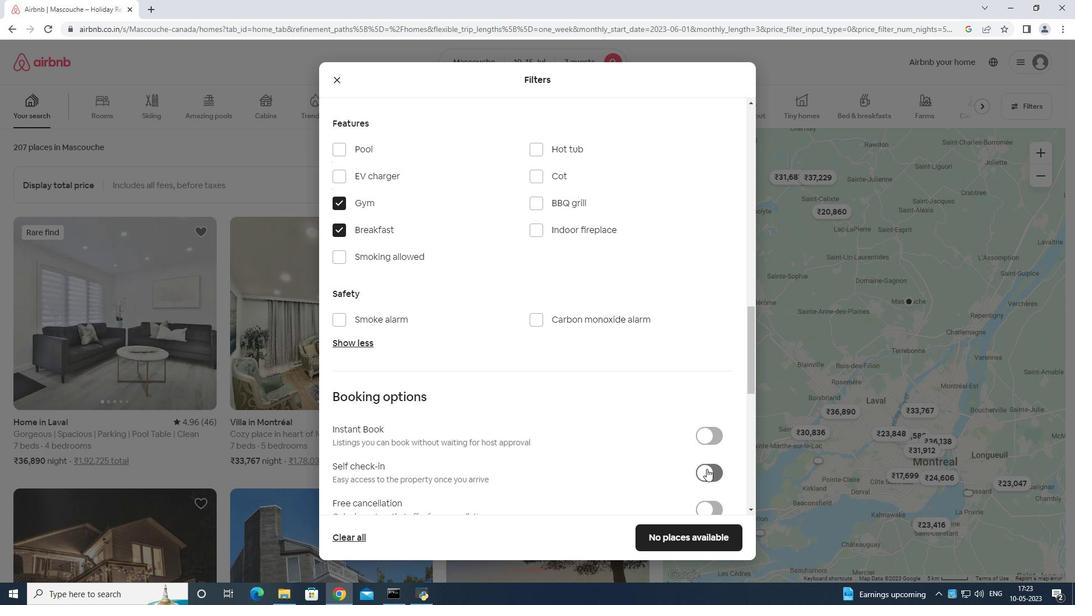 
Action: Mouse scrolled (707, 461) with delta (0, 0)
Screenshot: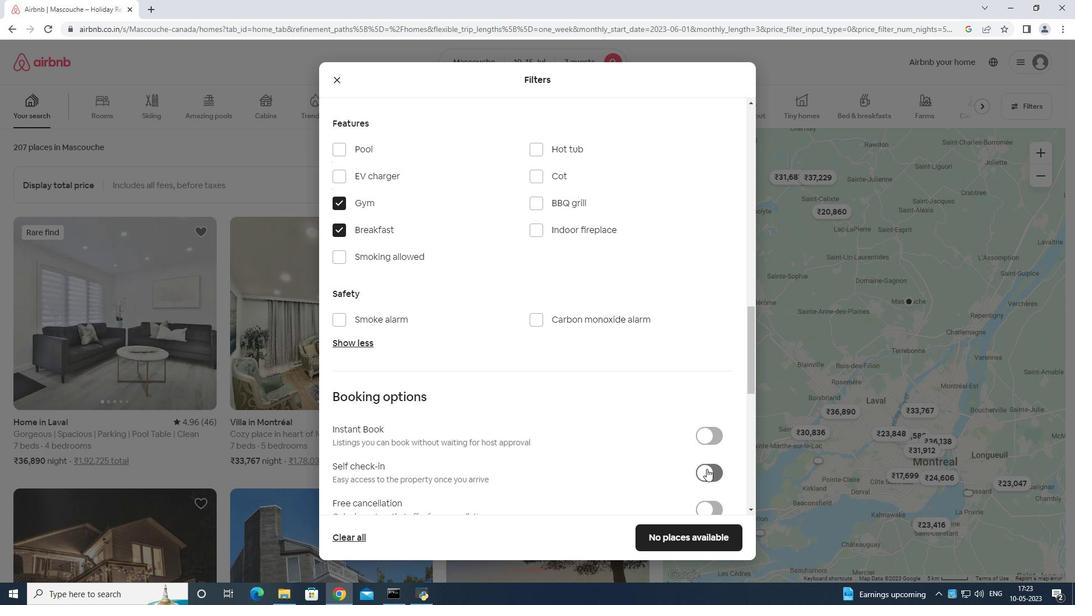 
Action: Mouse moved to (707, 462)
Screenshot: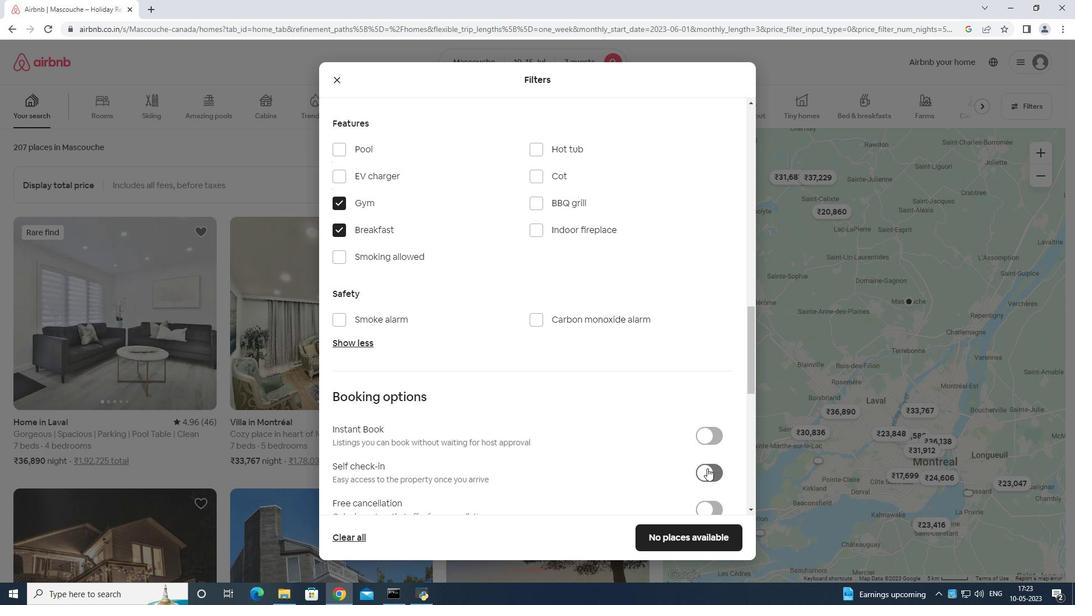 
Action: Mouse scrolled (707, 461) with delta (0, 0)
Screenshot: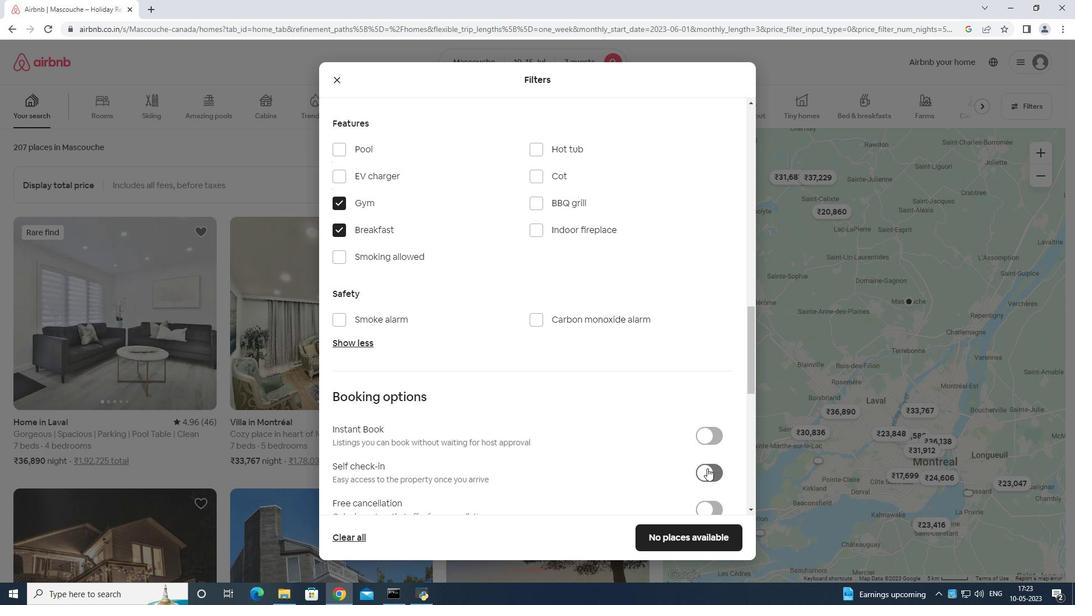 
Action: Mouse moved to (714, 424)
Screenshot: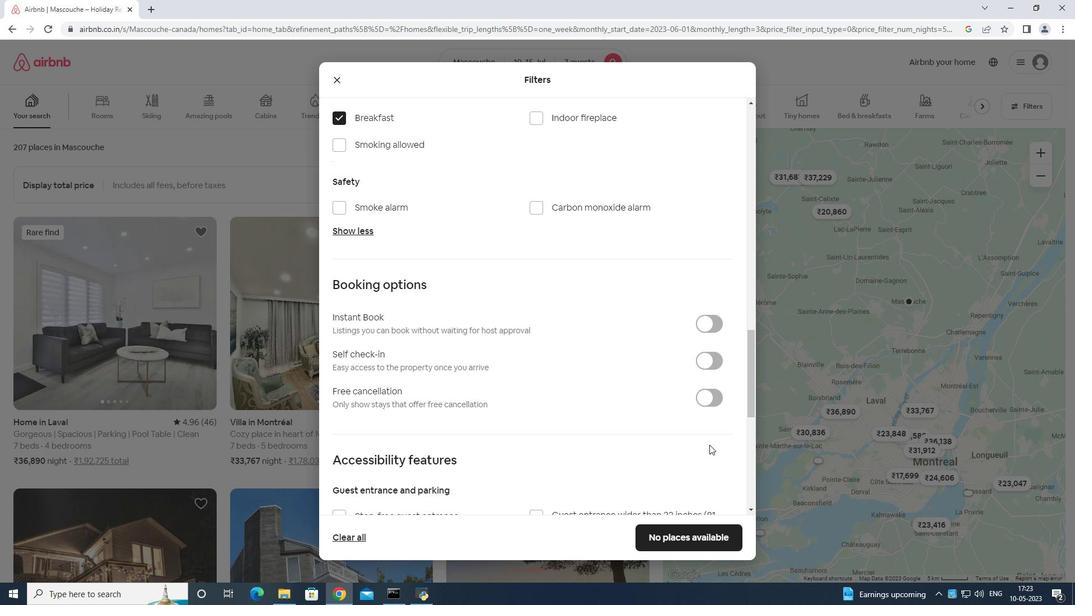 
Action: Mouse scrolled (714, 424) with delta (0, 0)
Screenshot: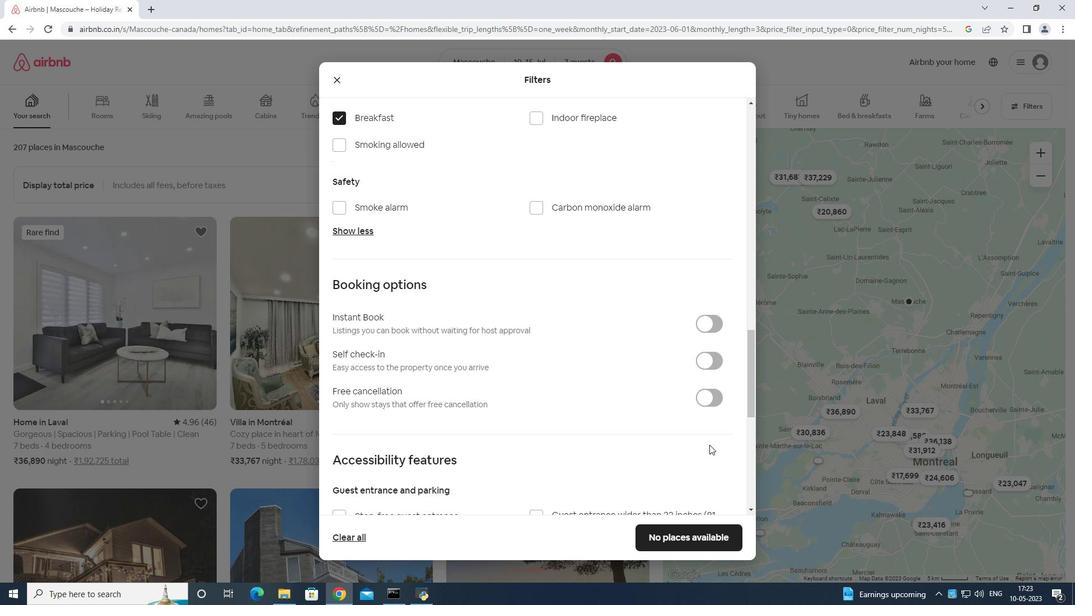 
Action: Mouse moved to (702, 414)
Screenshot: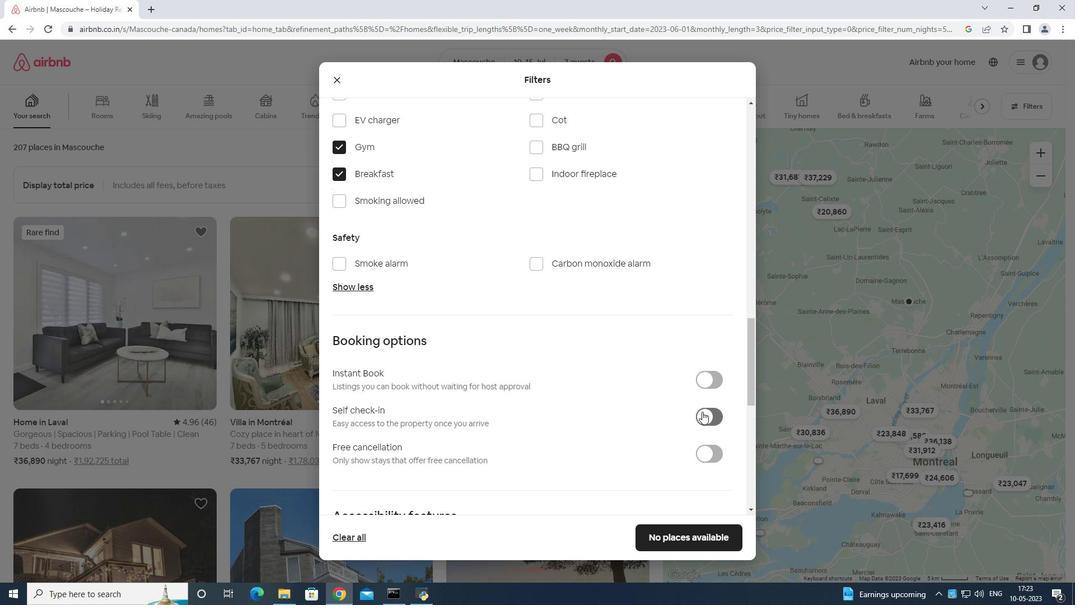 
Action: Mouse pressed left at (702, 414)
Screenshot: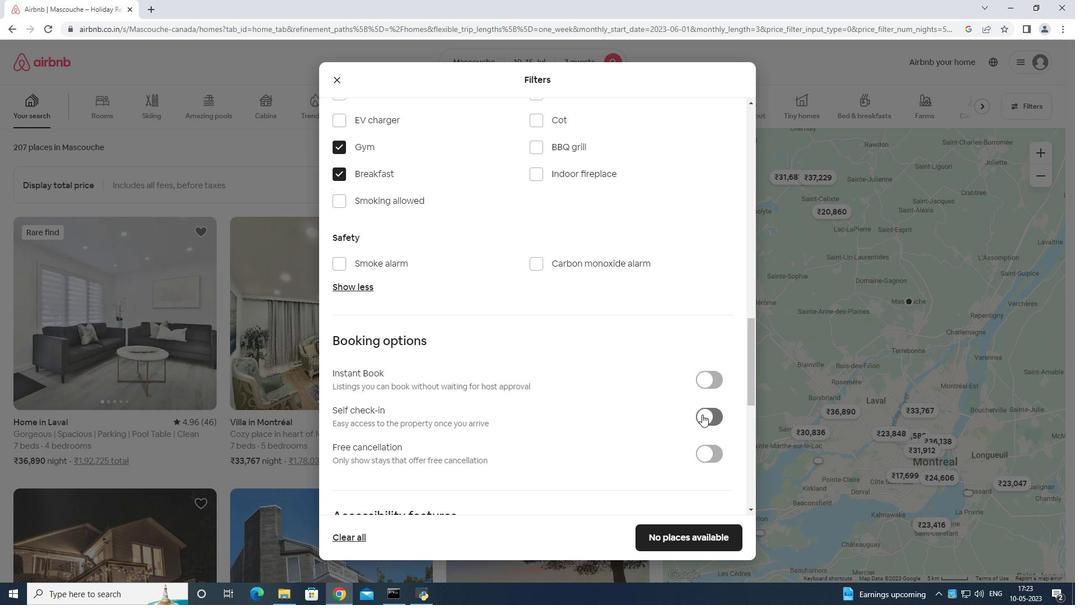 
Action: Mouse moved to (702, 406)
Screenshot: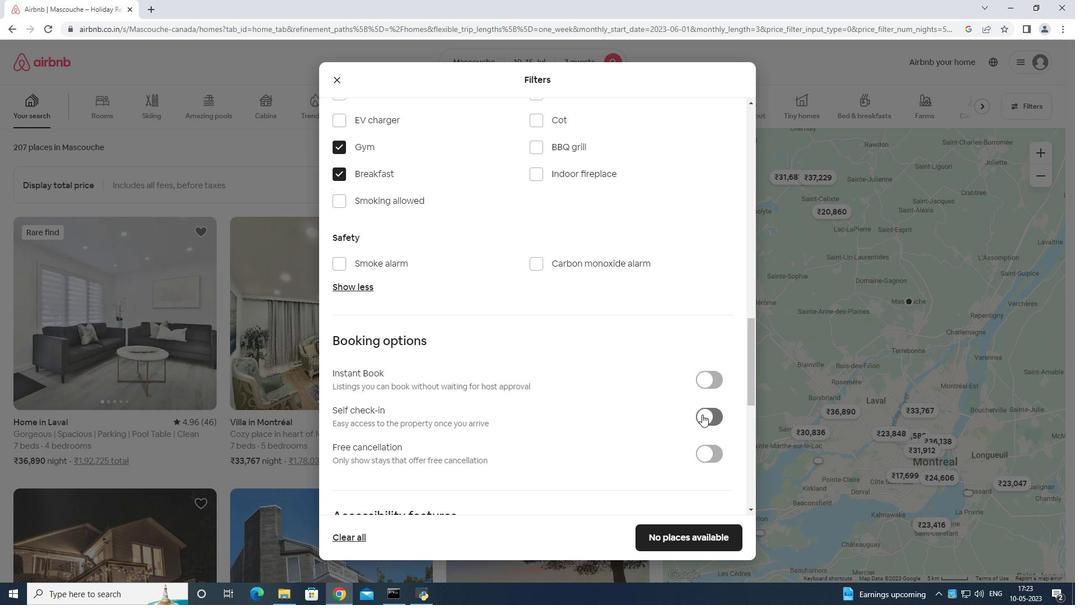 
Action: Mouse scrolled (702, 405) with delta (0, 0)
Screenshot: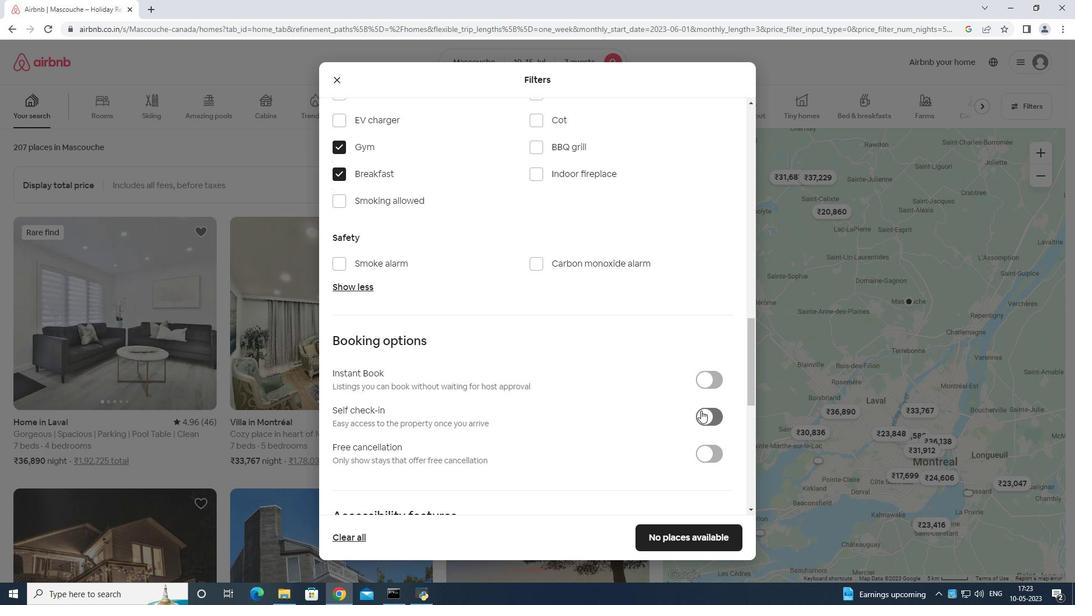 
Action: Mouse scrolled (702, 405) with delta (0, 0)
Screenshot: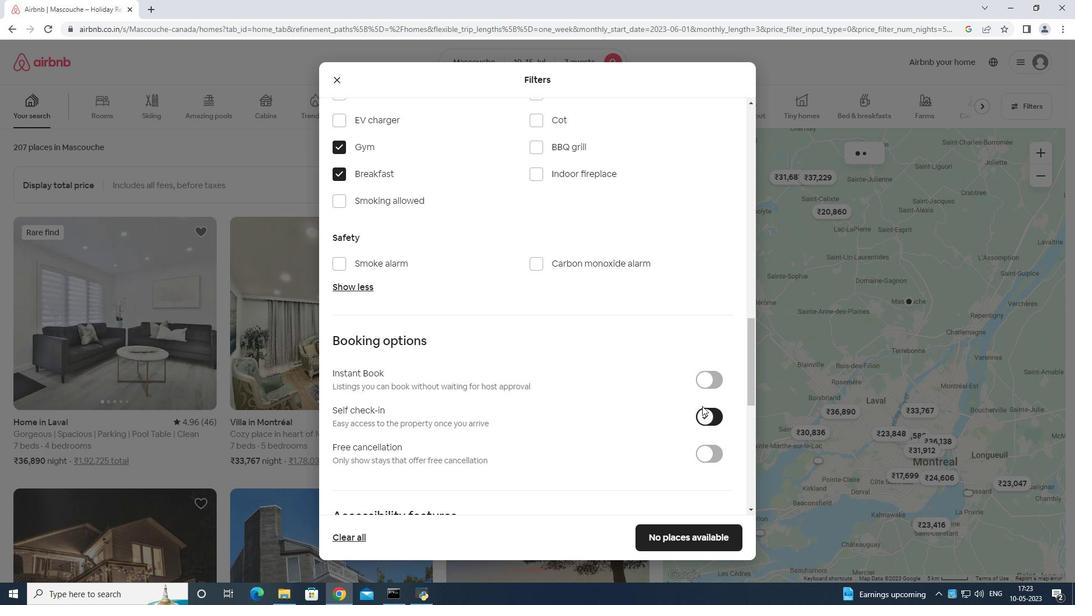 
Action: Mouse scrolled (702, 405) with delta (0, 0)
Screenshot: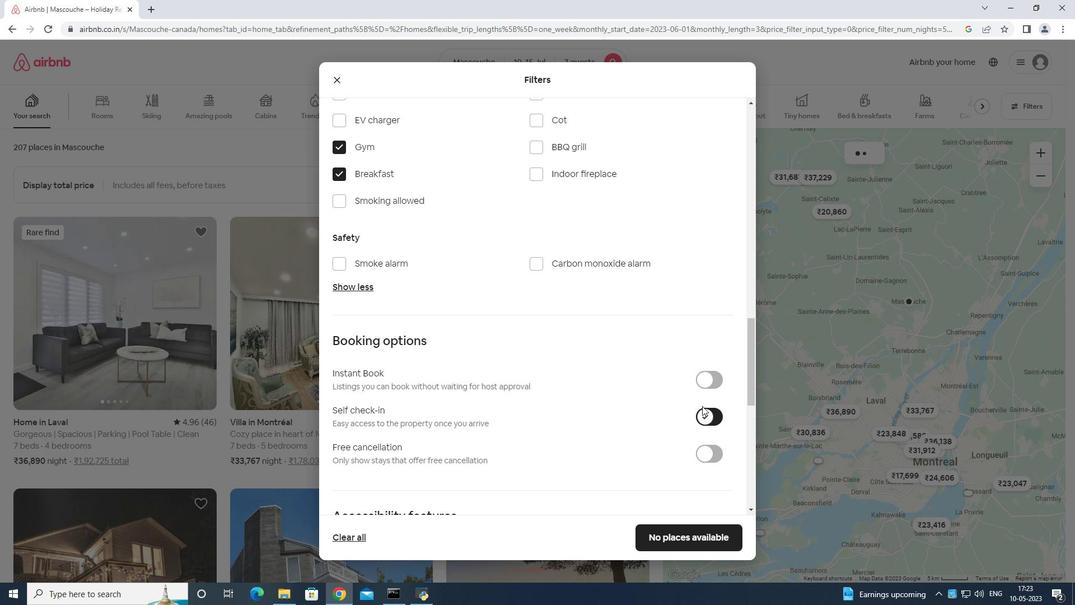 
Action: Mouse scrolled (702, 405) with delta (0, 0)
Screenshot: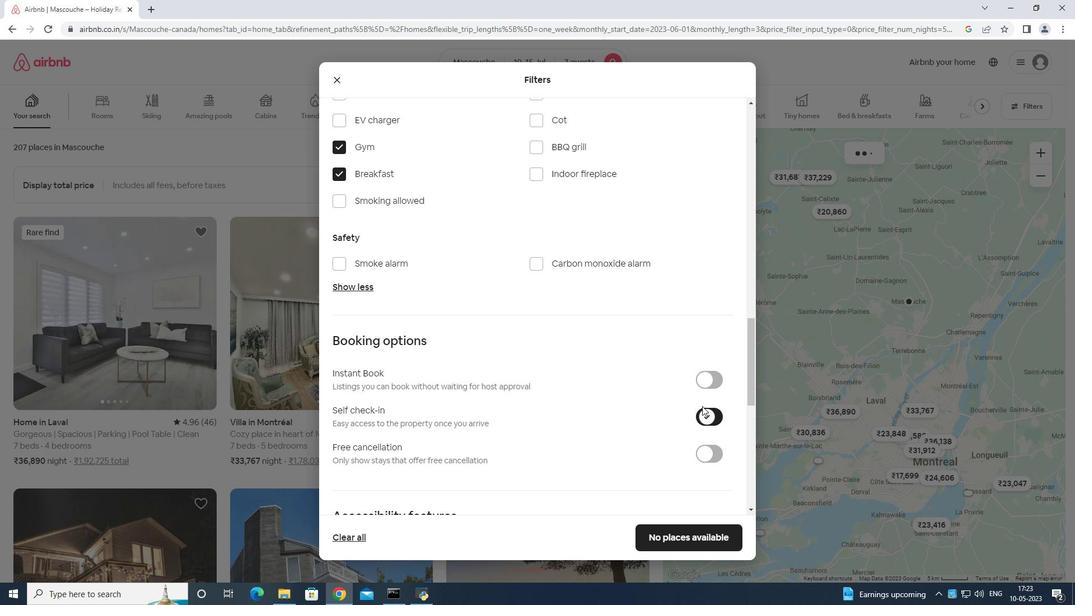 
Action: Mouse moved to (703, 400)
Screenshot: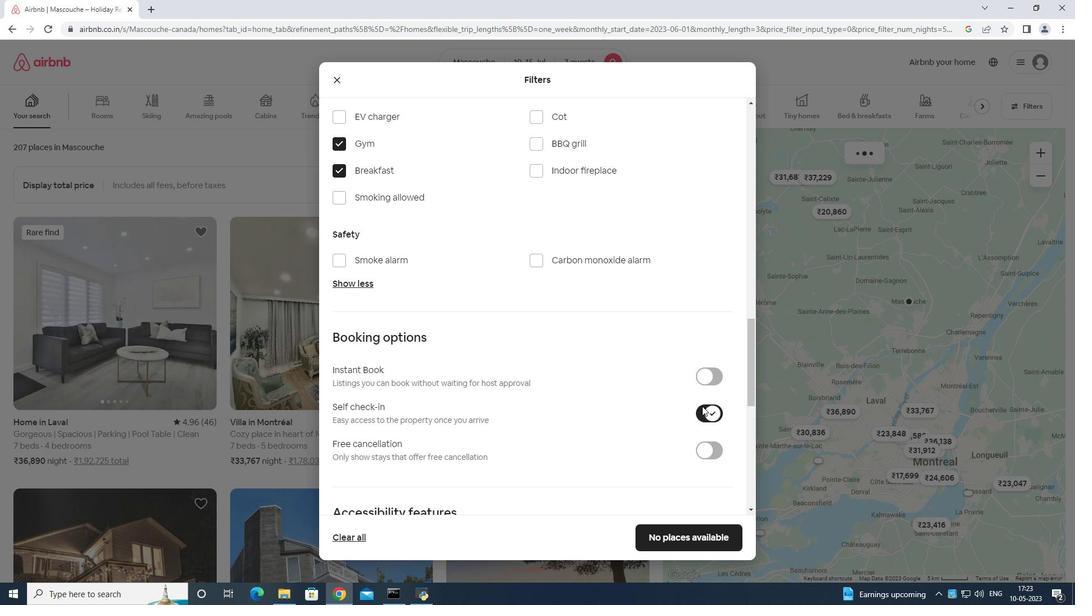 
Action: Mouse scrolled (703, 400) with delta (0, 0)
Screenshot: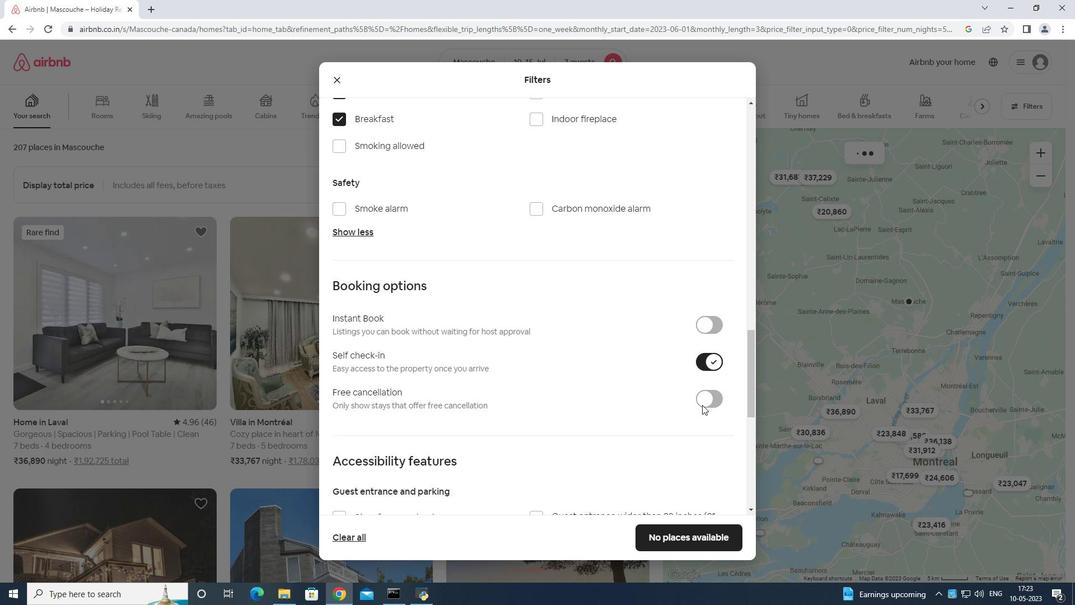 
Action: Mouse moved to (703, 400)
Screenshot: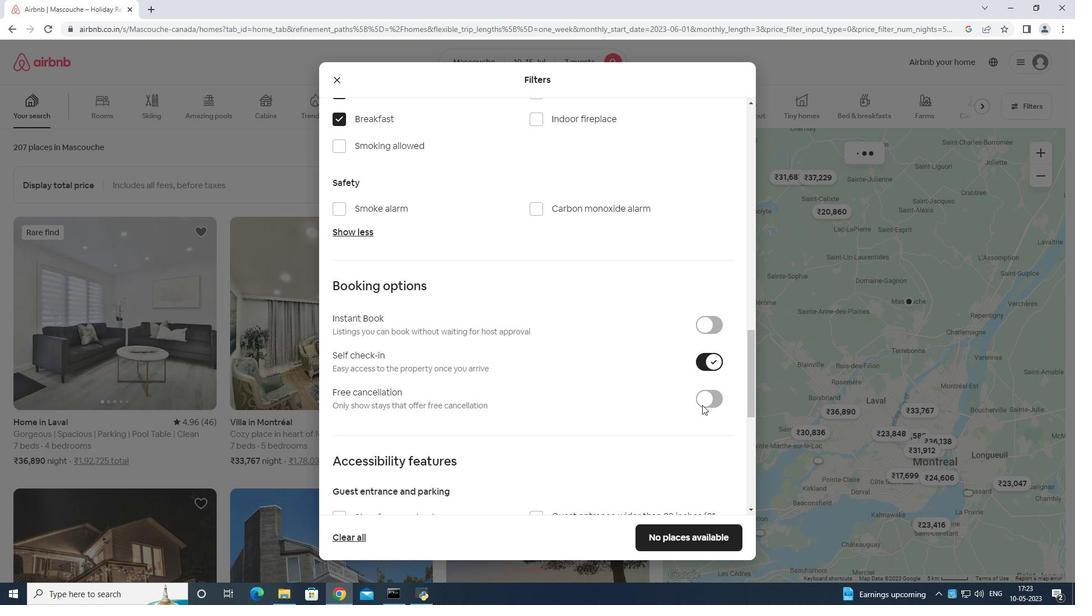 
Action: Mouse scrolled (703, 399) with delta (0, 0)
Screenshot: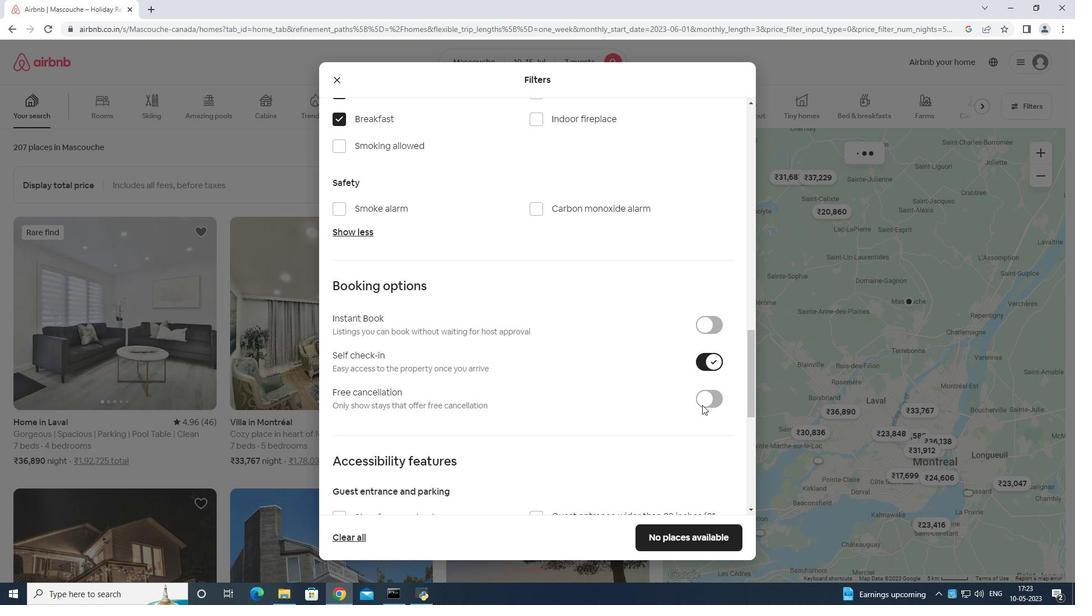 
Action: Mouse scrolled (703, 399) with delta (0, 0)
Screenshot: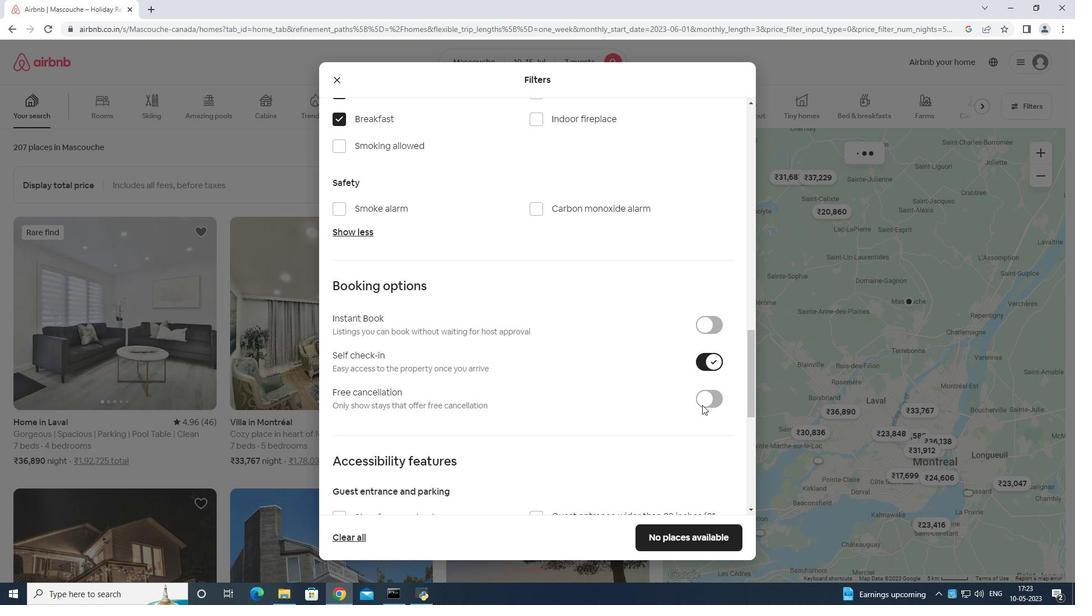 
Action: Mouse moved to (707, 388)
Screenshot: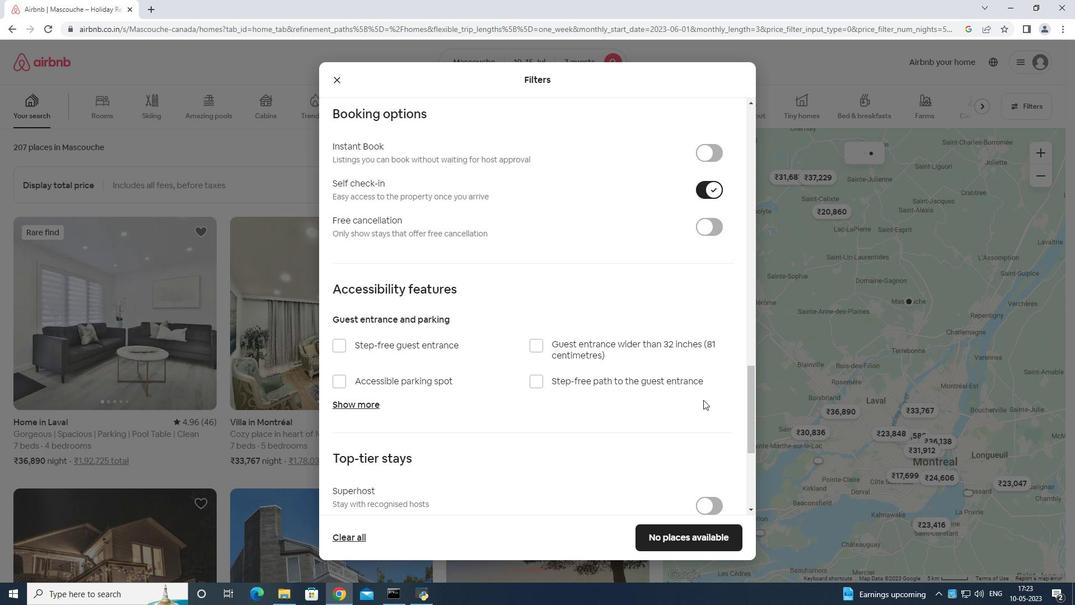 
Action: Mouse scrolled (707, 388) with delta (0, 0)
Screenshot: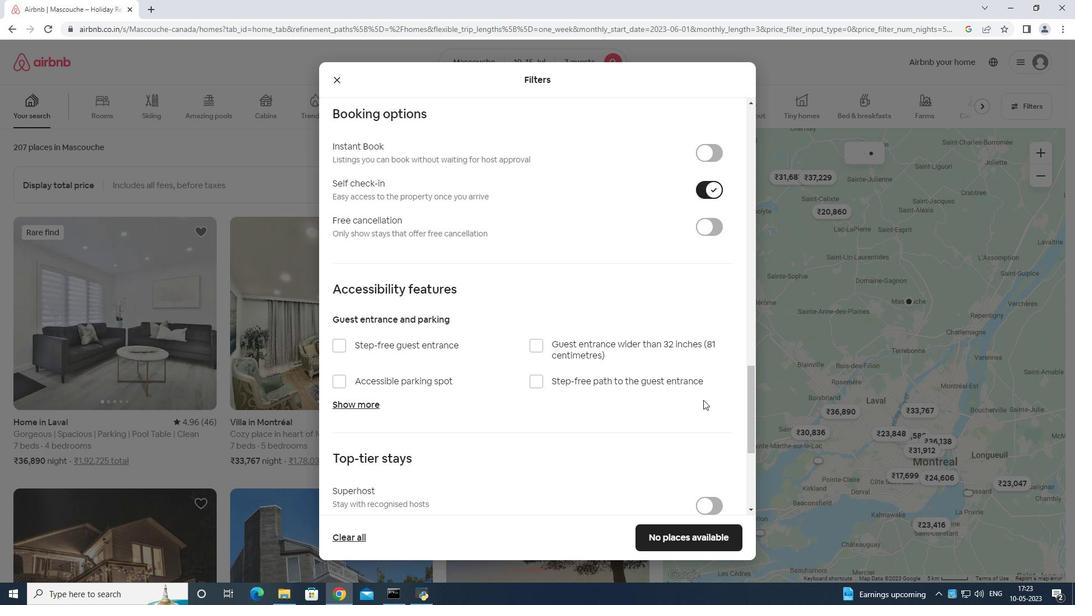
Action: Mouse moved to (707, 390)
Screenshot: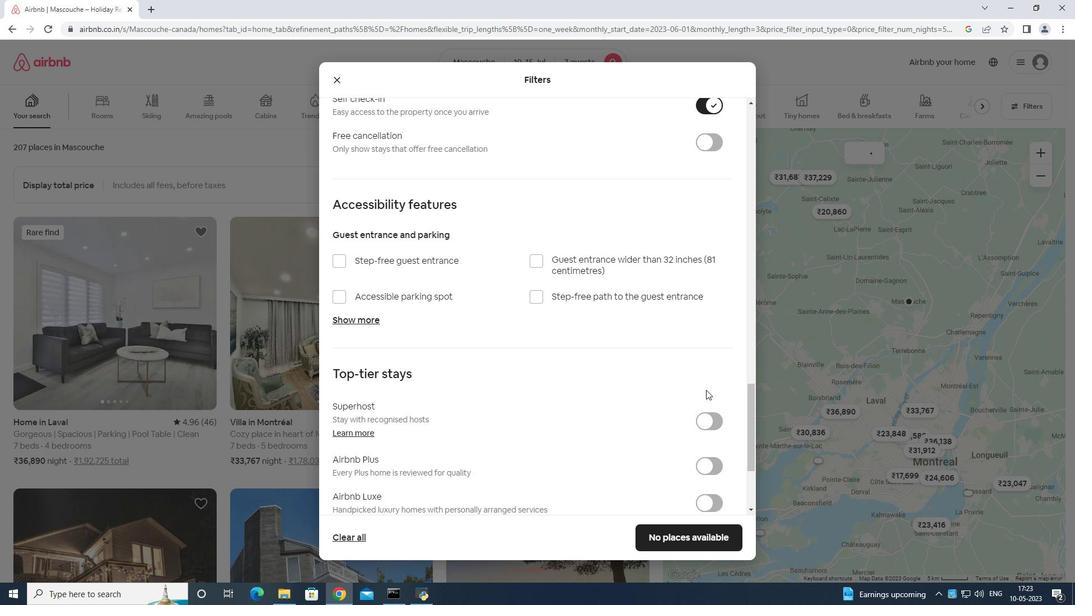 
Action: Mouse scrolled (707, 388) with delta (0, 0)
Screenshot: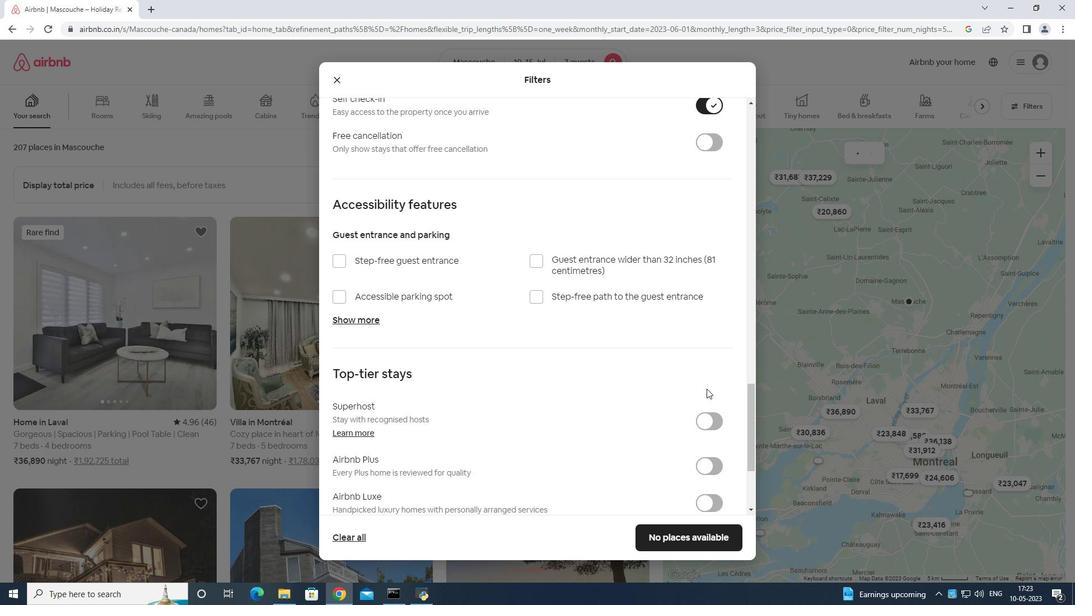 
Action: Mouse moved to (671, 418)
Screenshot: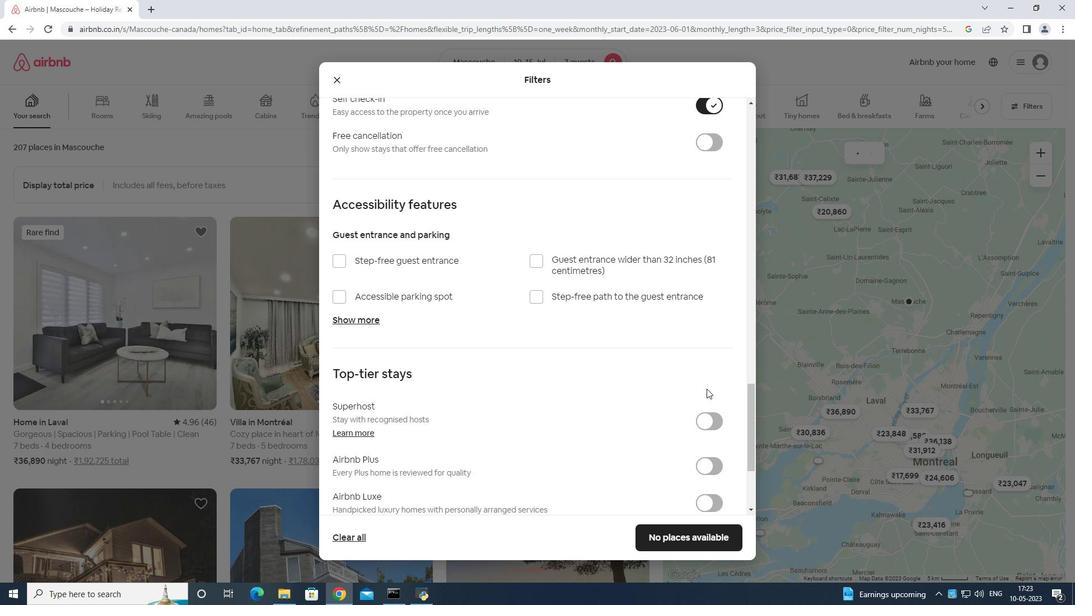 
Action: Mouse scrolled (705, 392) with delta (0, 0)
Screenshot: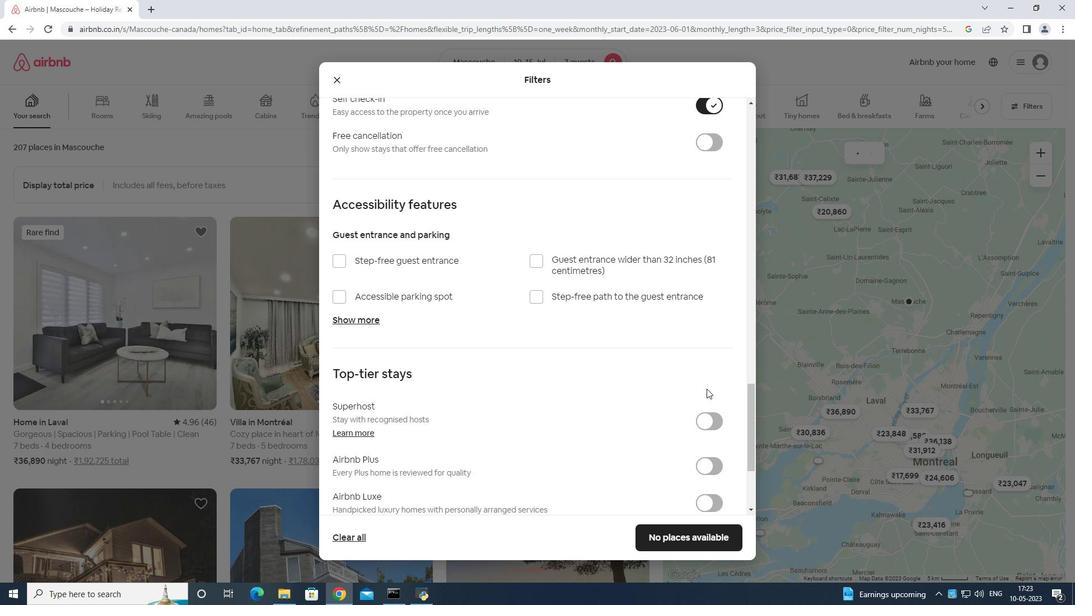 
Action: Mouse moved to (565, 456)
Screenshot: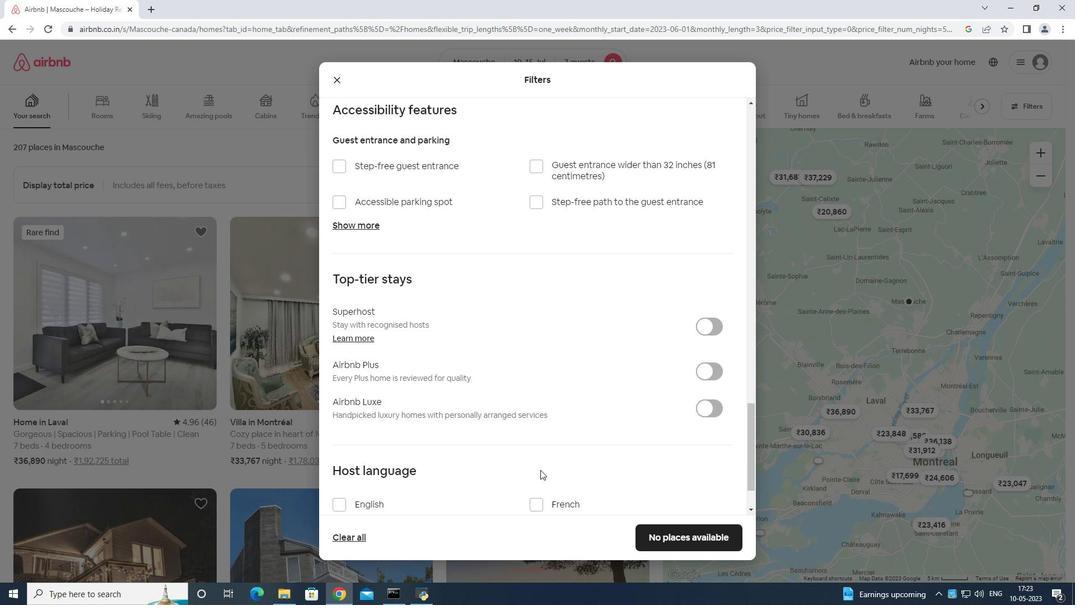 
Action: Mouse scrolled (565, 455) with delta (0, 0)
Screenshot: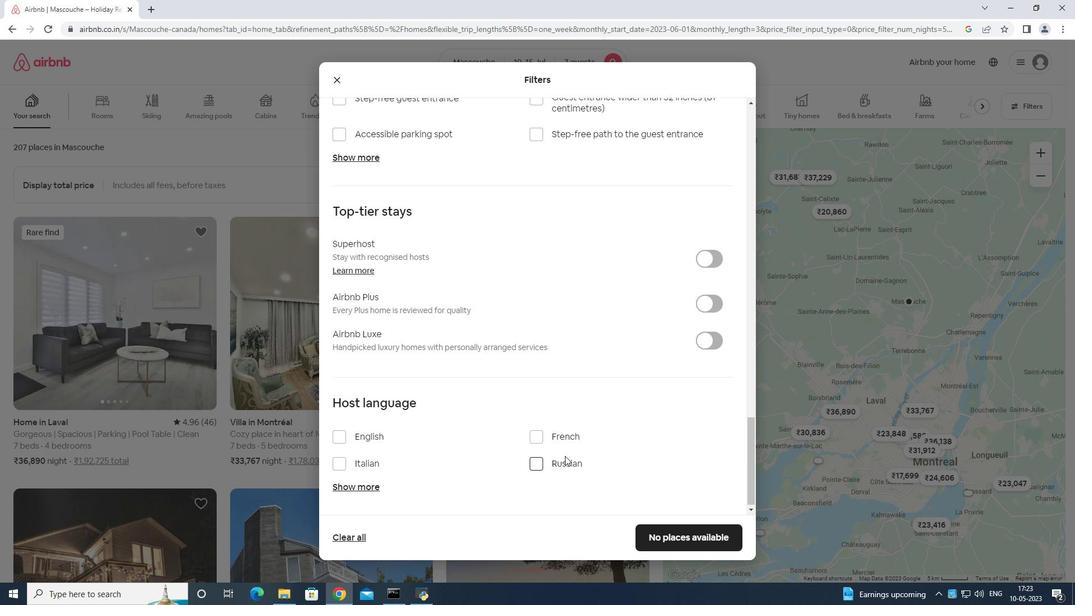 
Action: Mouse scrolled (565, 455) with delta (0, 0)
Screenshot: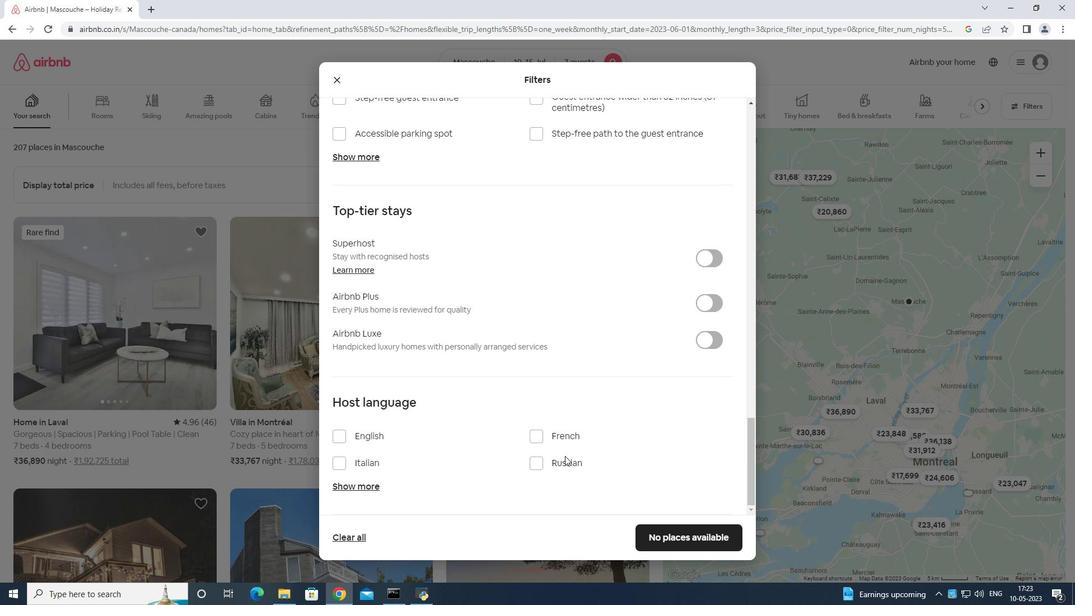 
Action: Mouse scrolled (565, 455) with delta (0, 0)
Screenshot: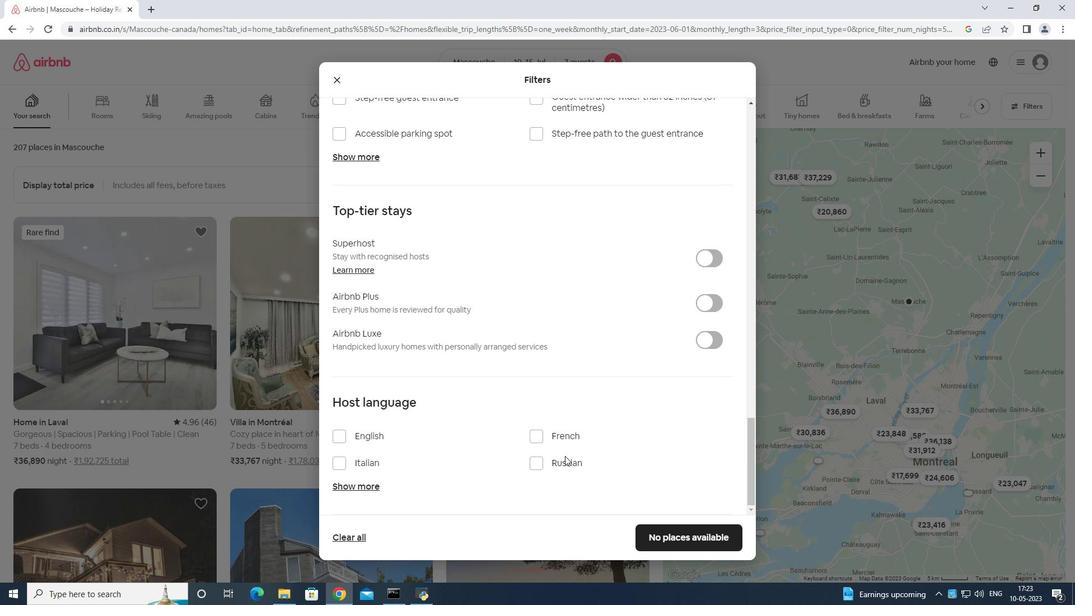 
Action: Mouse scrolled (565, 455) with delta (0, 0)
Screenshot: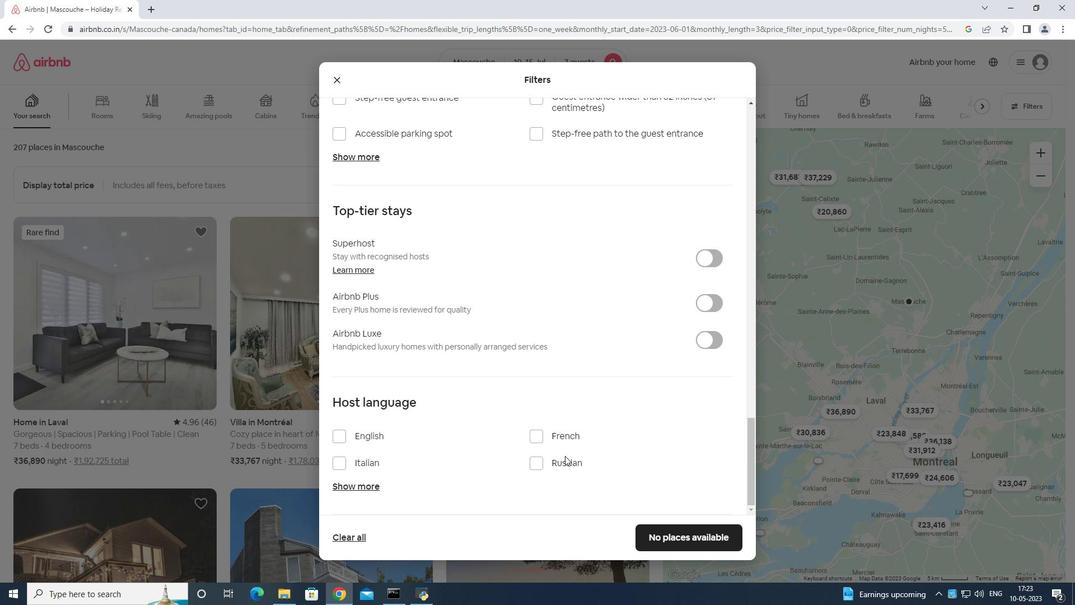 
Action: Mouse moved to (332, 437)
Screenshot: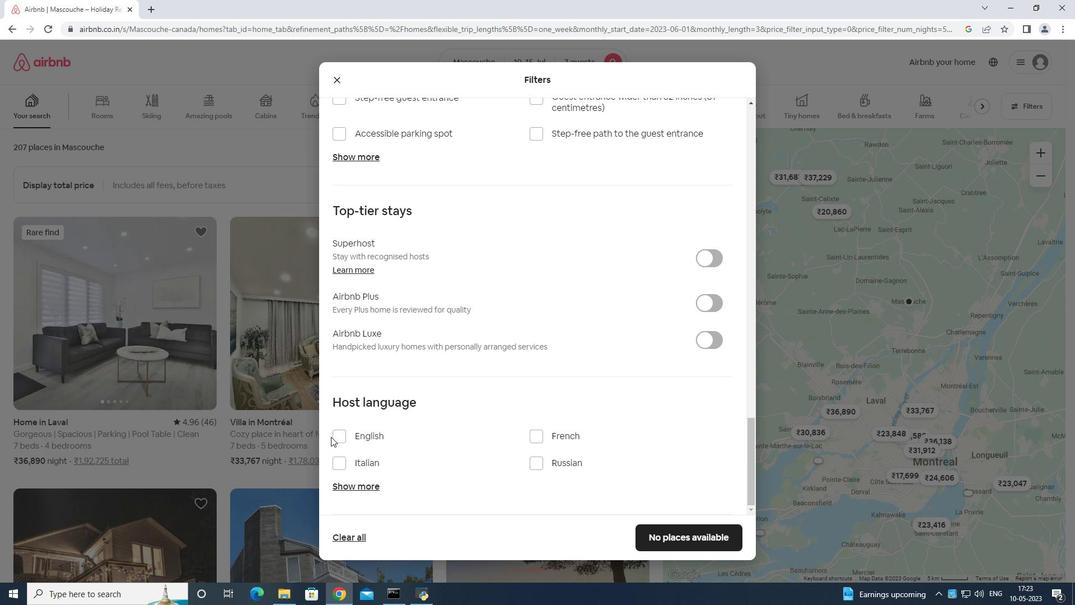 
Action: Mouse pressed left at (332, 437)
Screenshot: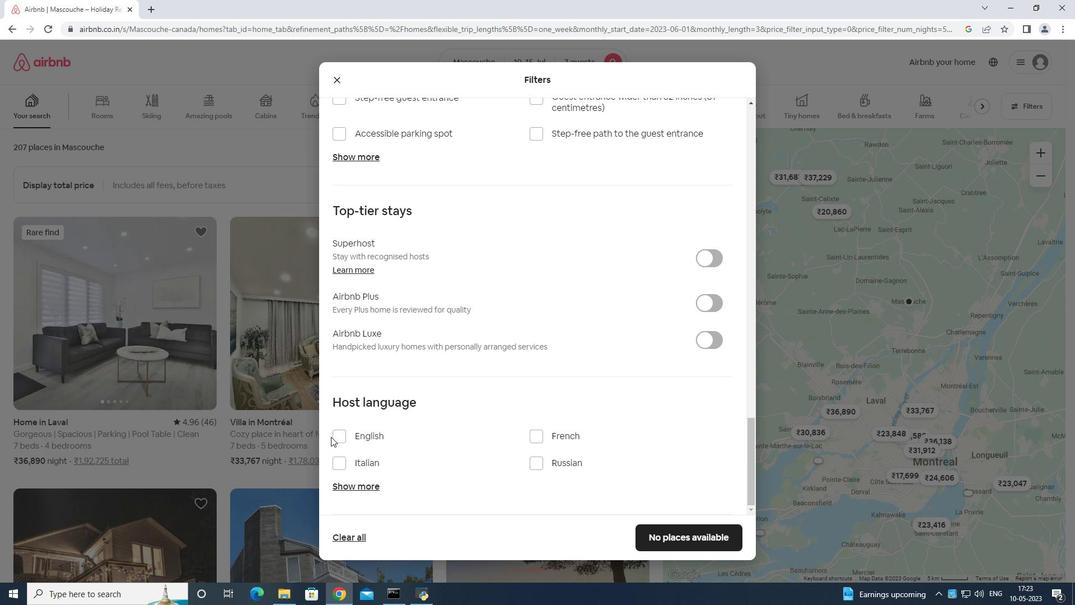 
Action: Mouse moved to (690, 530)
Screenshot: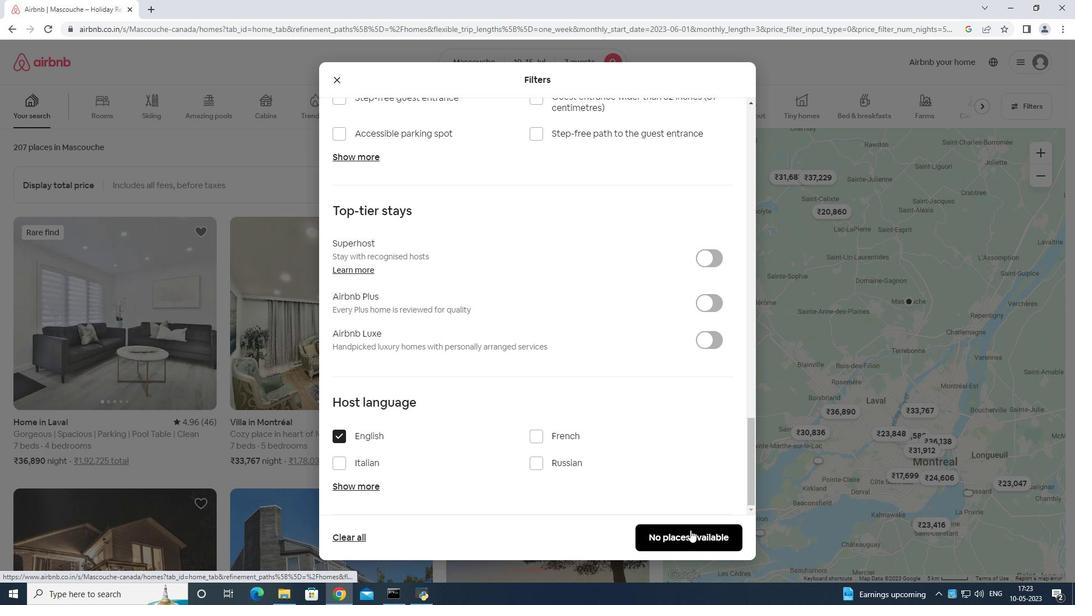 
Action: Mouse pressed left at (690, 530)
Screenshot: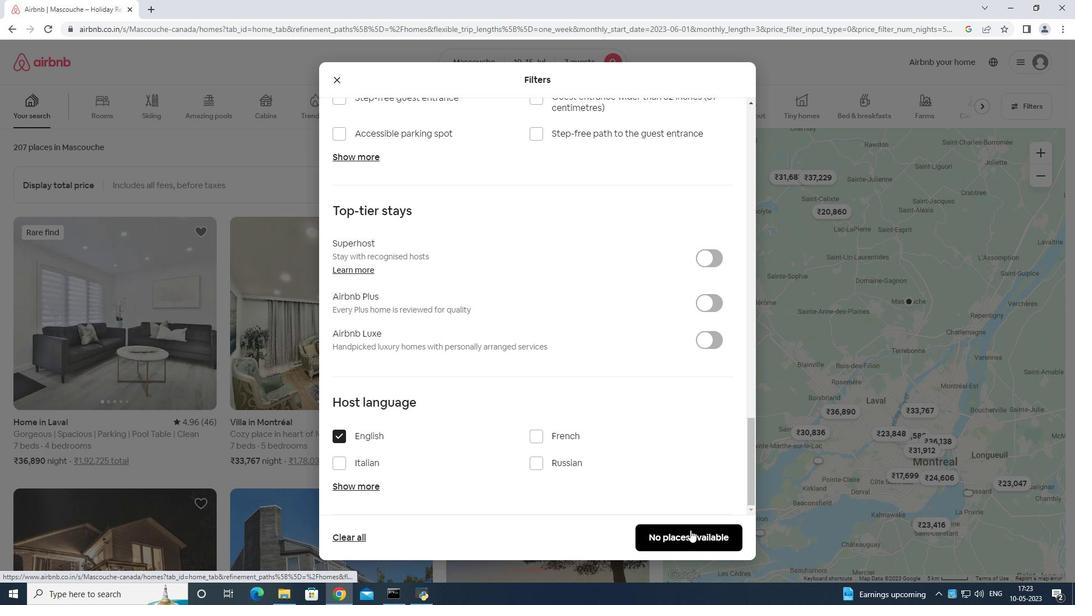 
Action: Mouse moved to (693, 527)
Screenshot: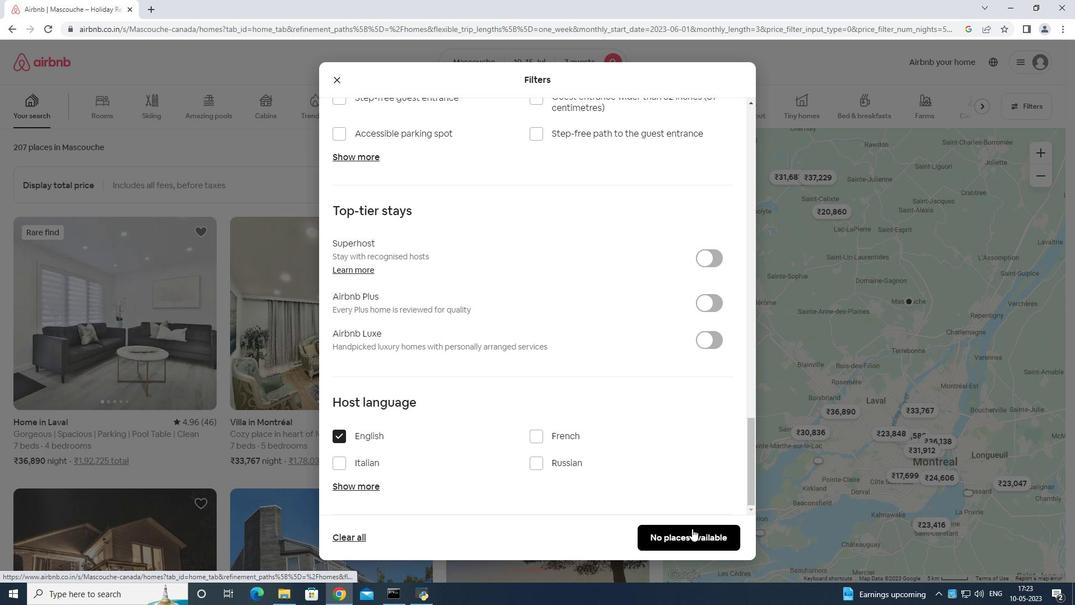 
